 Task: Look for space in Naples, United States from 4th June, 2023 to 8th June, 2023 for 2 adults in price range Rs.8000 to Rs.16000. Place can be private room with 1  bedroom having 1 bed and 1 bathroom. Property type can be house, flat, guest house, hotel. Booking option can be shelf check-in. Required host language is English.
Action: Mouse moved to (539, 119)
Screenshot: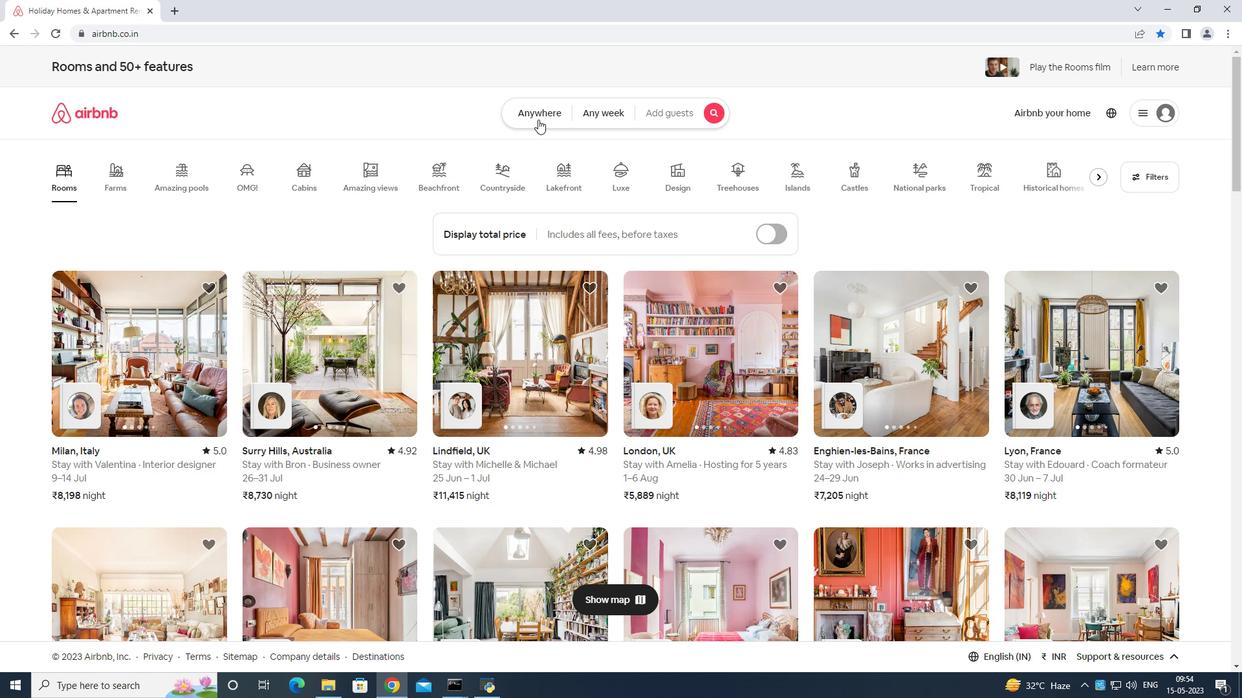 
Action: Mouse pressed left at (539, 119)
Screenshot: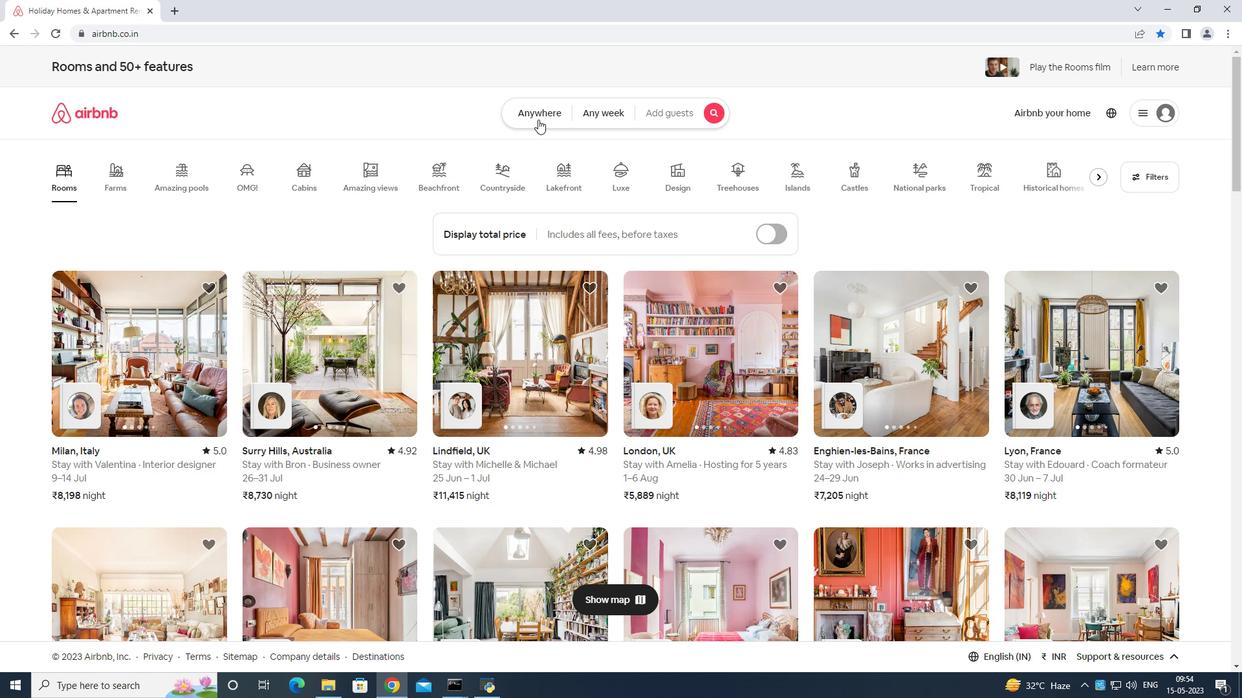 
Action: Mouse moved to (452, 159)
Screenshot: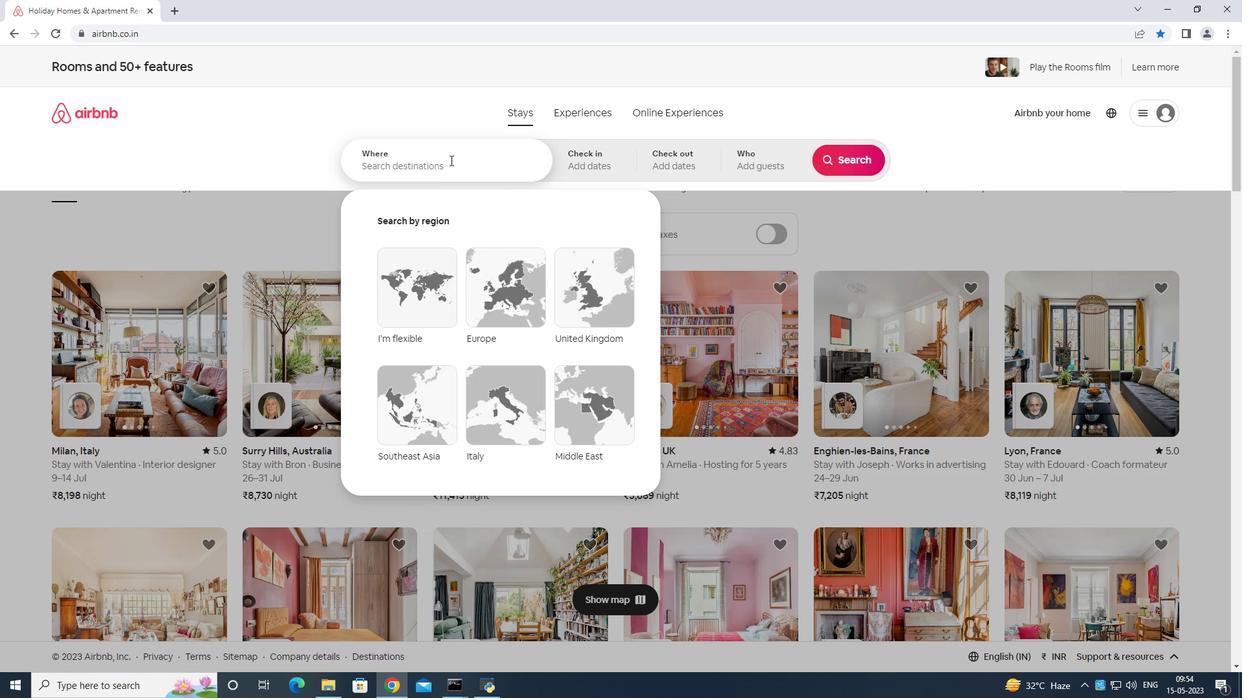 
Action: Mouse pressed left at (452, 159)
Screenshot: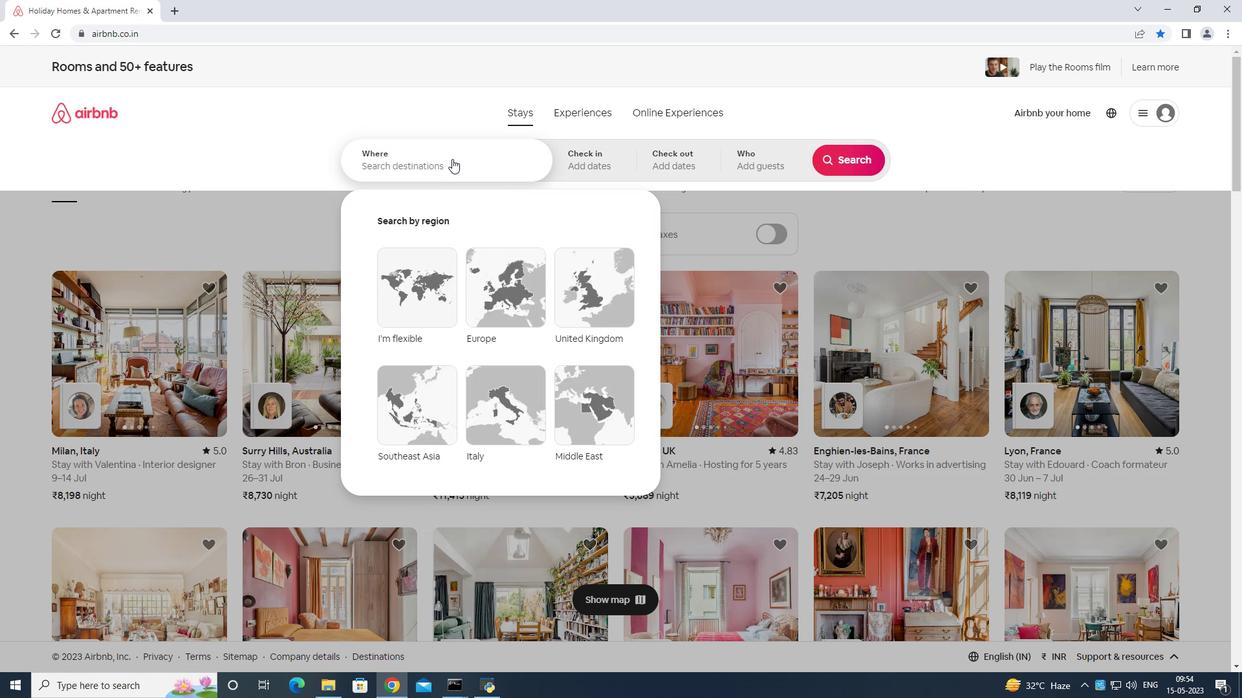 
Action: Key pressed <Key.shift>Nao<Key.backspace>ples<Key.space>unitr<Key.backspace>ed<Key.space>states<Key.enter>
Screenshot: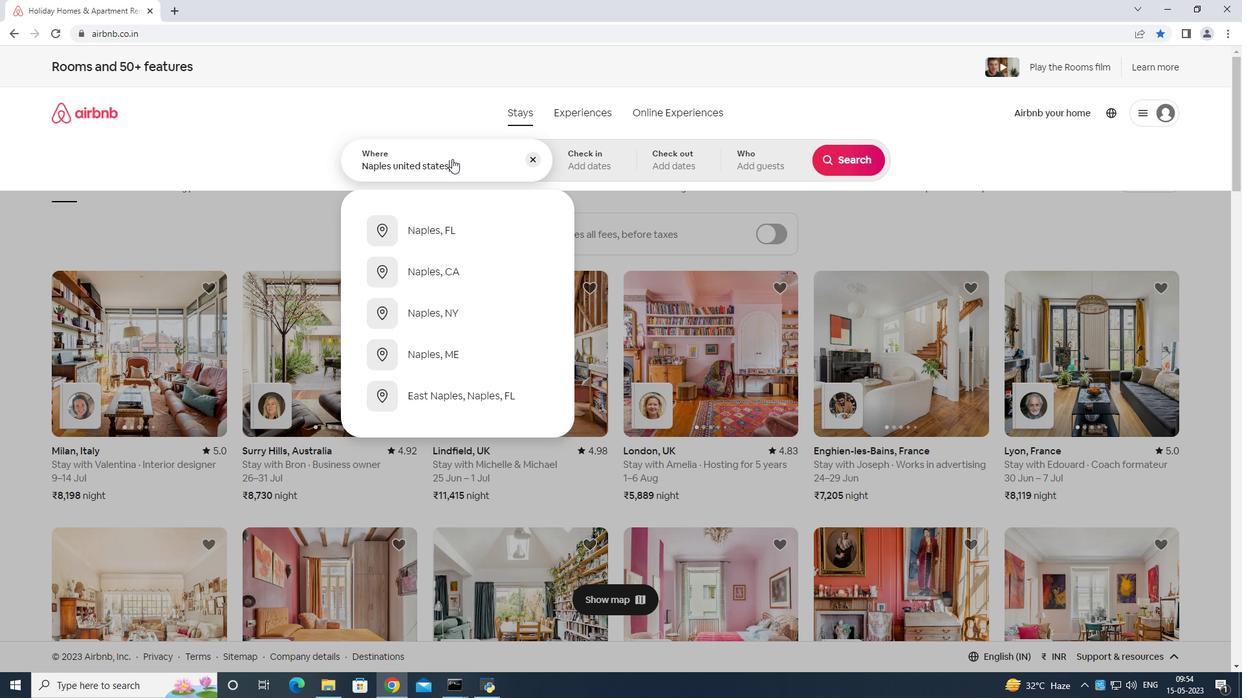 
Action: Mouse moved to (644, 342)
Screenshot: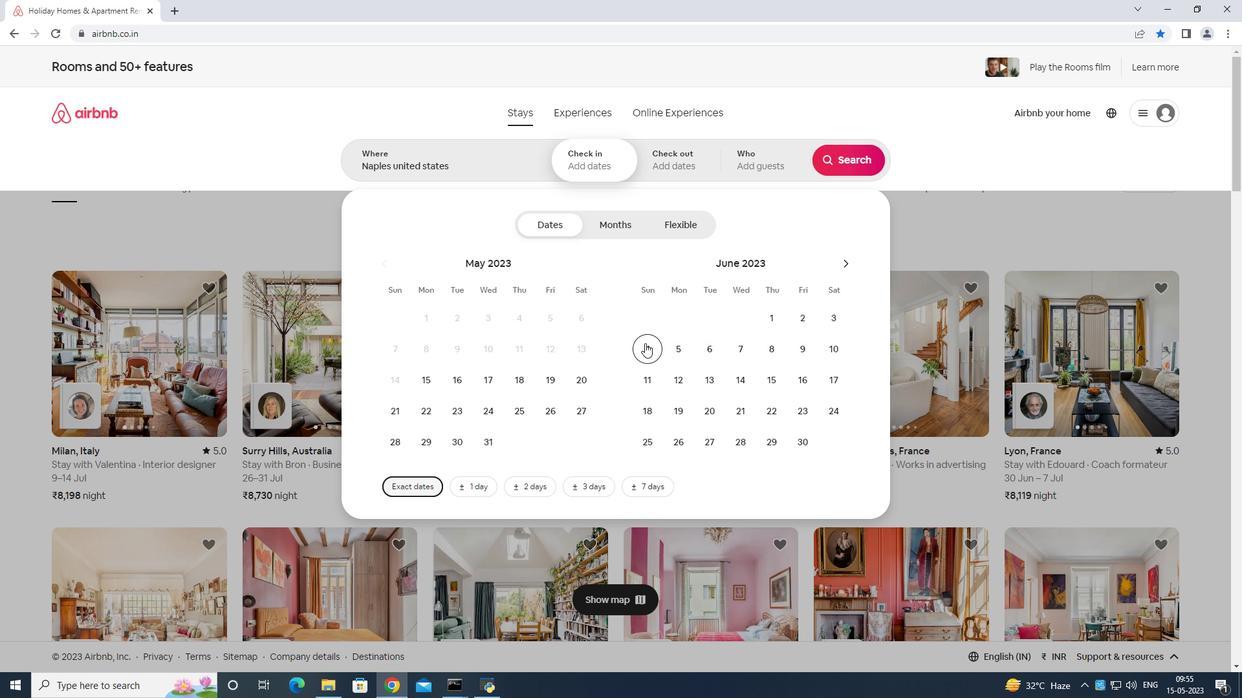 
Action: Mouse pressed left at (644, 342)
Screenshot: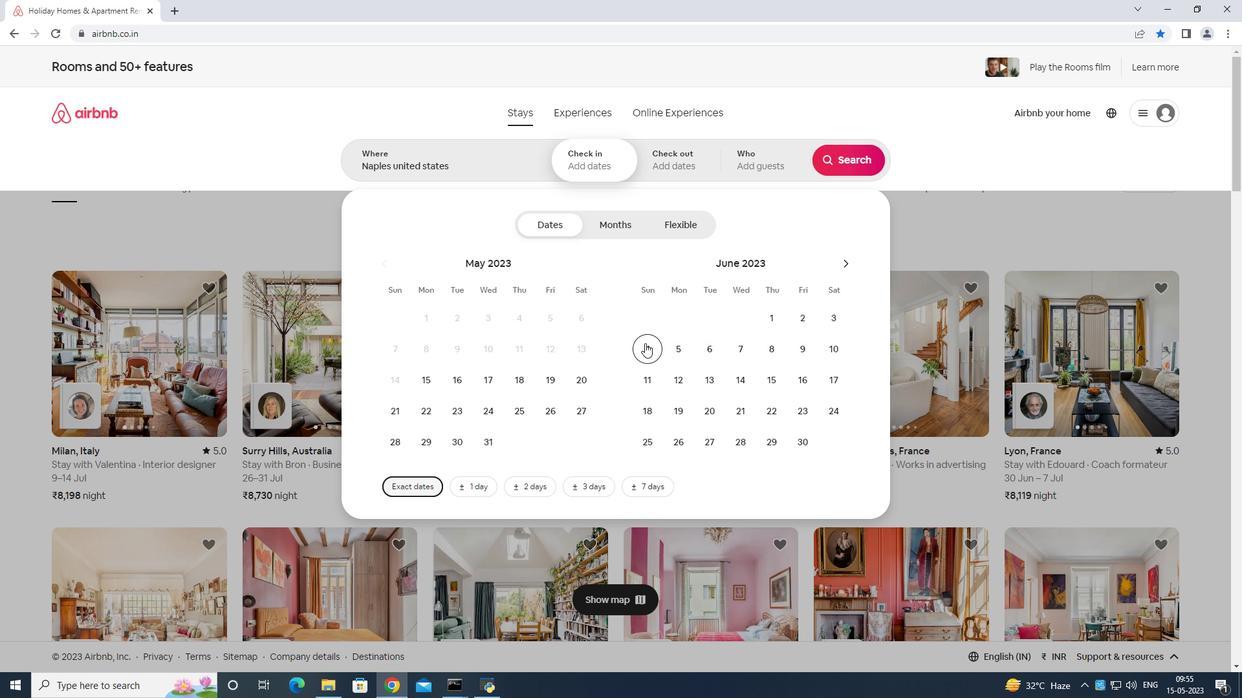 
Action: Mouse moved to (773, 353)
Screenshot: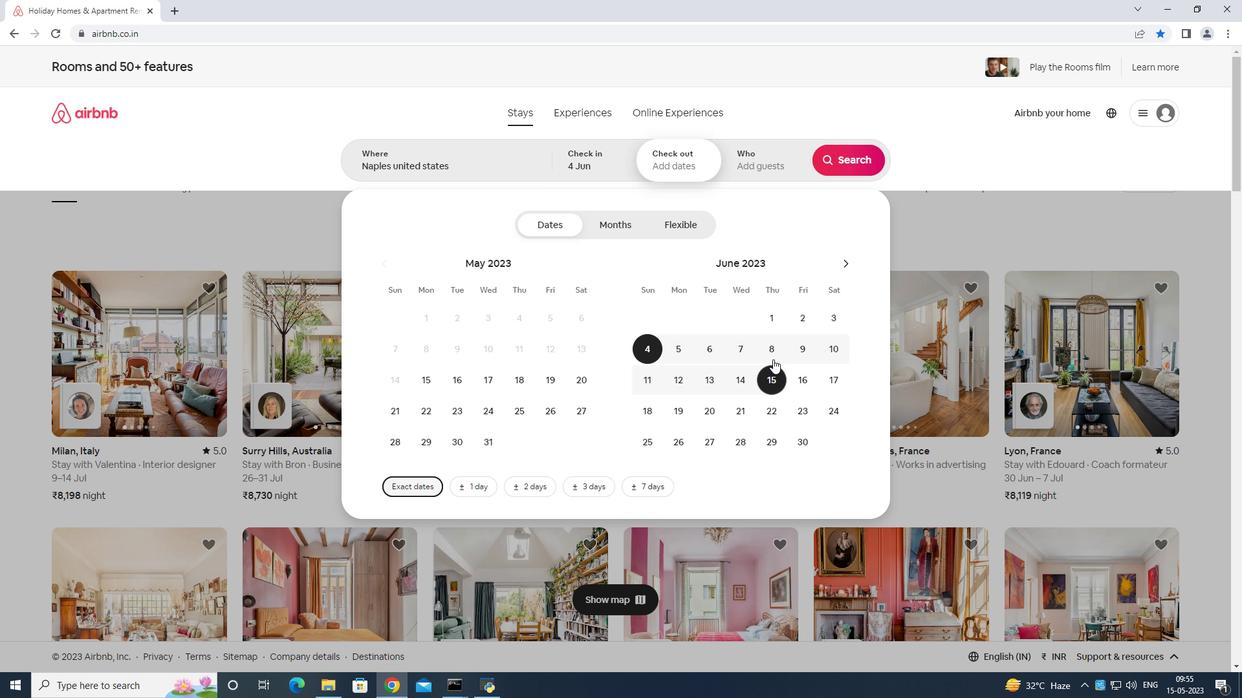 
Action: Mouse pressed left at (773, 353)
Screenshot: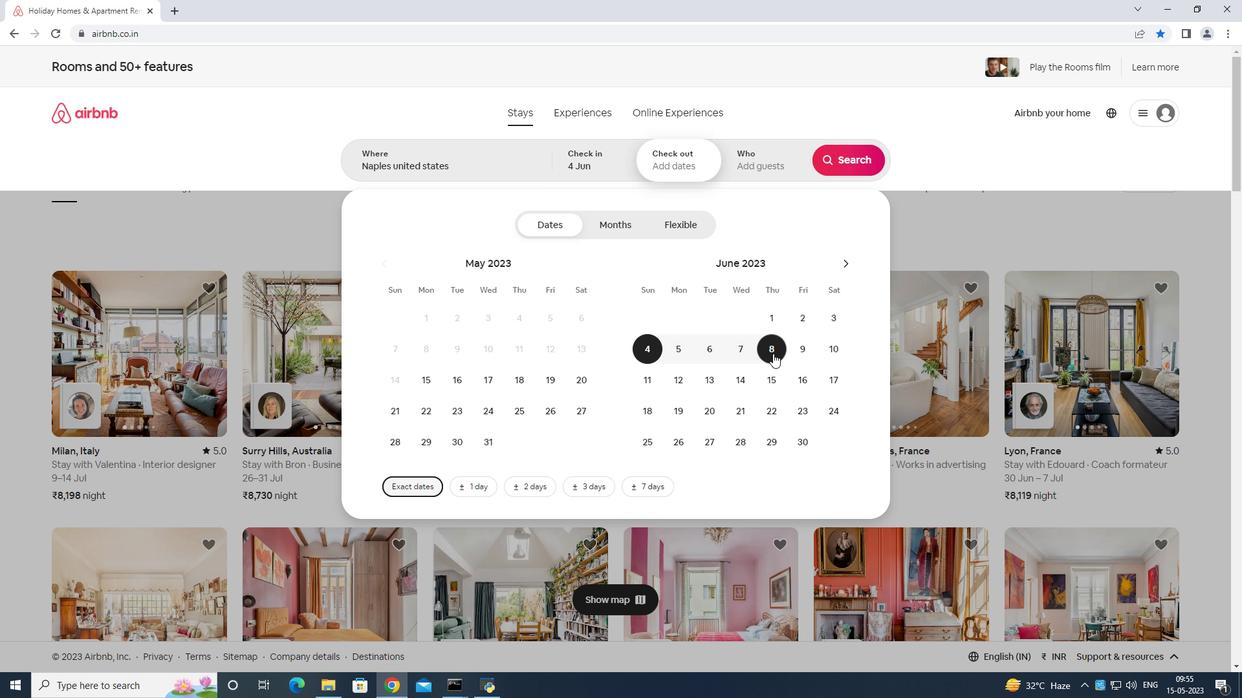 
Action: Mouse moved to (773, 153)
Screenshot: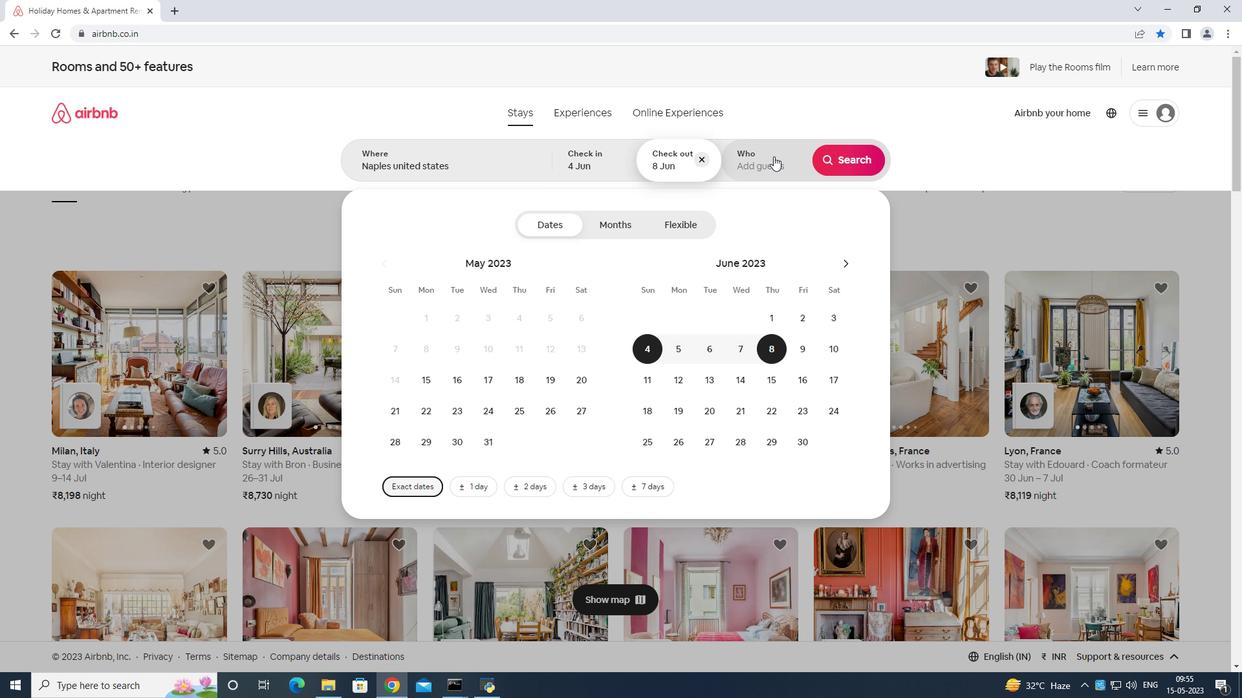 
Action: Mouse pressed left at (773, 153)
Screenshot: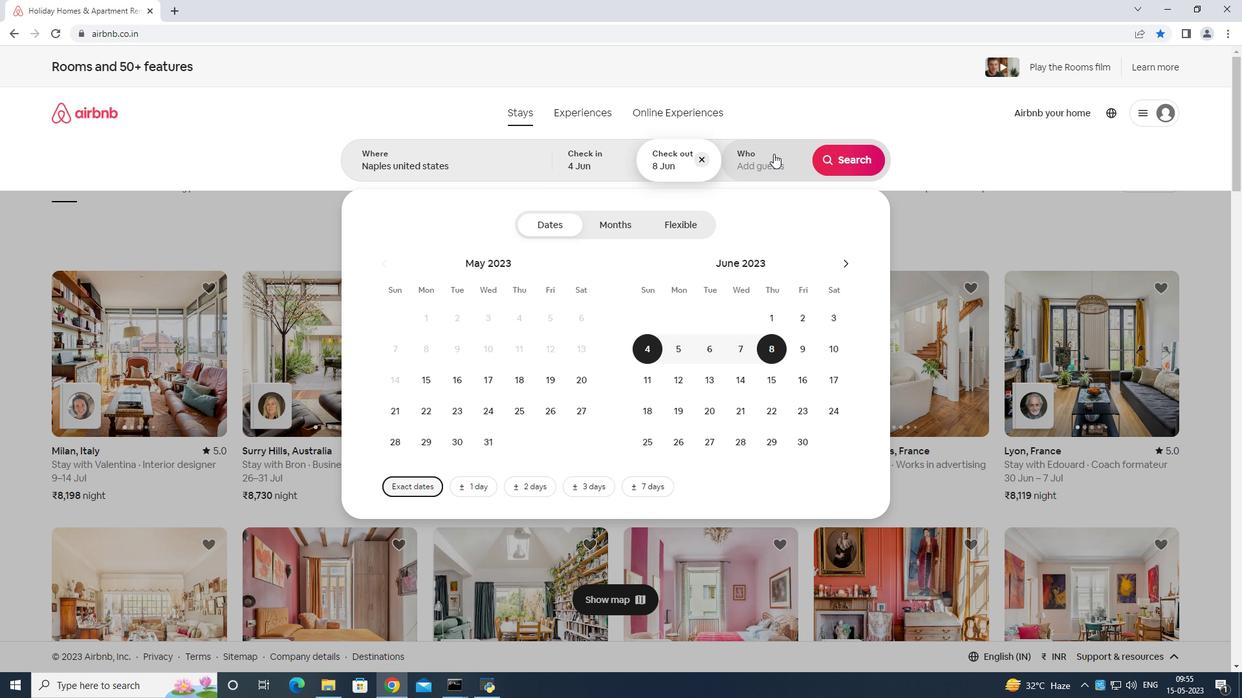 
Action: Mouse moved to (857, 229)
Screenshot: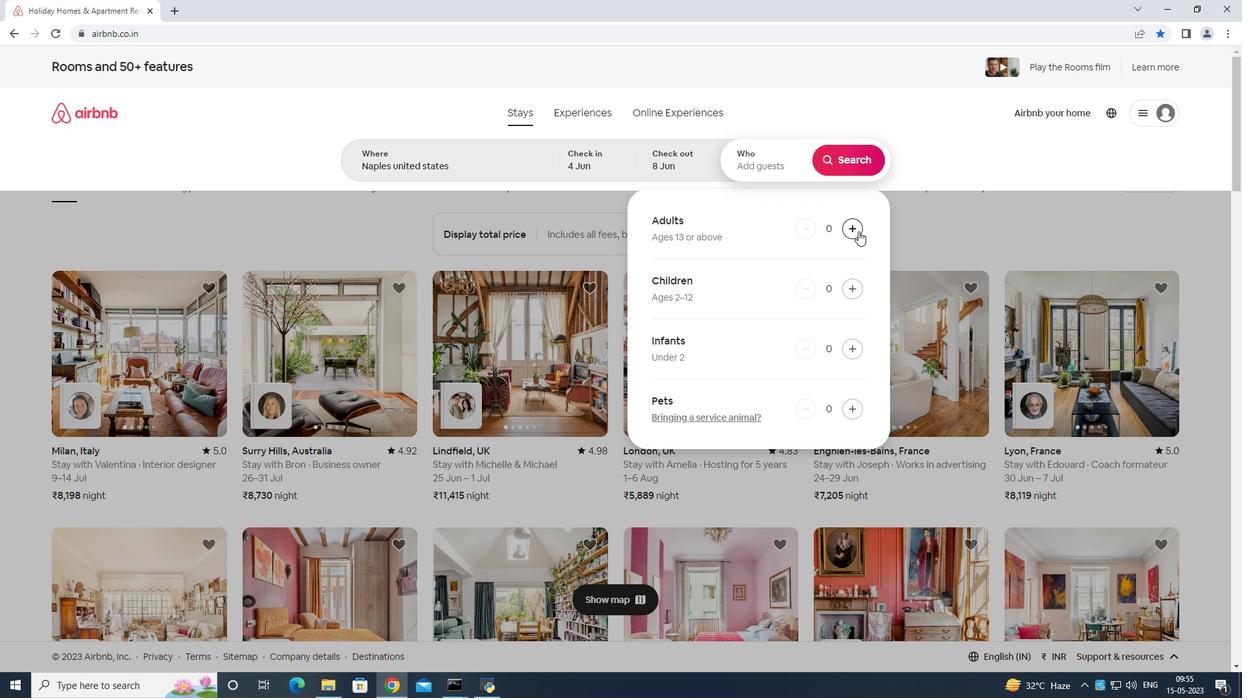 
Action: Mouse pressed left at (857, 229)
Screenshot: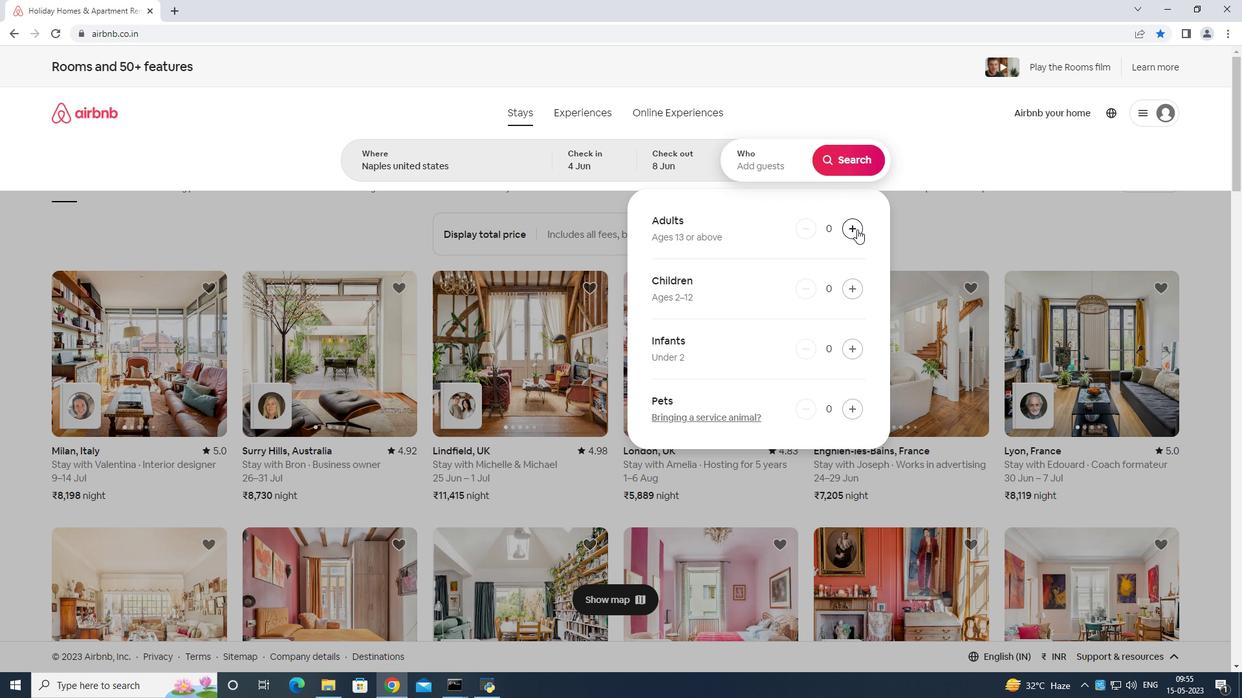 
Action: Mouse pressed left at (857, 229)
Screenshot: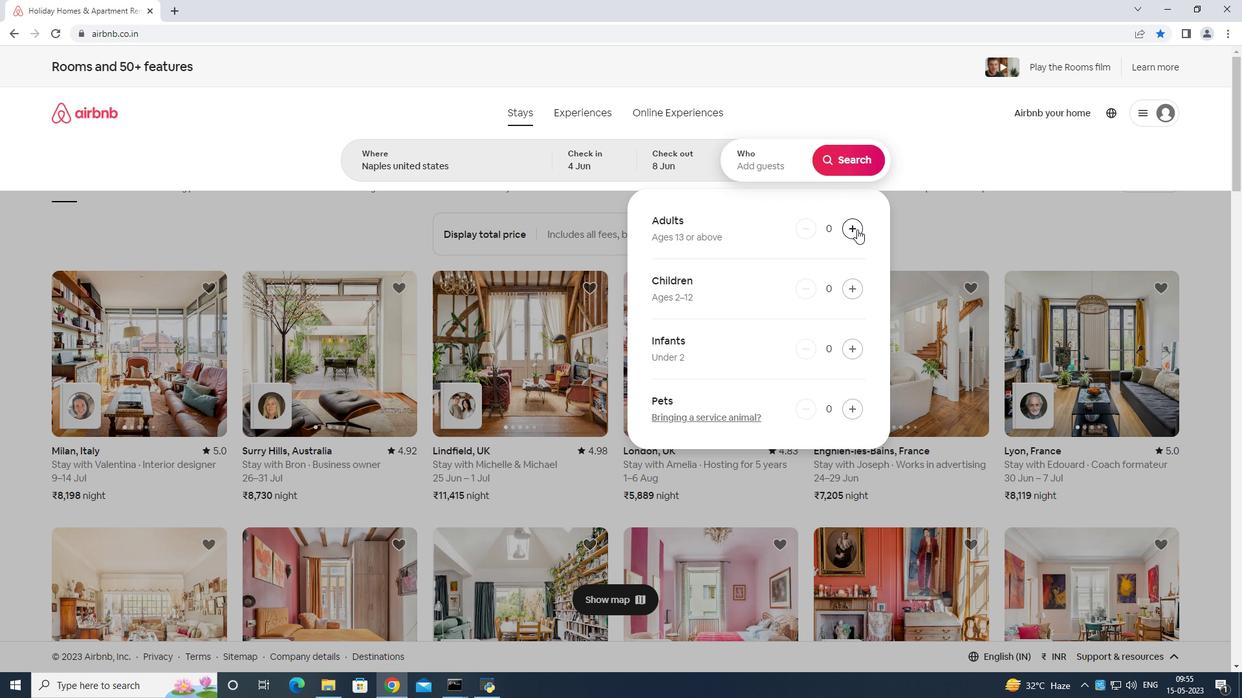 
Action: Mouse moved to (839, 151)
Screenshot: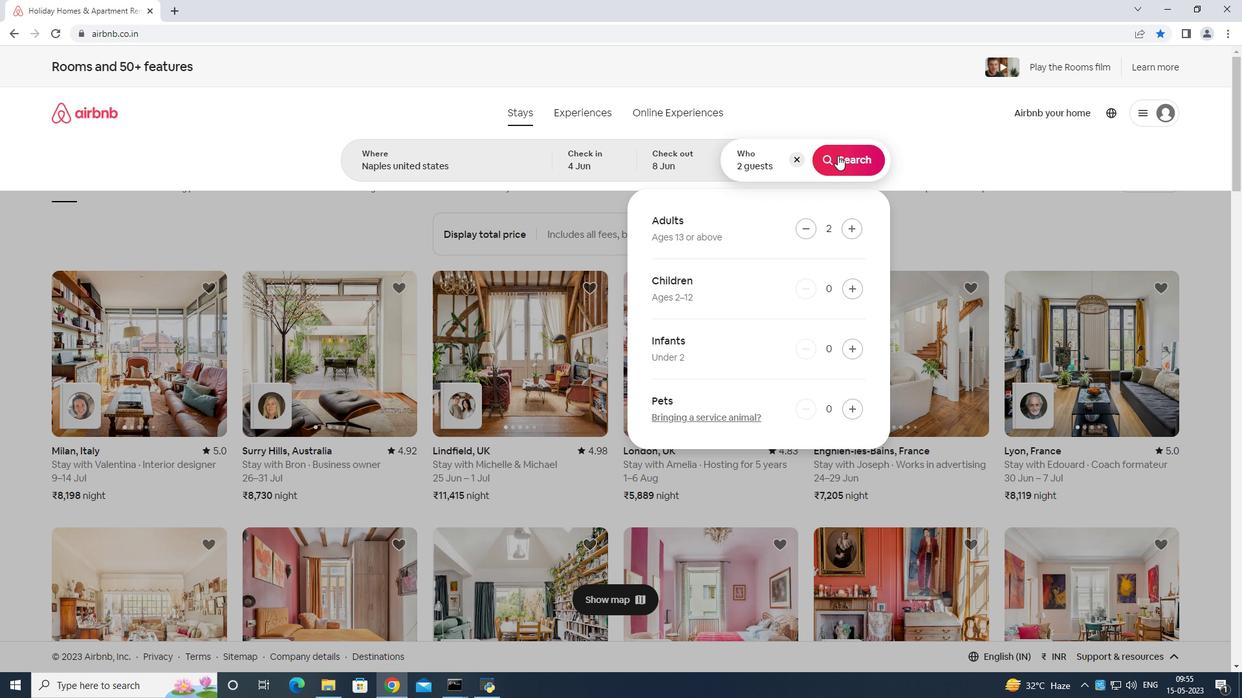 
Action: Mouse pressed left at (839, 151)
Screenshot: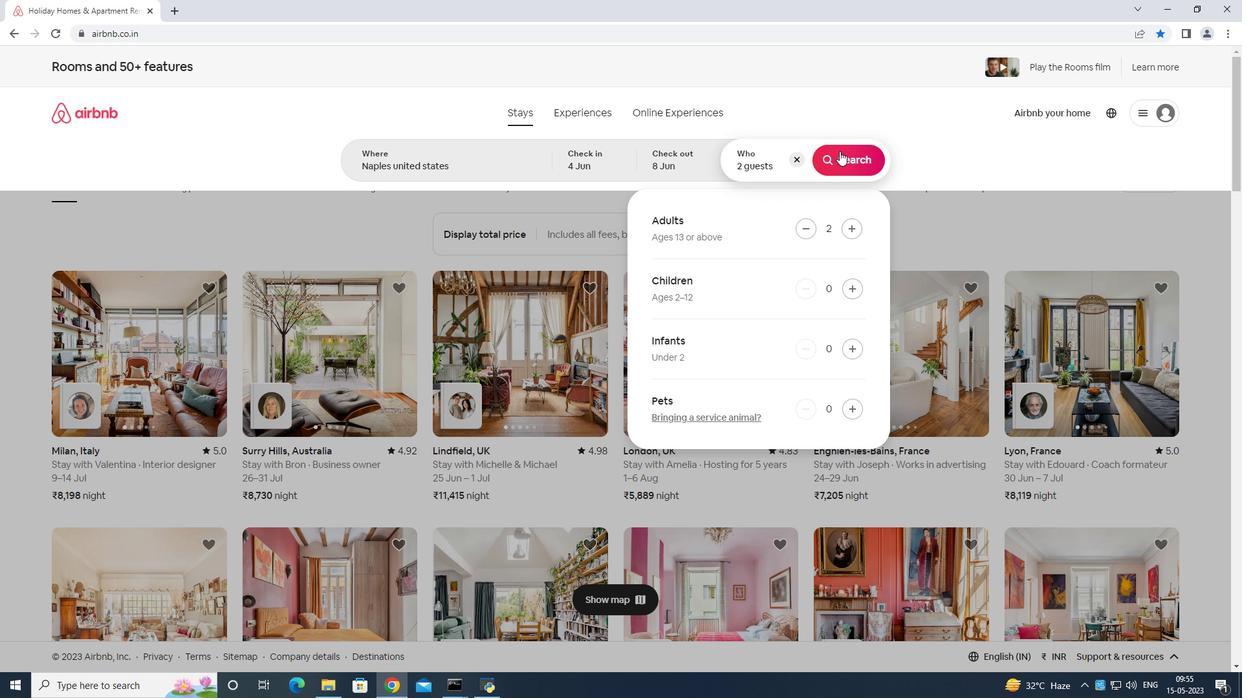 
Action: Mouse moved to (1192, 118)
Screenshot: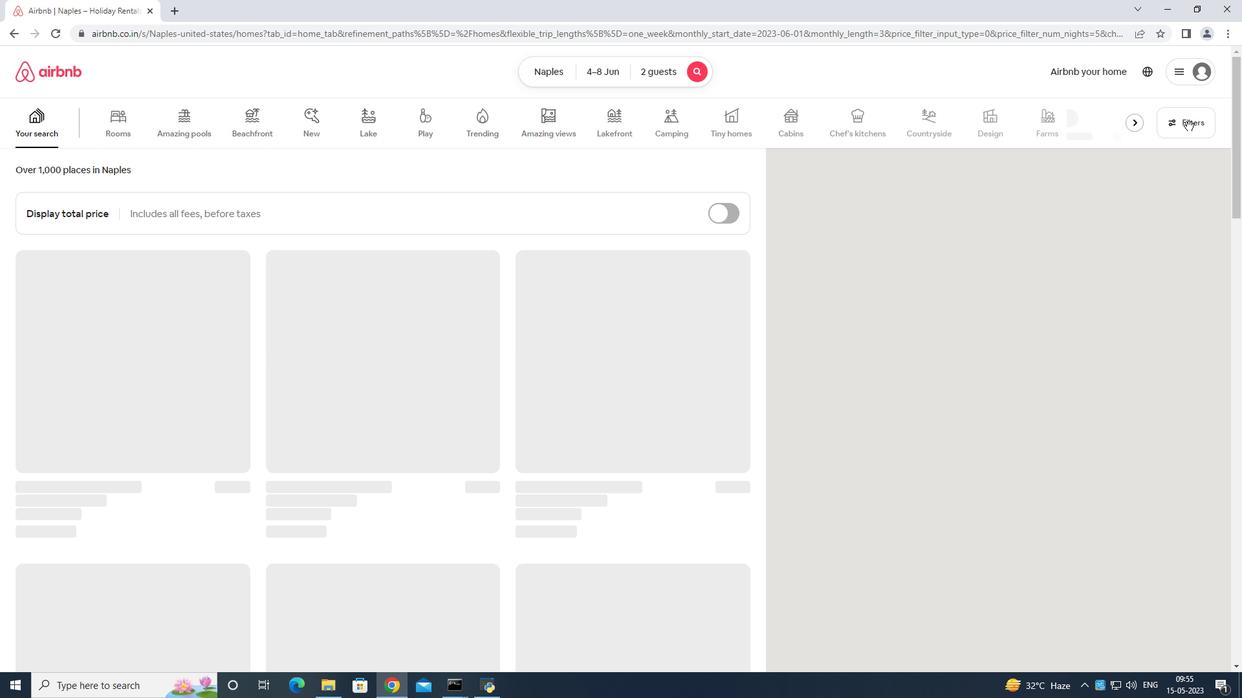 
Action: Mouse pressed left at (1192, 118)
Screenshot: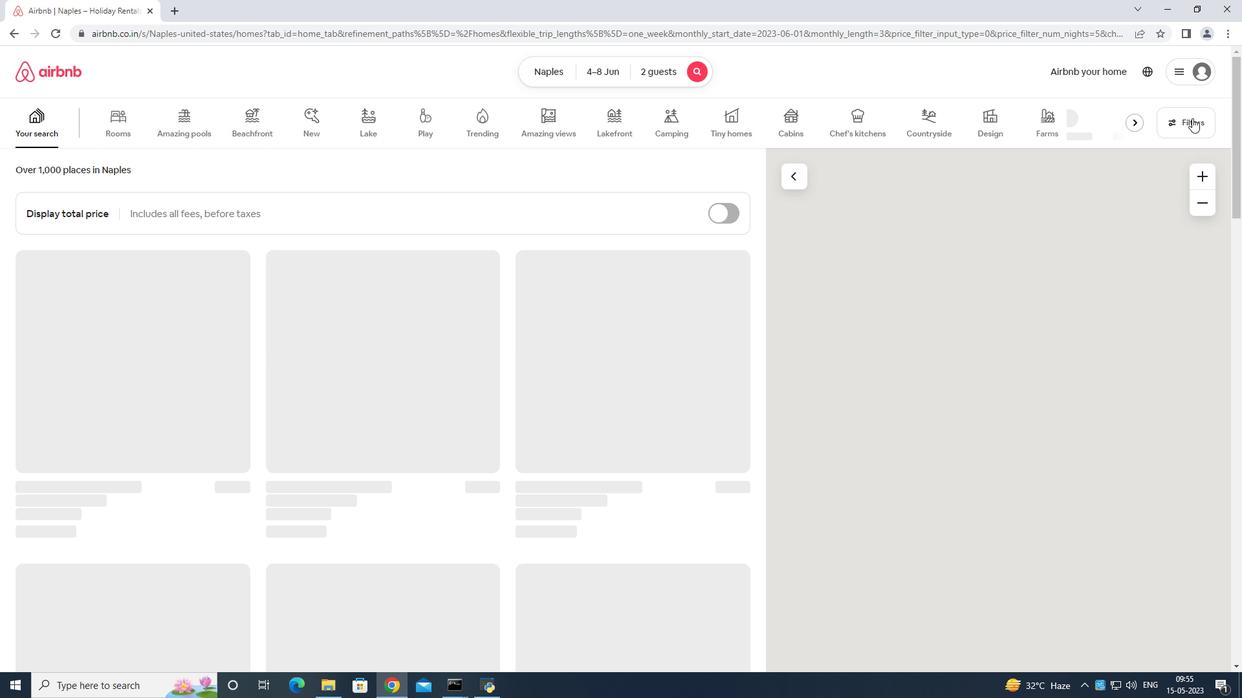 
Action: Mouse moved to (511, 442)
Screenshot: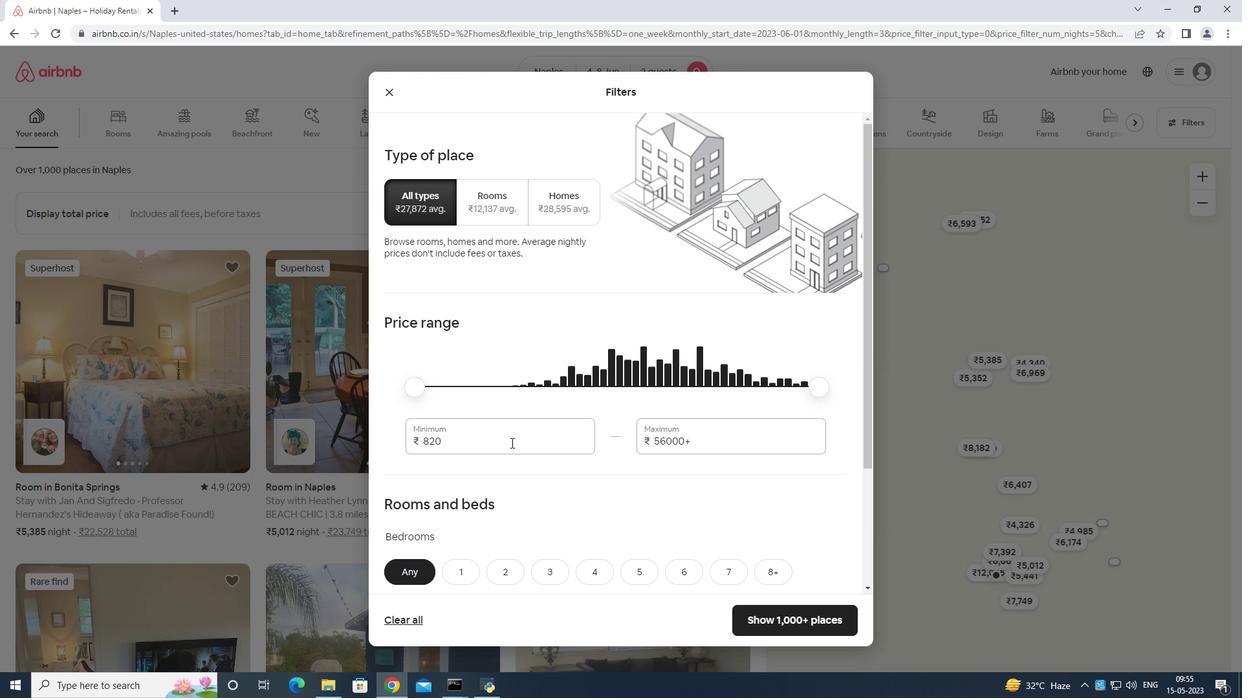 
Action: Mouse pressed left at (511, 442)
Screenshot: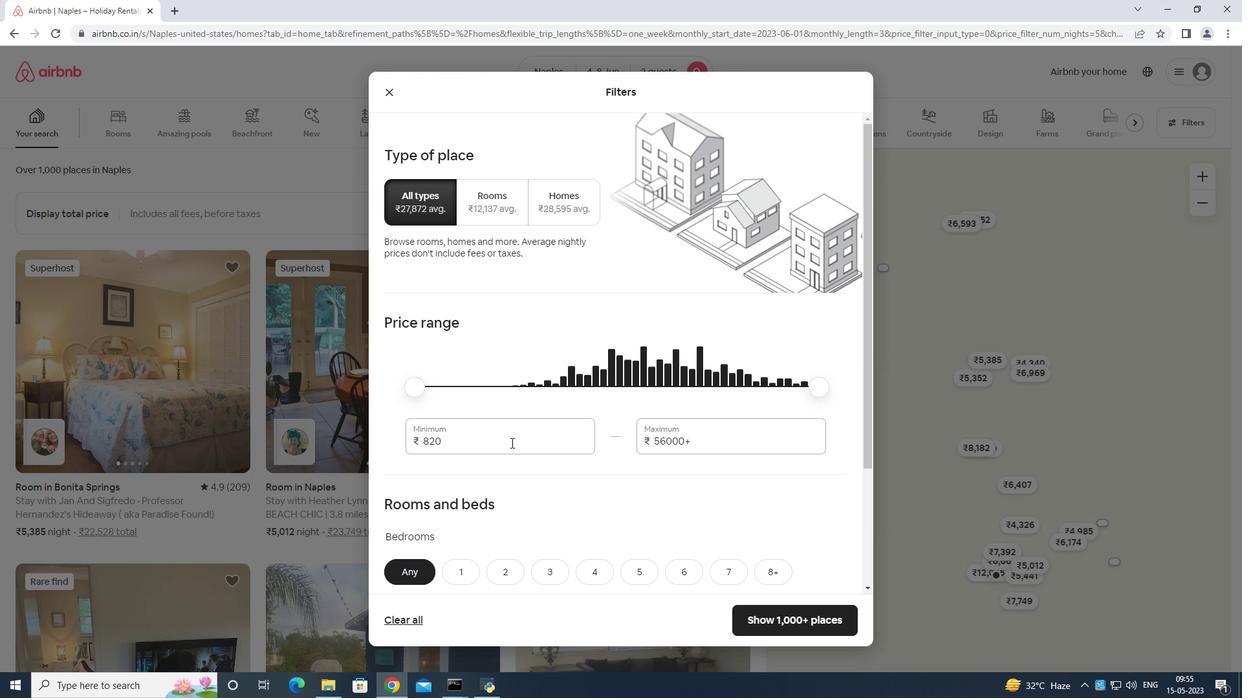 
Action: Mouse moved to (513, 440)
Screenshot: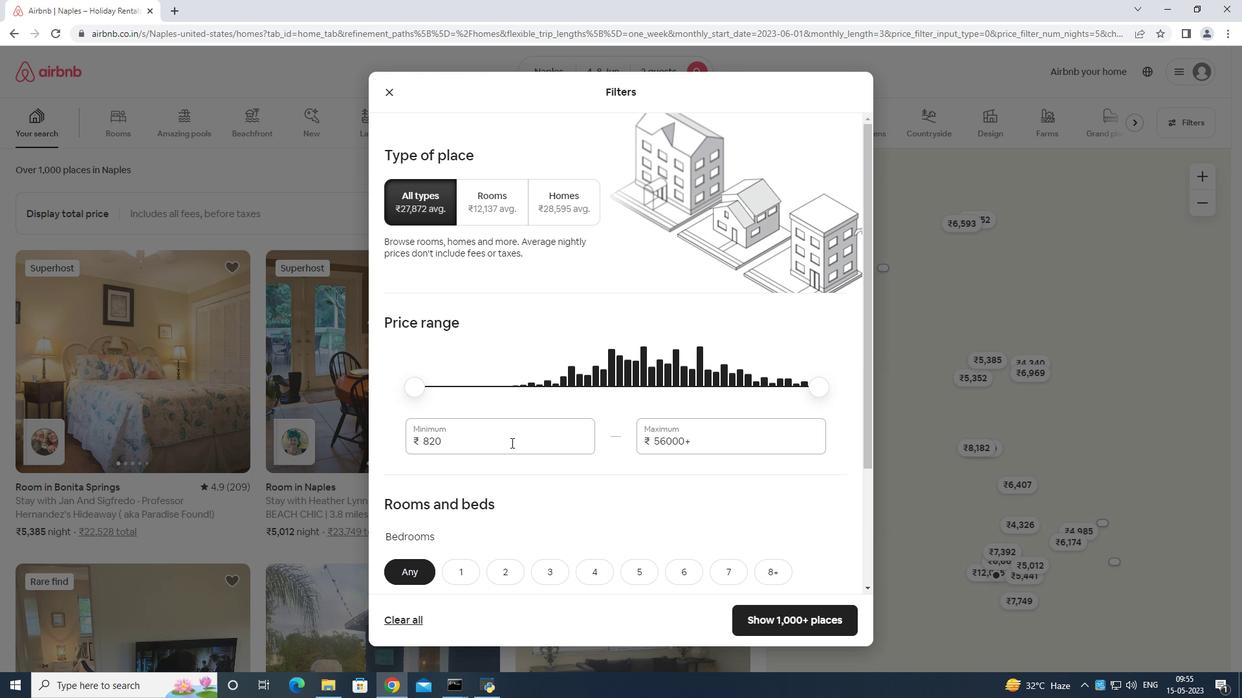 
Action: Key pressed <Key.backspace><Key.backspace><Key.backspace><Key.backspace><Key.backspace><Key.backspace>8000
Screenshot: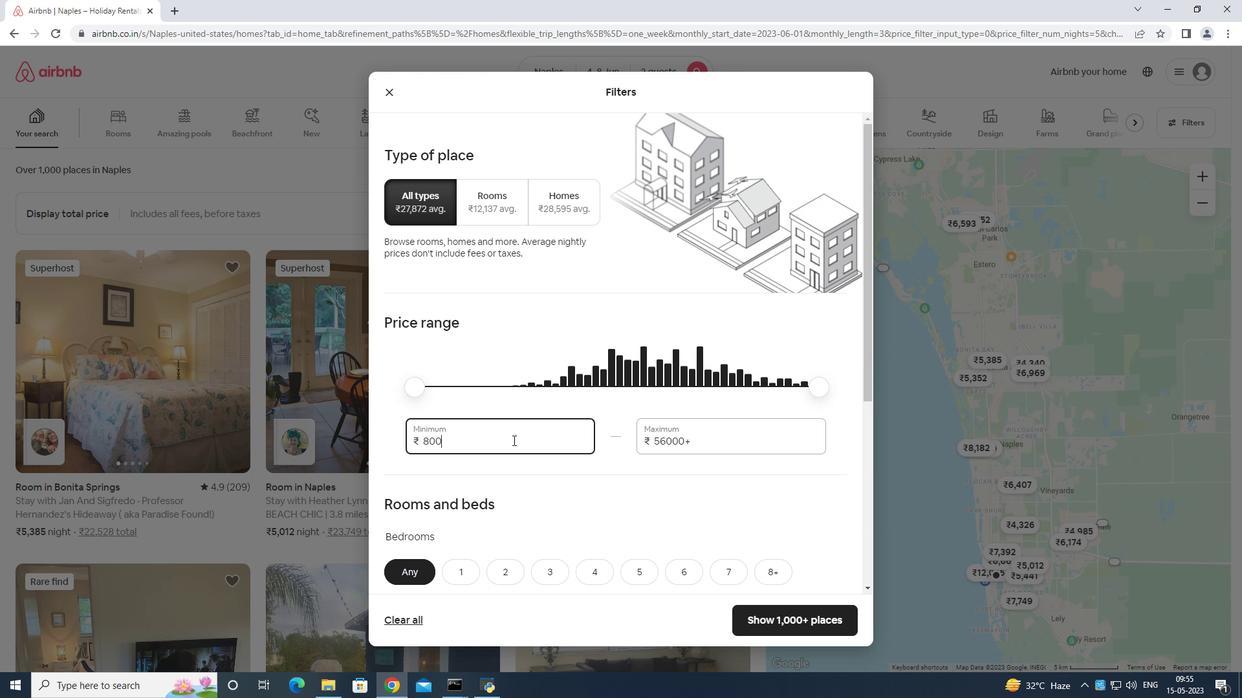 
Action: Mouse moved to (711, 440)
Screenshot: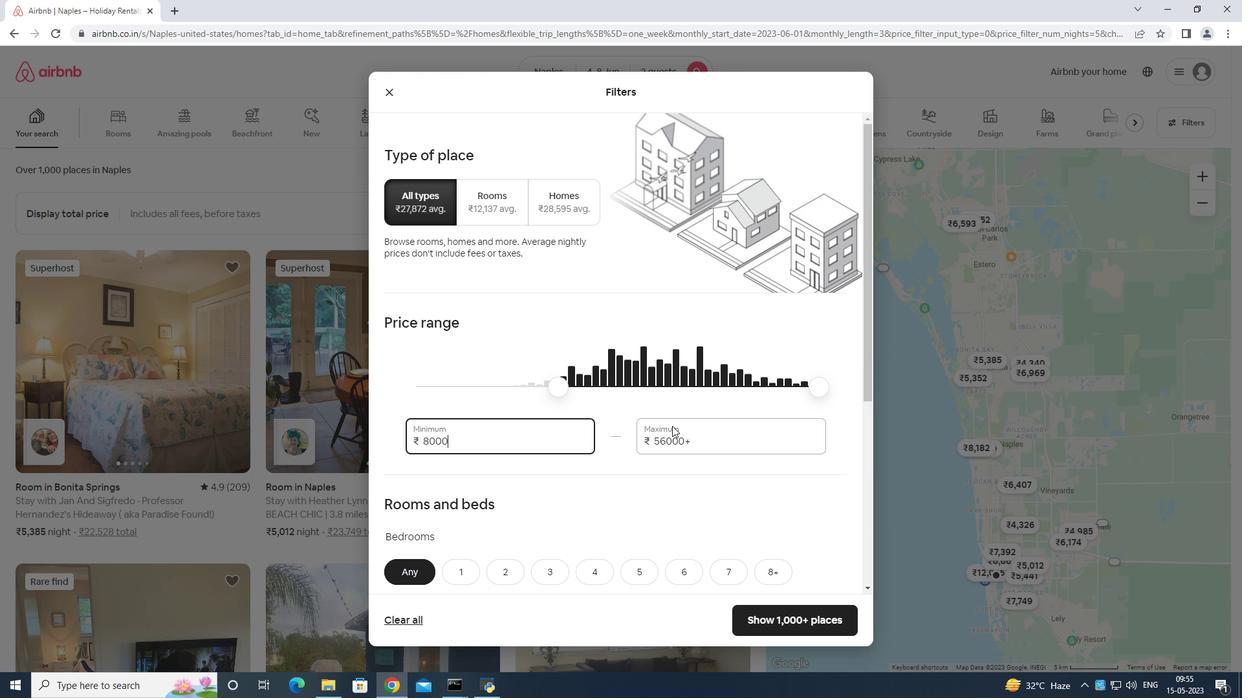 
Action: Mouse pressed left at (711, 440)
Screenshot: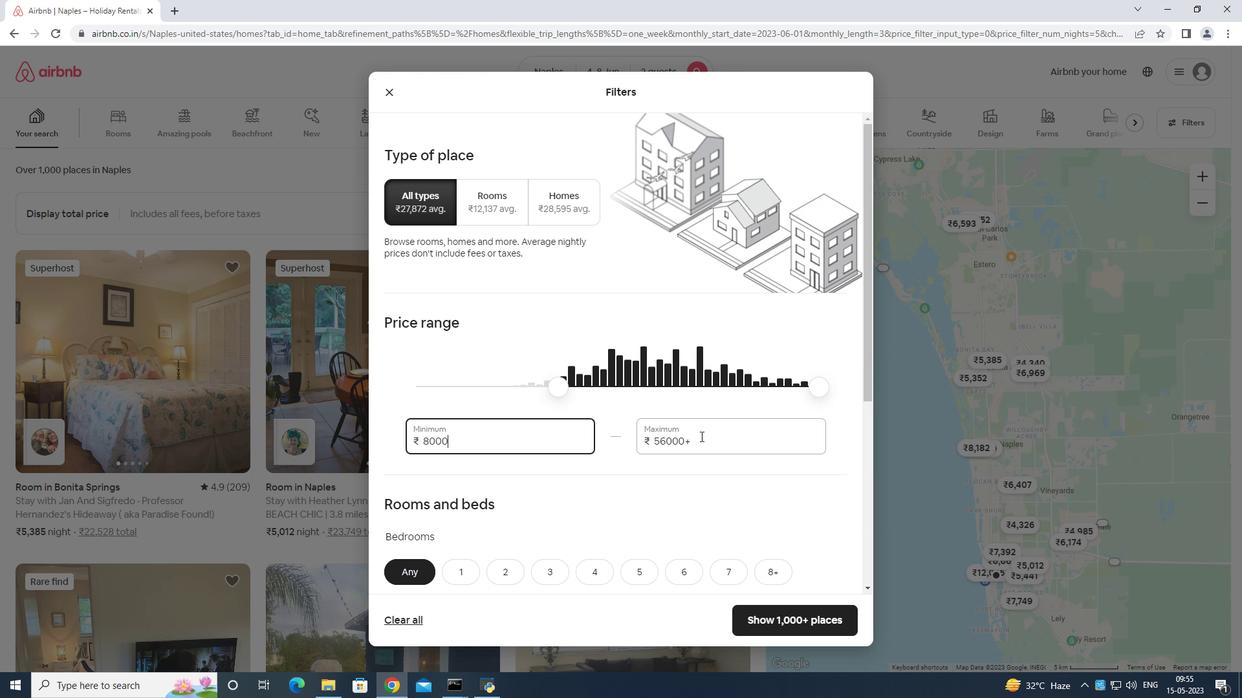 
Action: Key pressed <Key.backspace><Key.backspace><Key.backspace><Key.backspace><Key.backspace><Key.backspace><Key.backspace><Key.backspace><Key.backspace><Key.backspace><Key.backspace><Key.backspace><Key.backspace><Key.backspace><Key.backspace><Key.backspace><Key.backspace><Key.backspace><Key.backspace><Key.backspace><Key.backspace>16000
Screenshot: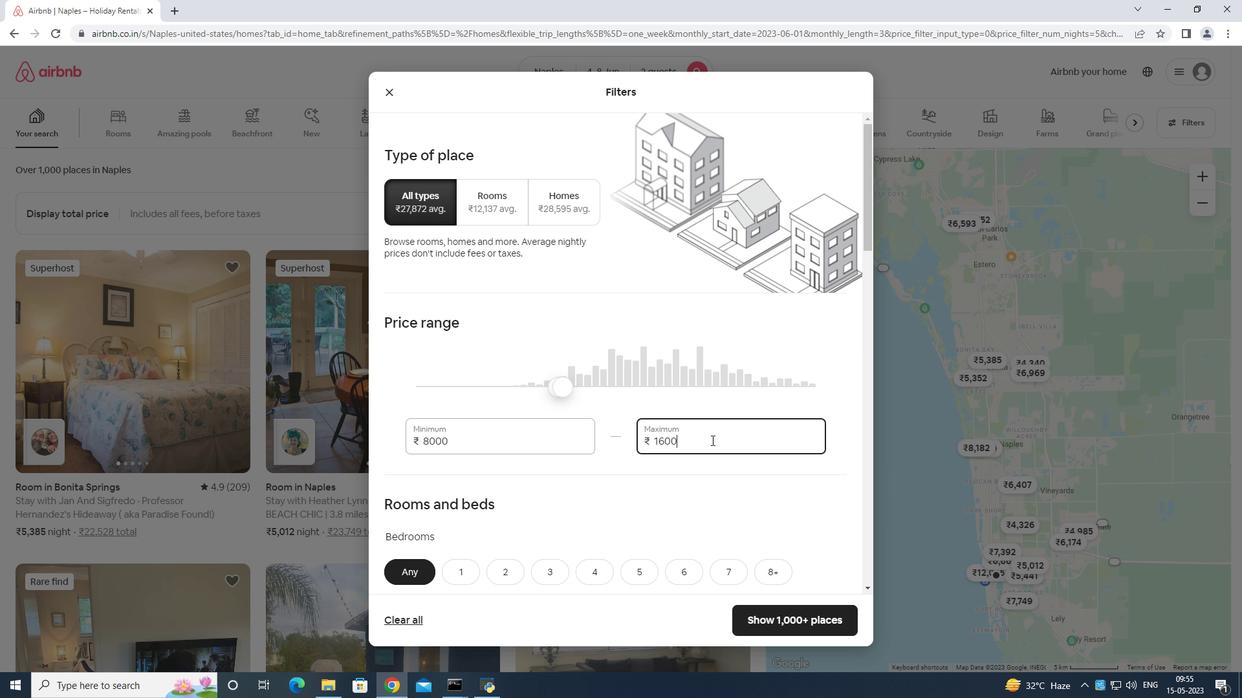 
Action: Mouse scrolled (711, 439) with delta (0, 0)
Screenshot: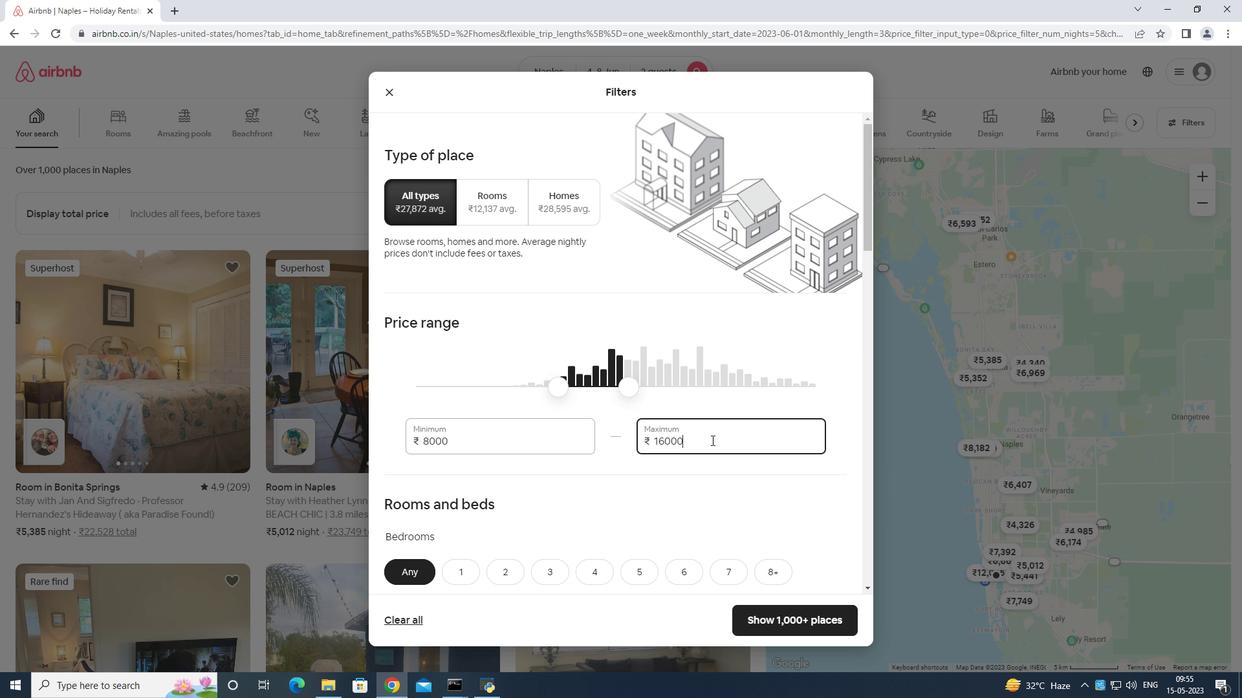 
Action: Mouse scrolled (711, 439) with delta (0, 0)
Screenshot: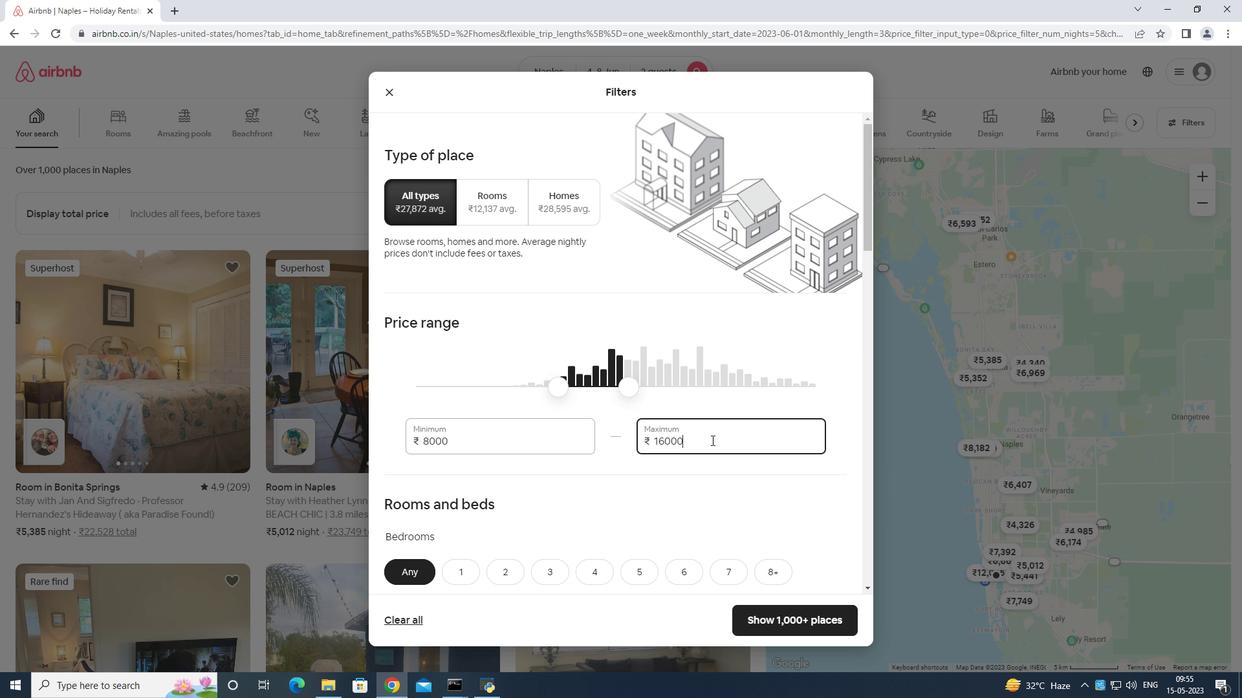 
Action: Mouse scrolled (711, 439) with delta (0, 0)
Screenshot: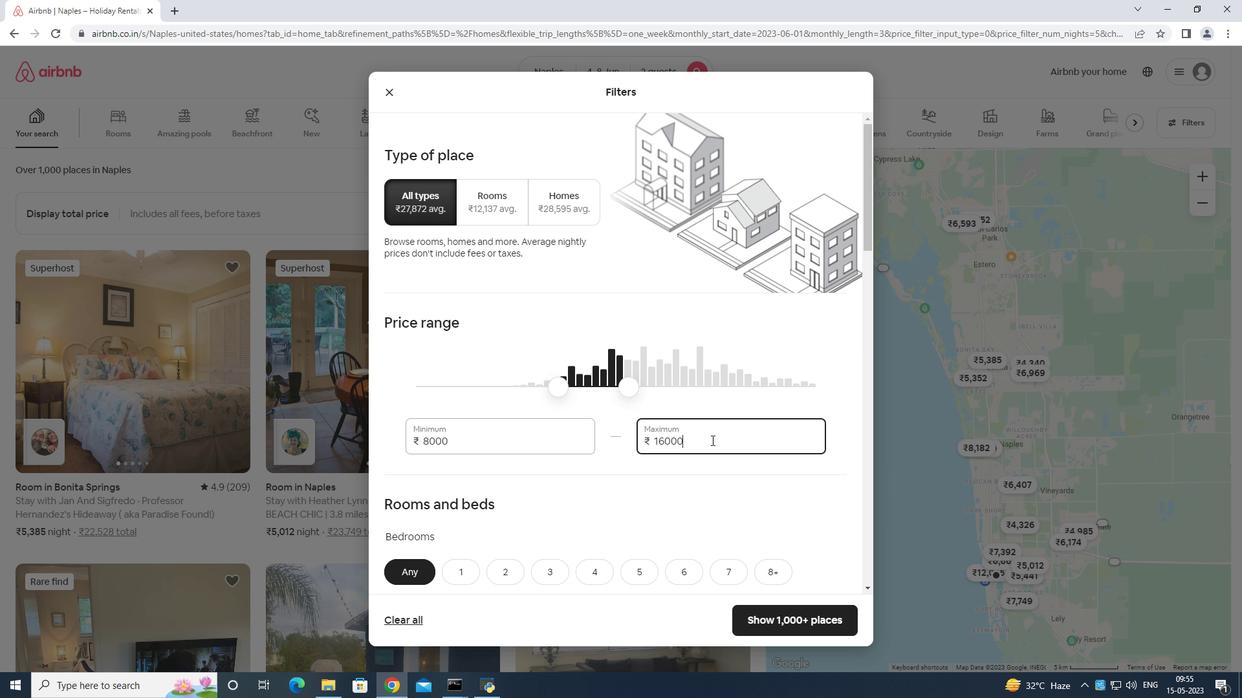 
Action: Mouse scrolled (711, 439) with delta (0, 0)
Screenshot: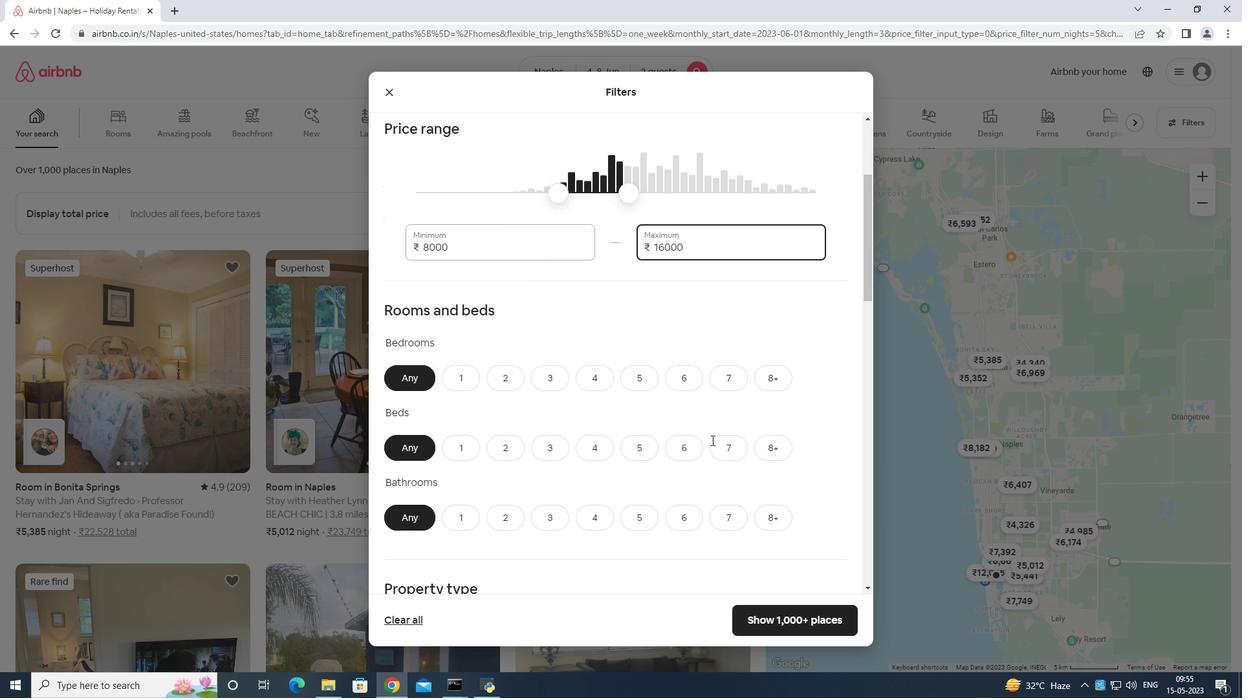 
Action: Mouse moved to (469, 311)
Screenshot: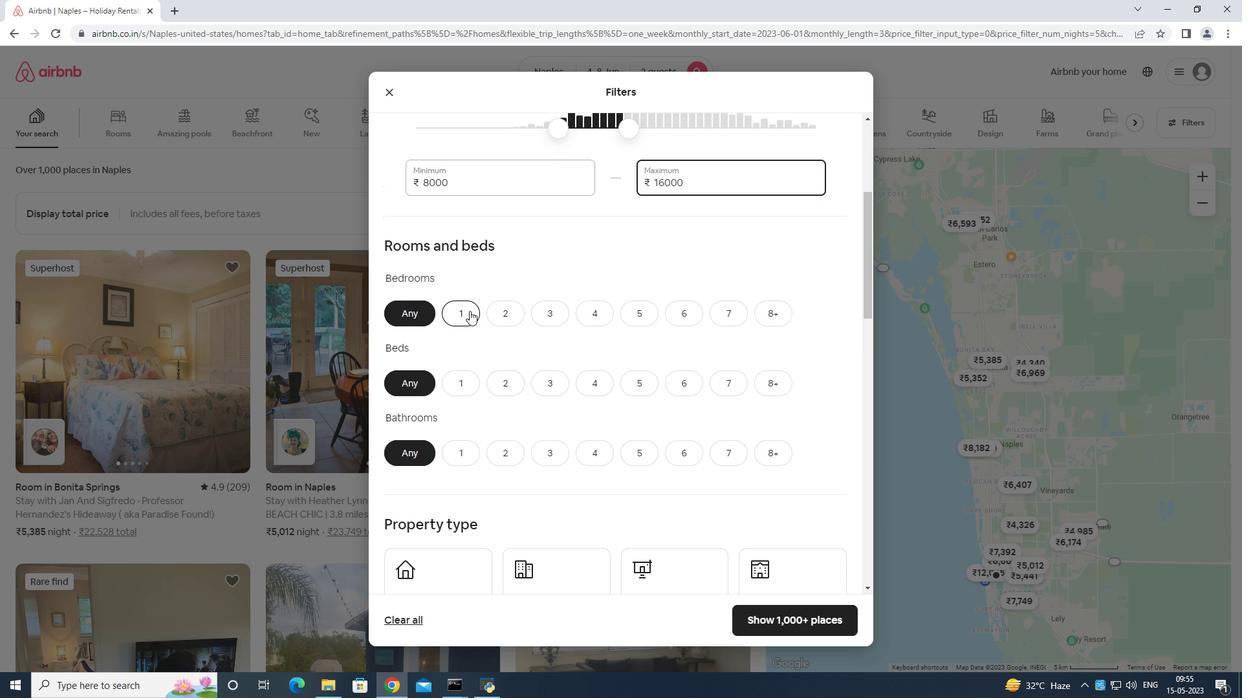 
Action: Mouse pressed left at (469, 311)
Screenshot: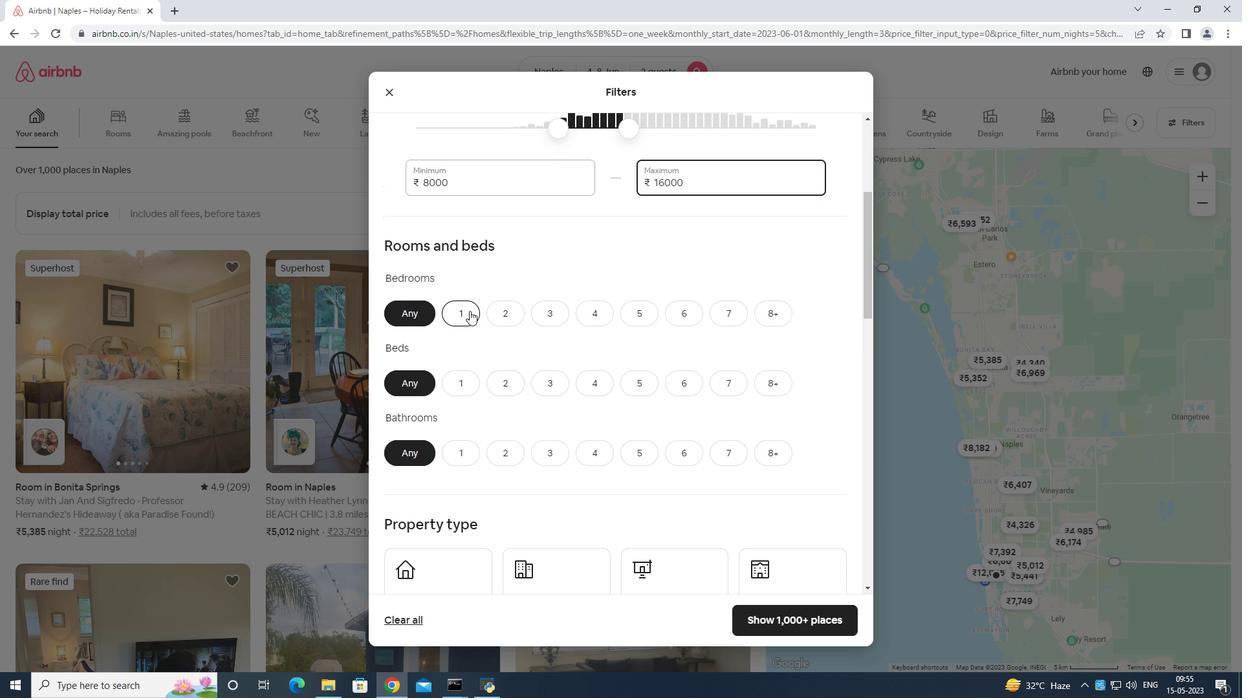 
Action: Mouse moved to (464, 371)
Screenshot: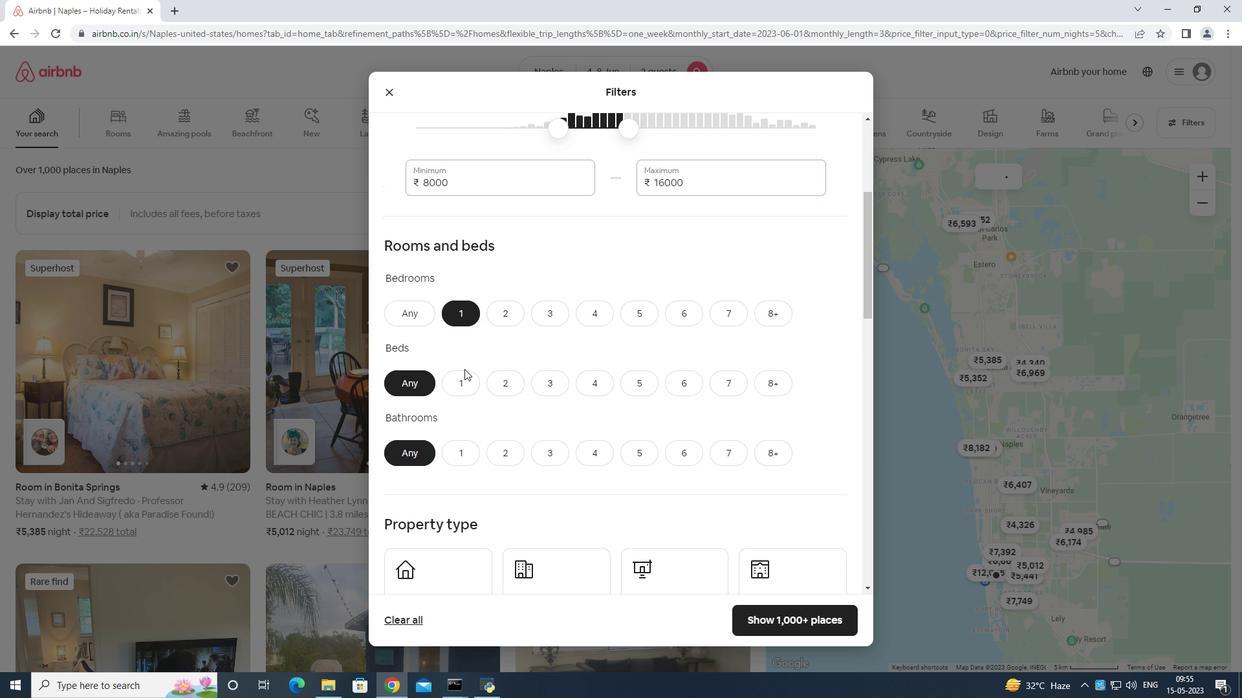 
Action: Mouse pressed left at (464, 371)
Screenshot: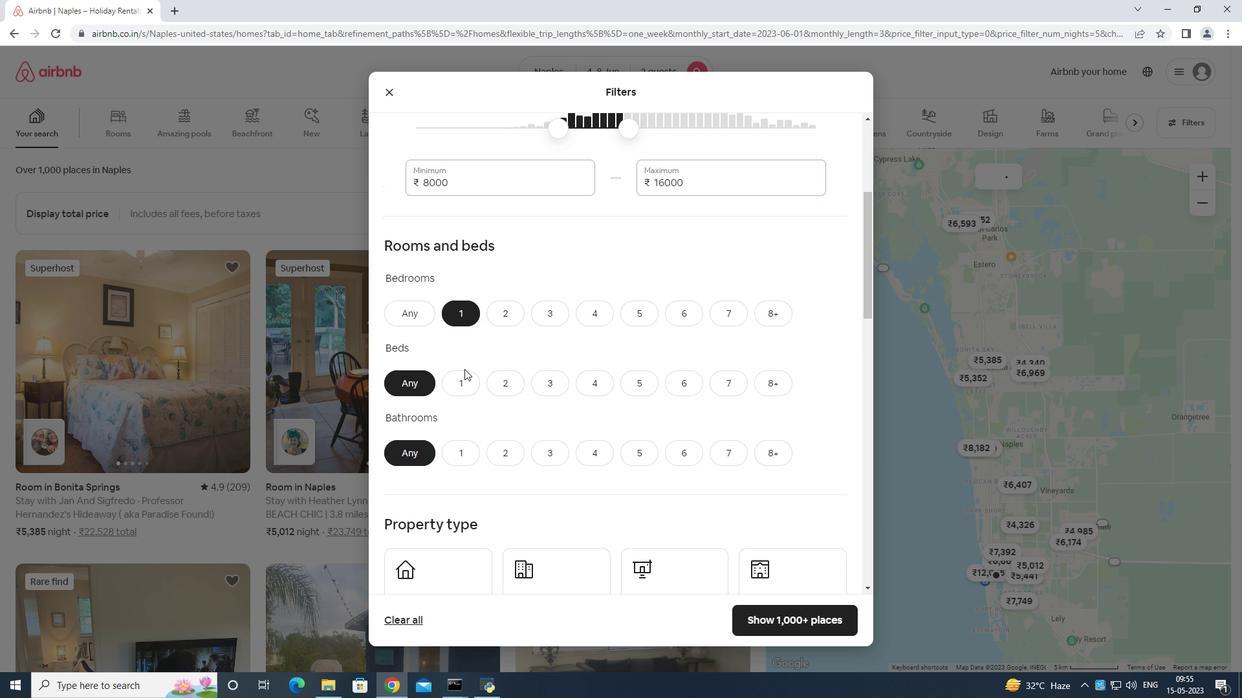 
Action: Mouse moved to (463, 445)
Screenshot: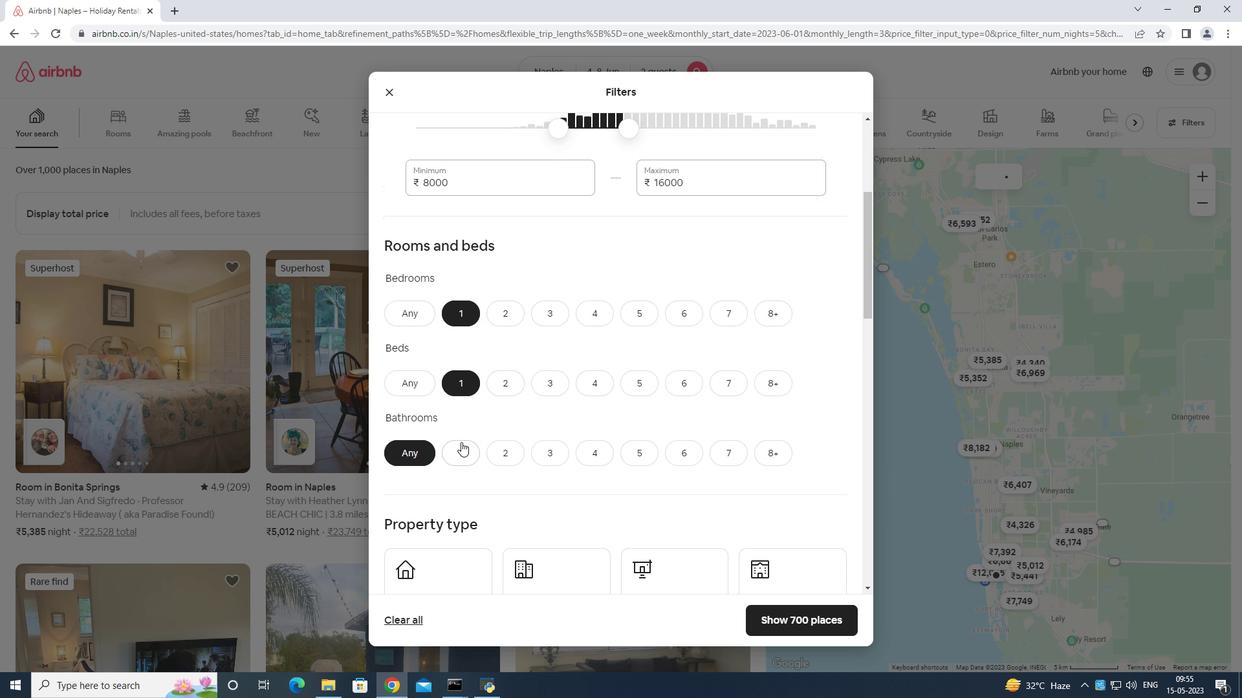 
Action: Mouse pressed left at (463, 445)
Screenshot: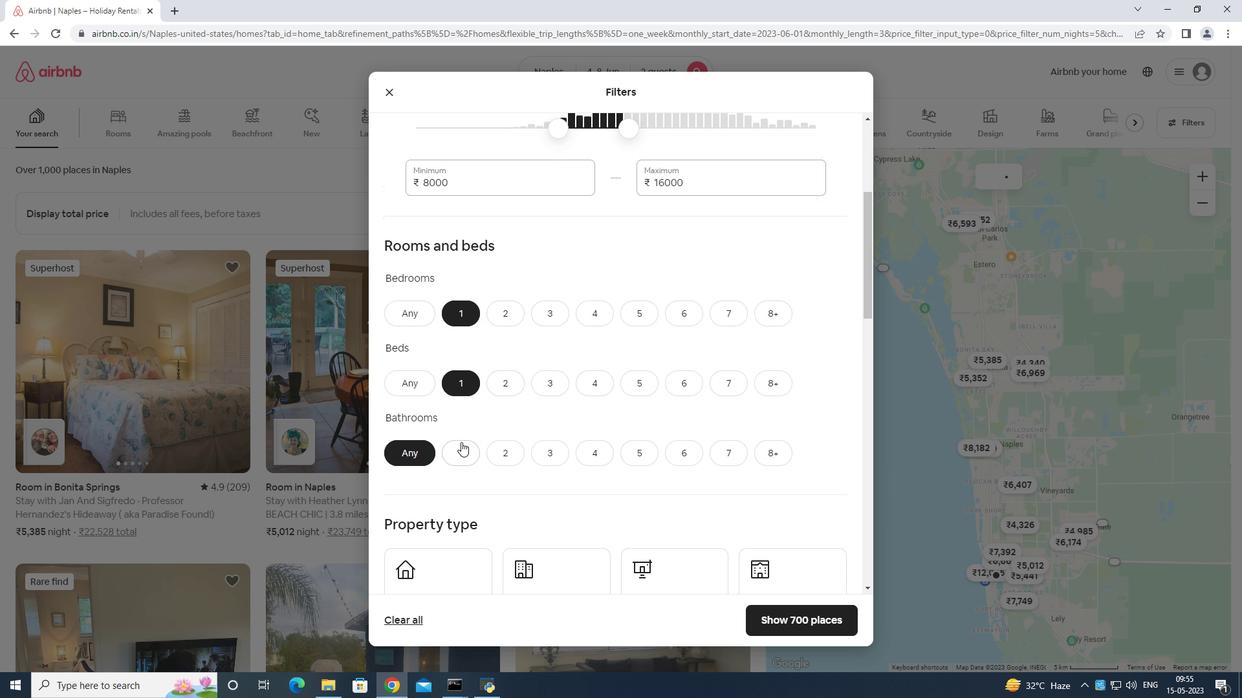 
Action: Mouse moved to (470, 437)
Screenshot: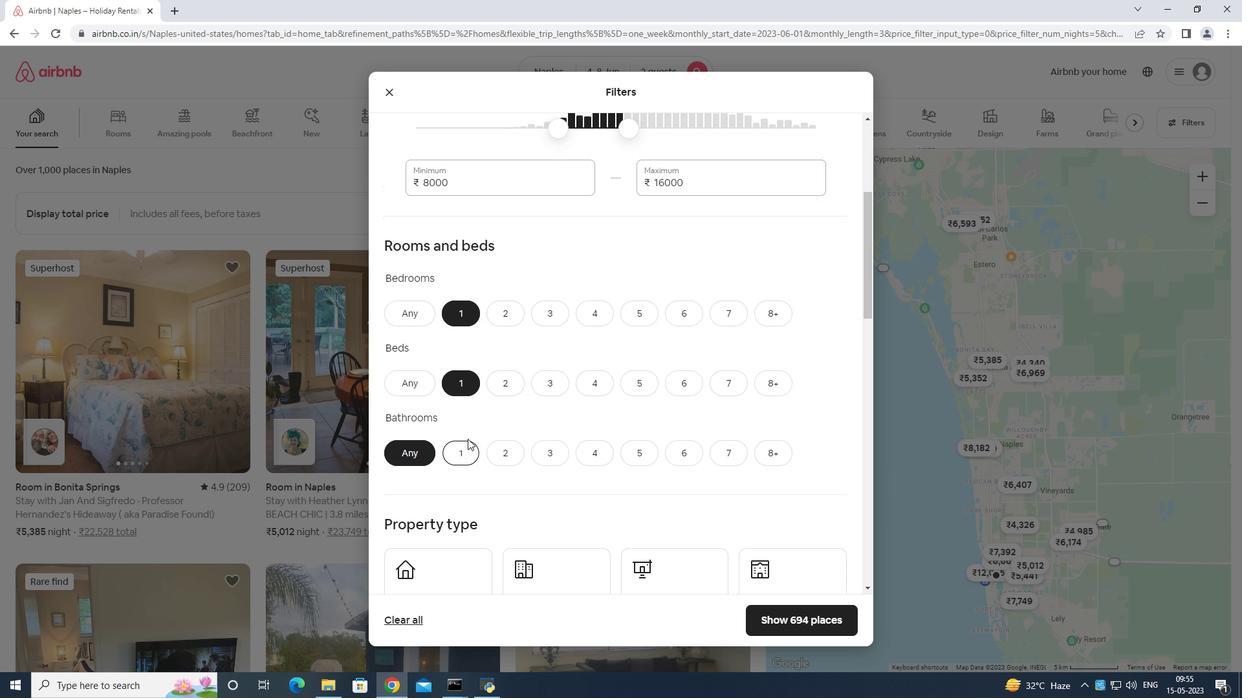 
Action: Mouse scrolled (470, 437) with delta (0, 0)
Screenshot: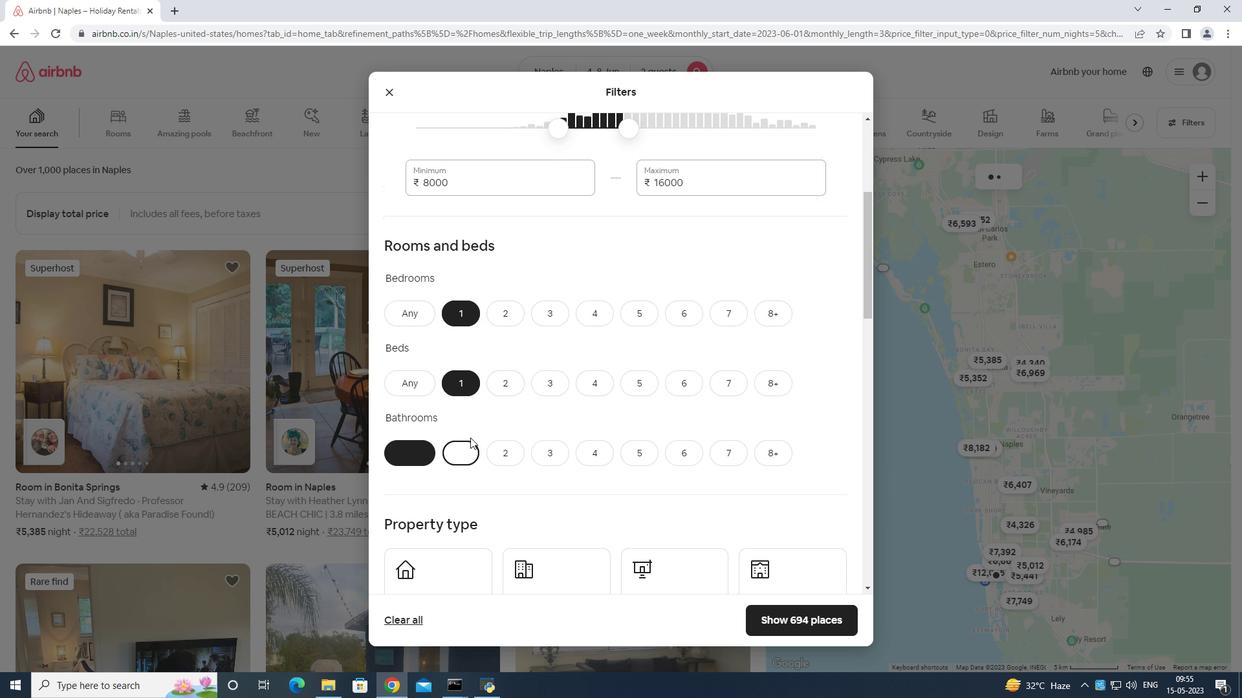 
Action: Mouse scrolled (470, 437) with delta (0, 0)
Screenshot: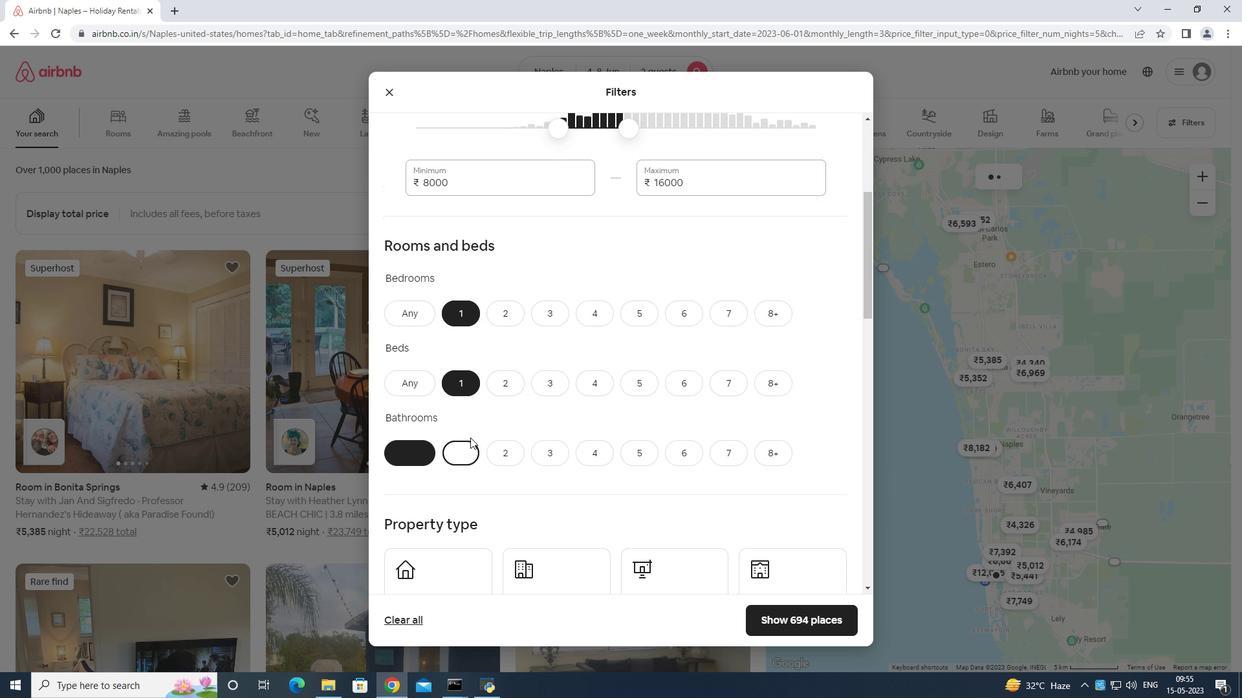 
Action: Mouse scrolled (470, 437) with delta (0, 0)
Screenshot: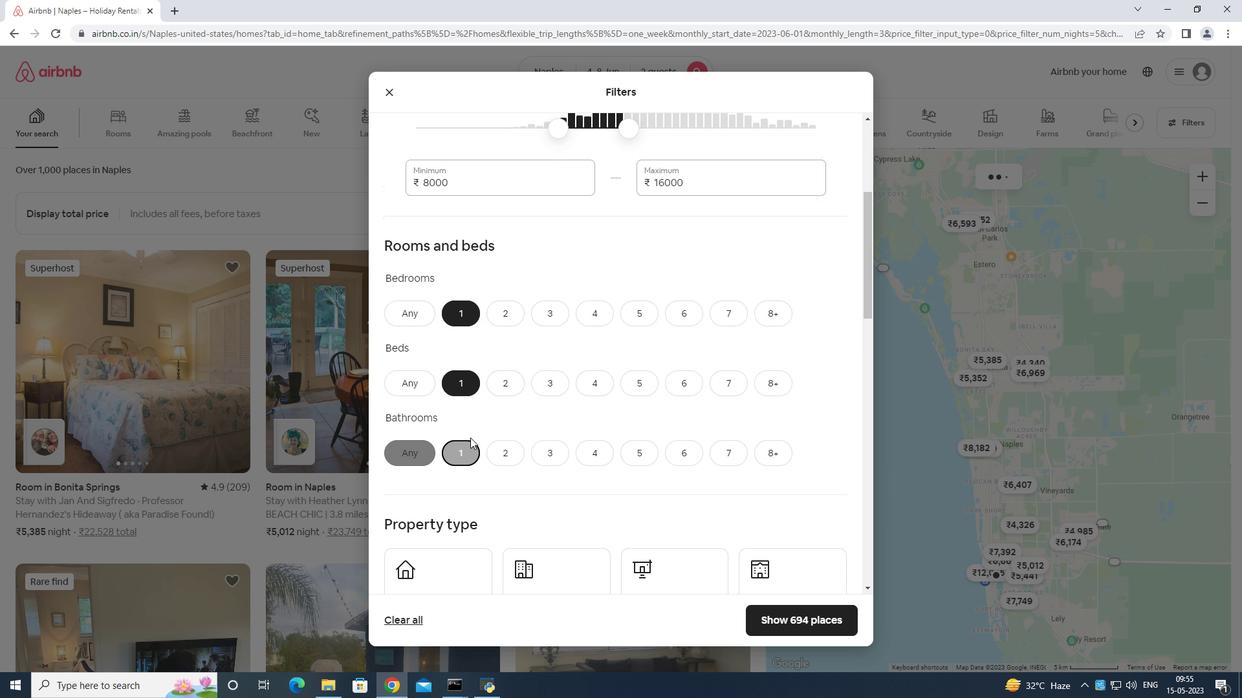 
Action: Mouse moved to (470, 437)
Screenshot: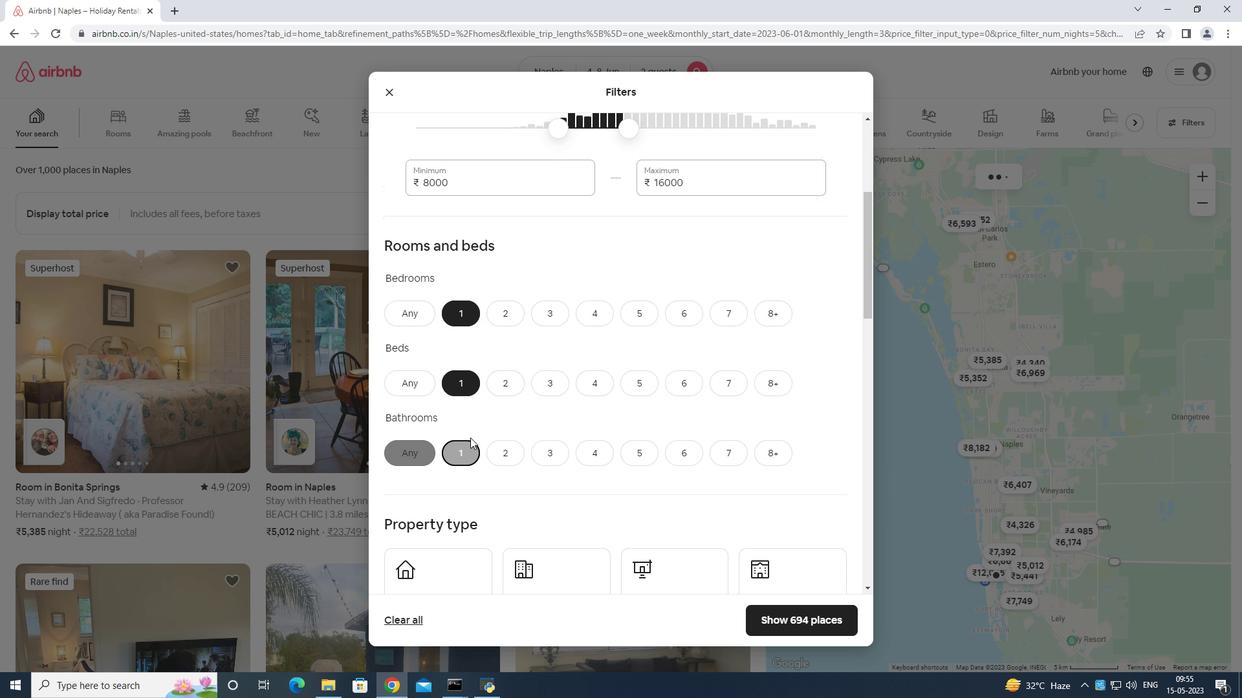 
Action: Mouse scrolled (470, 437) with delta (0, 0)
Screenshot: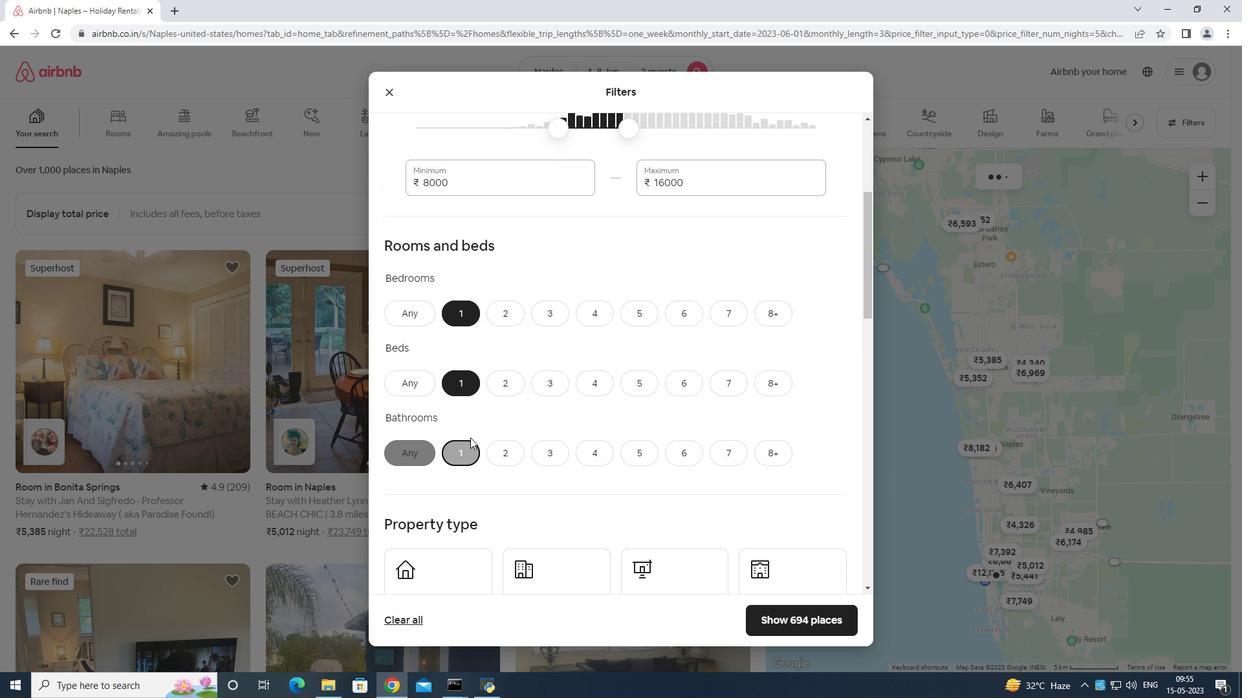 
Action: Mouse moved to (448, 344)
Screenshot: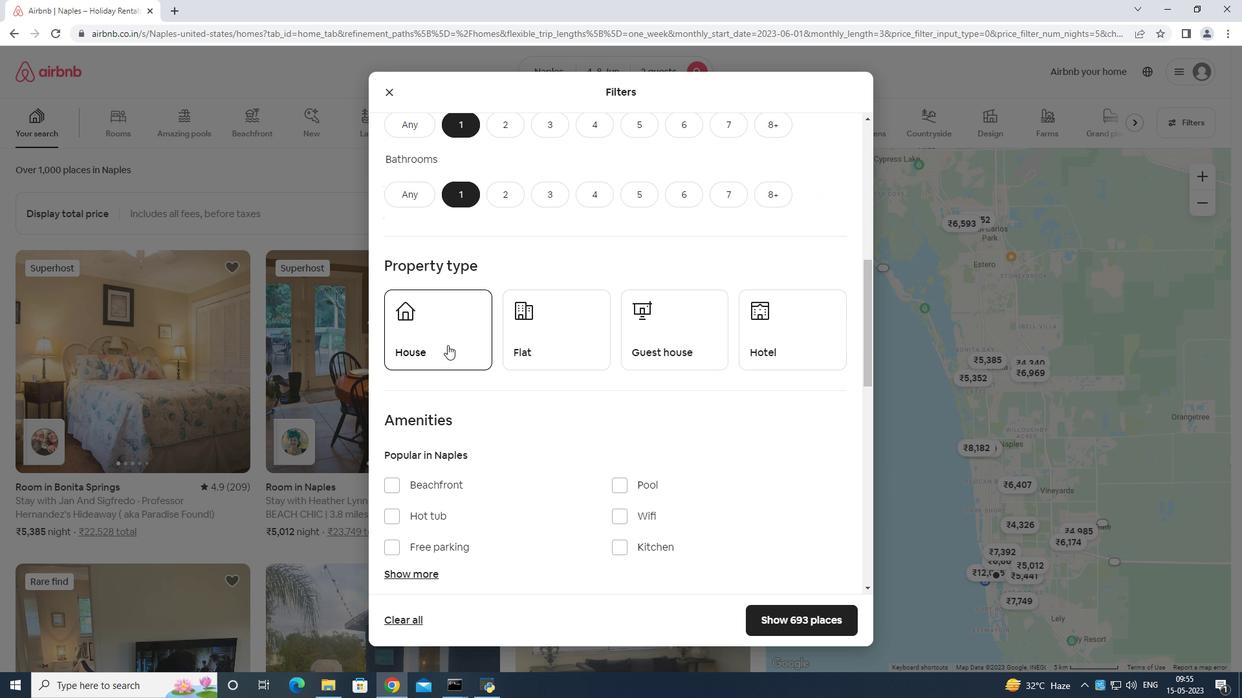 
Action: Mouse pressed left at (448, 344)
Screenshot: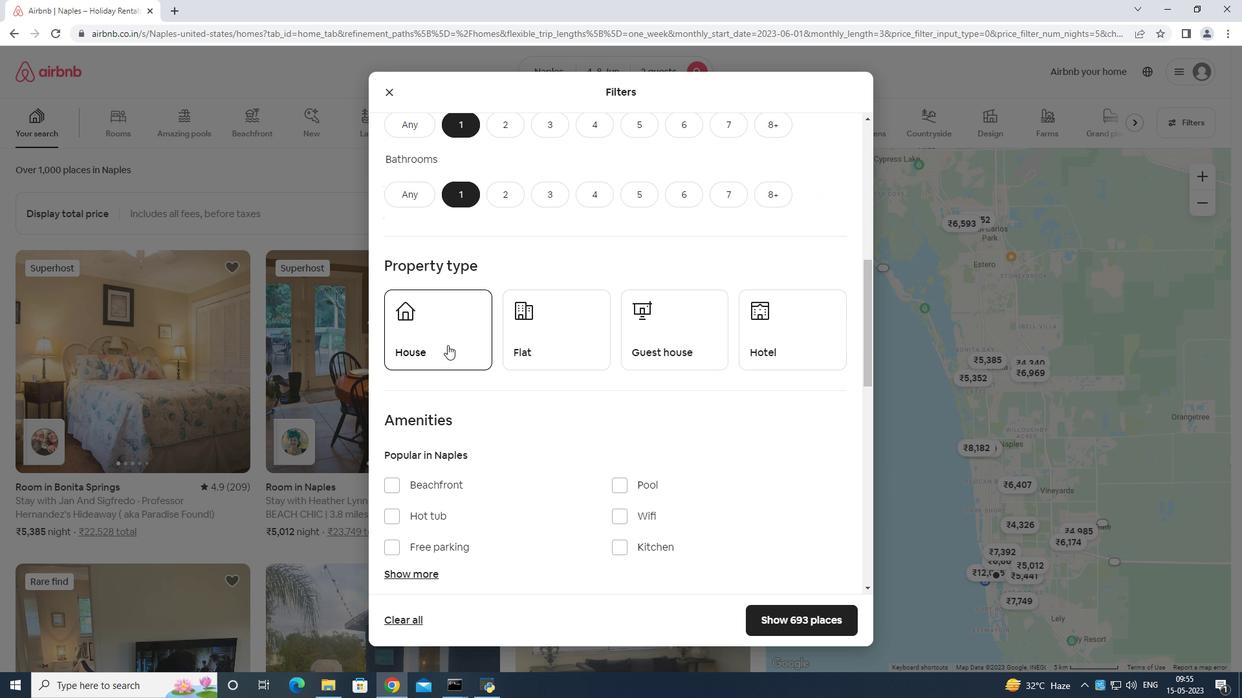 
Action: Mouse moved to (538, 340)
Screenshot: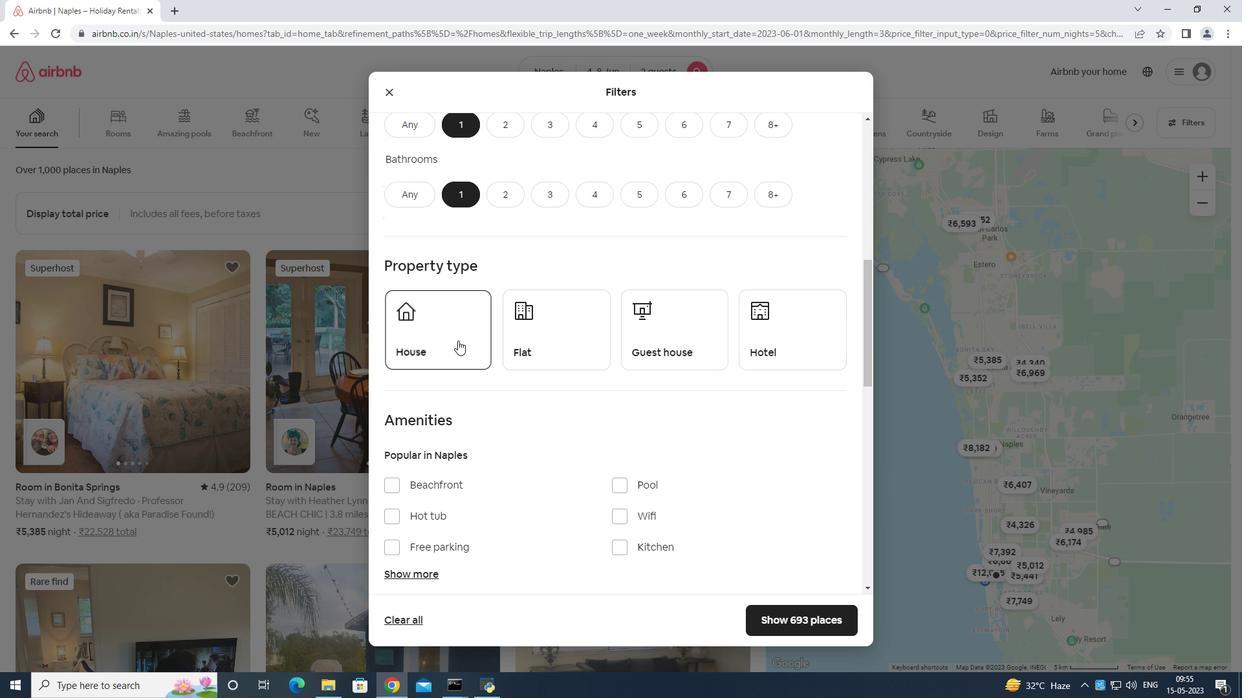 
Action: Mouse pressed left at (538, 340)
Screenshot: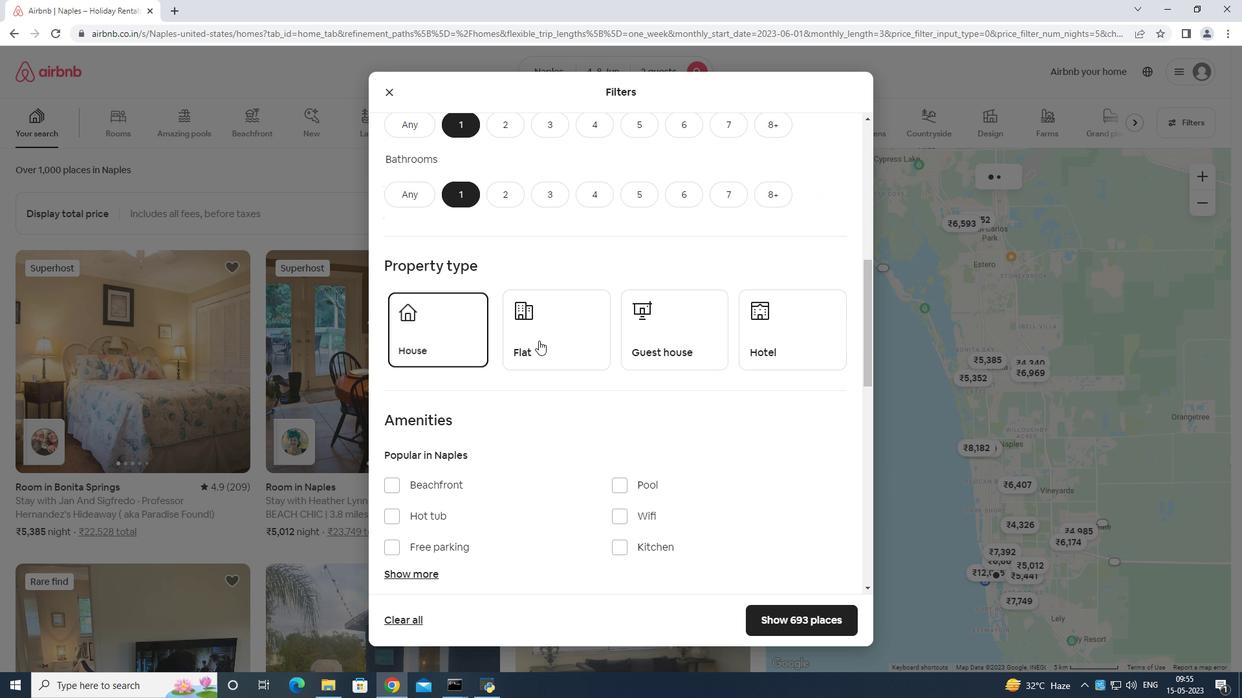 
Action: Mouse moved to (624, 356)
Screenshot: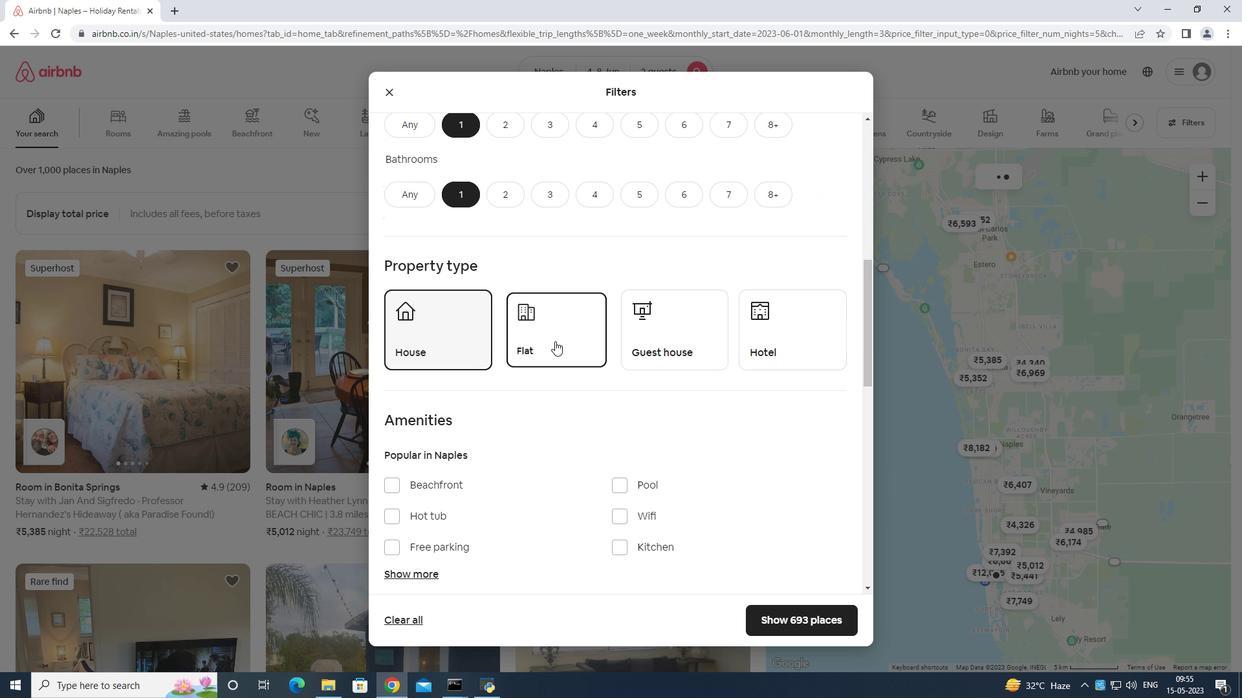 
Action: Mouse pressed left at (624, 356)
Screenshot: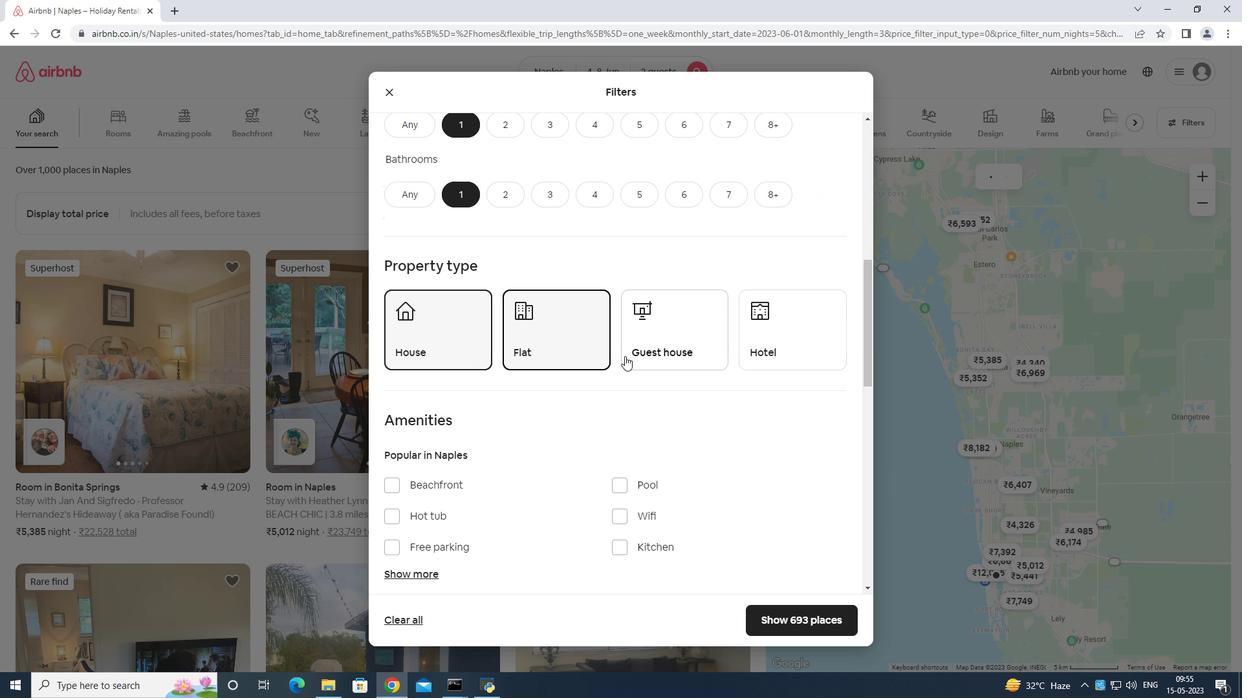 
Action: Mouse moved to (775, 340)
Screenshot: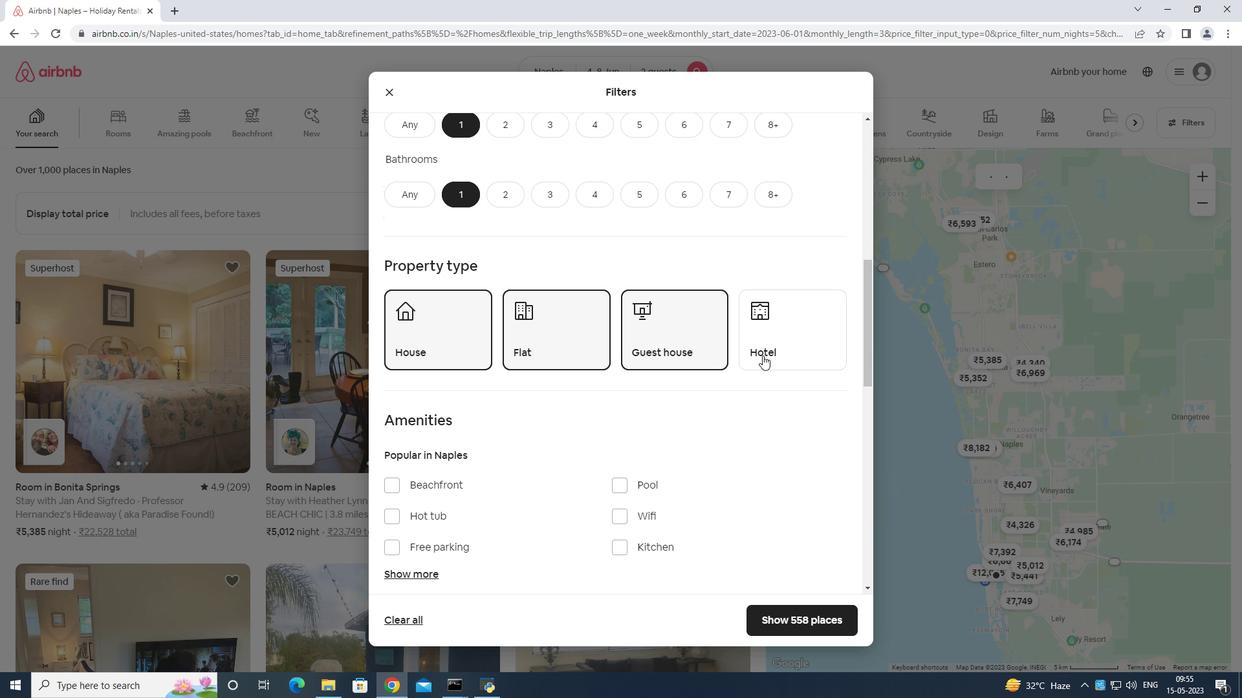 
Action: Mouse pressed left at (775, 340)
Screenshot: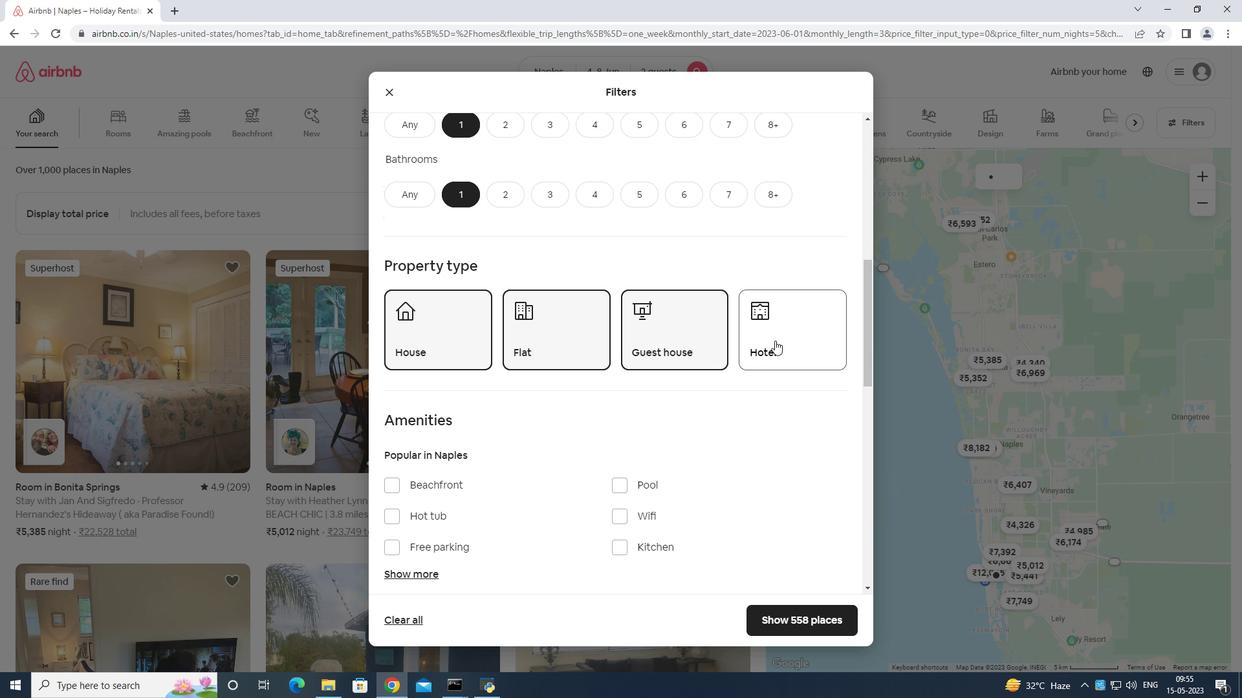 
Action: Mouse moved to (693, 390)
Screenshot: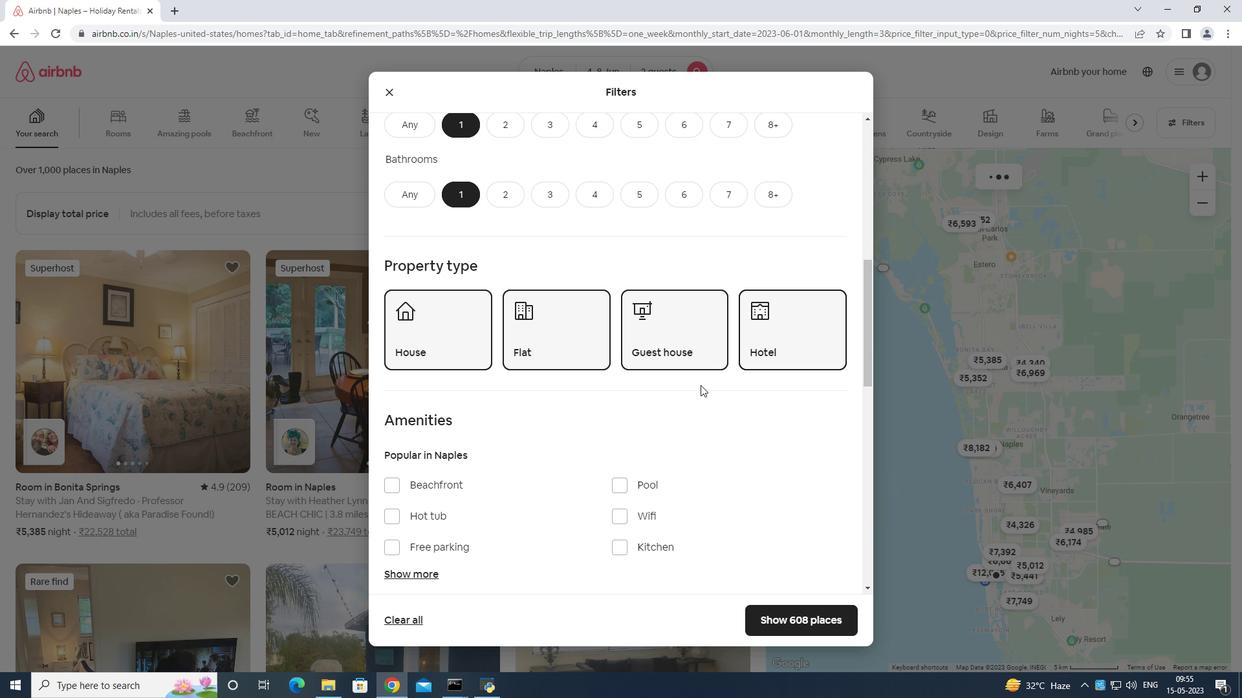 
Action: Mouse scrolled (693, 390) with delta (0, 0)
Screenshot: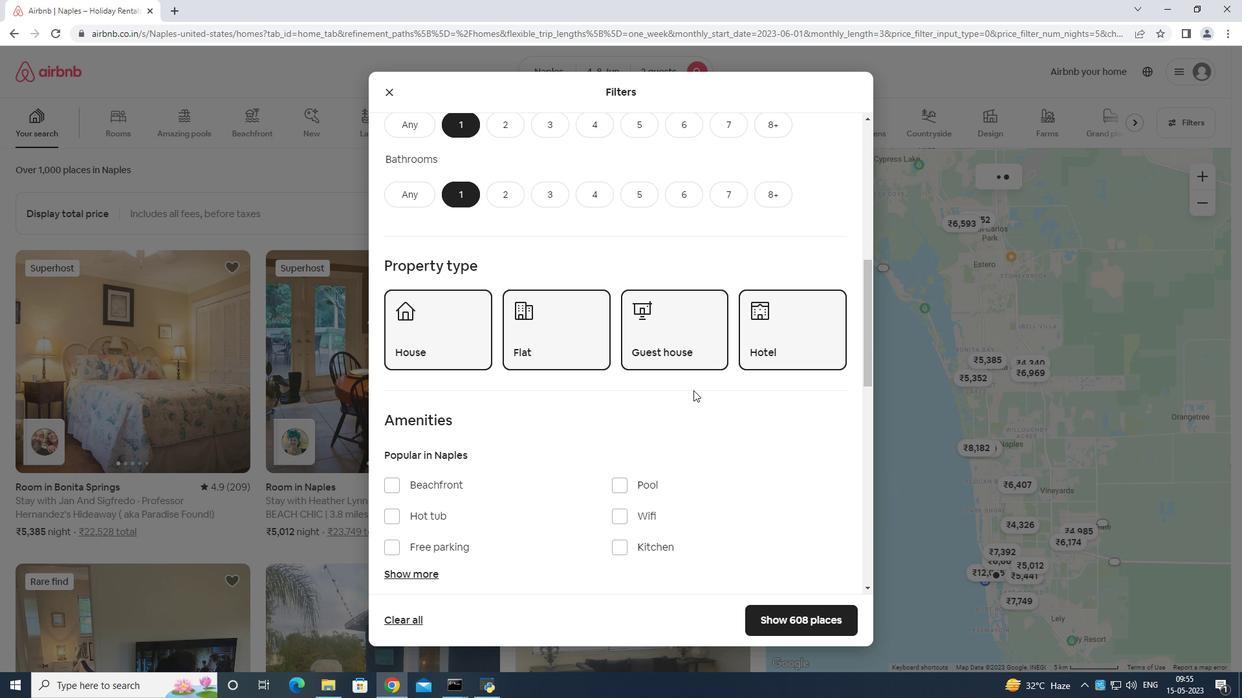 
Action: Mouse moved to (699, 390)
Screenshot: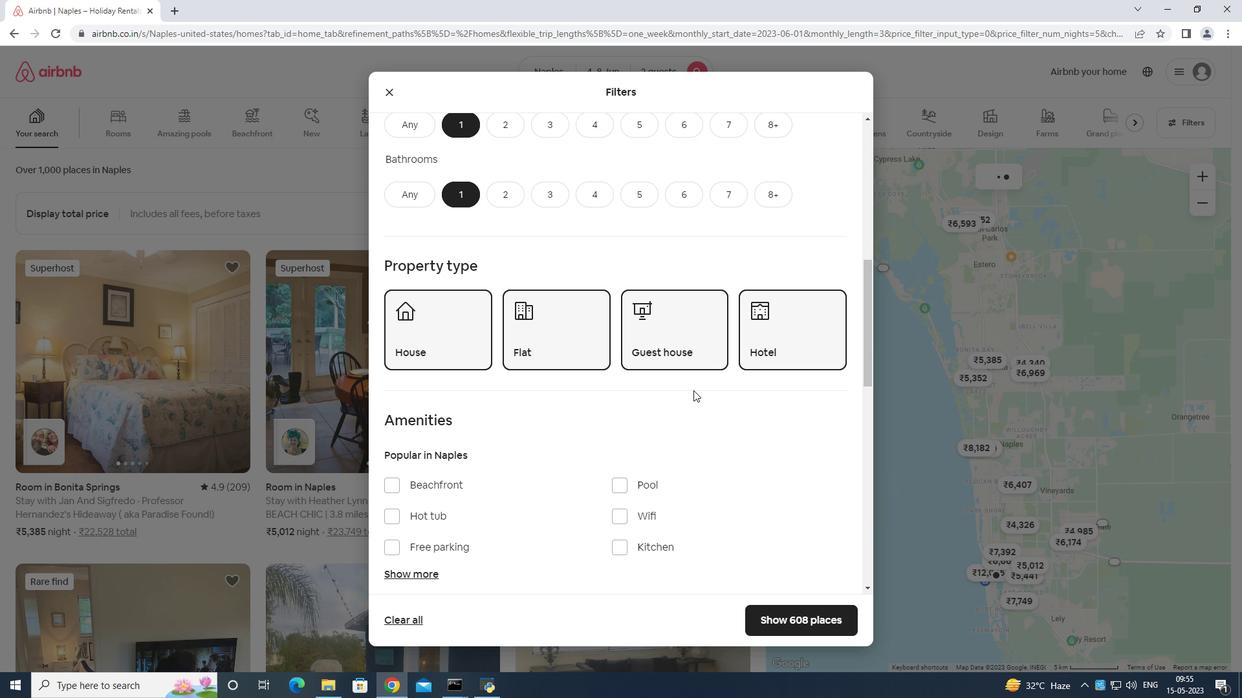 
Action: Mouse scrolled (699, 390) with delta (0, 0)
Screenshot: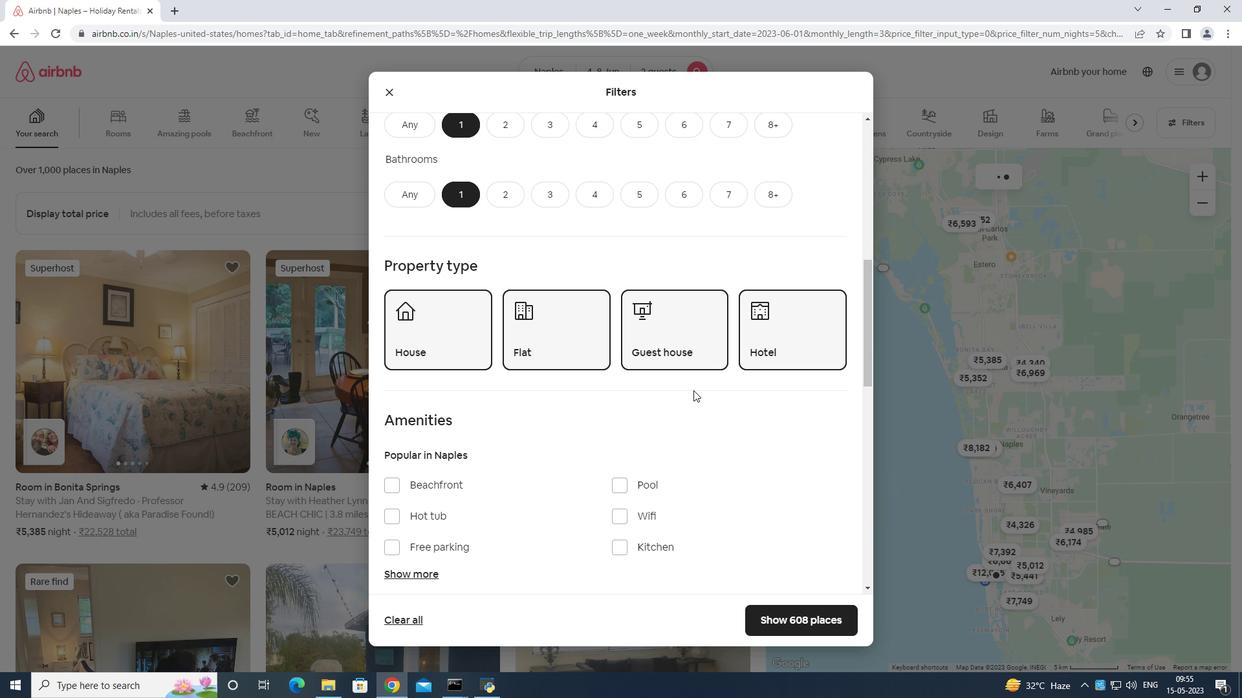 
Action: Mouse moved to (700, 391)
Screenshot: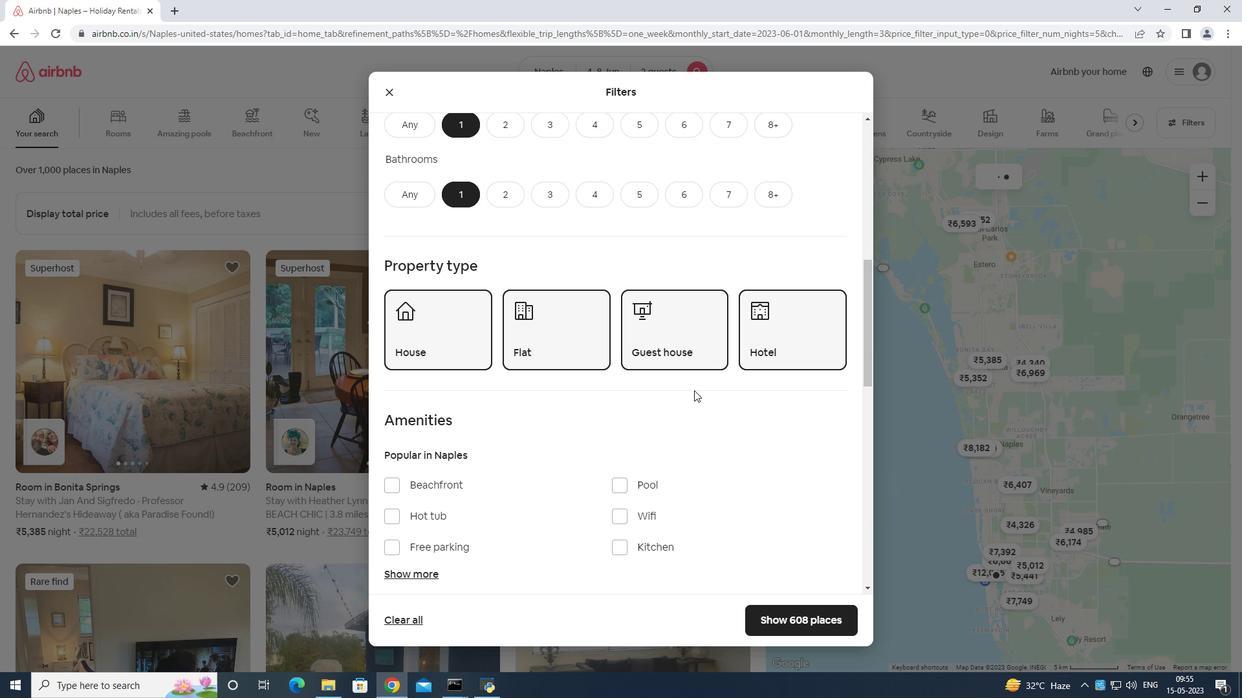 
Action: Mouse scrolled (700, 390) with delta (0, 0)
Screenshot: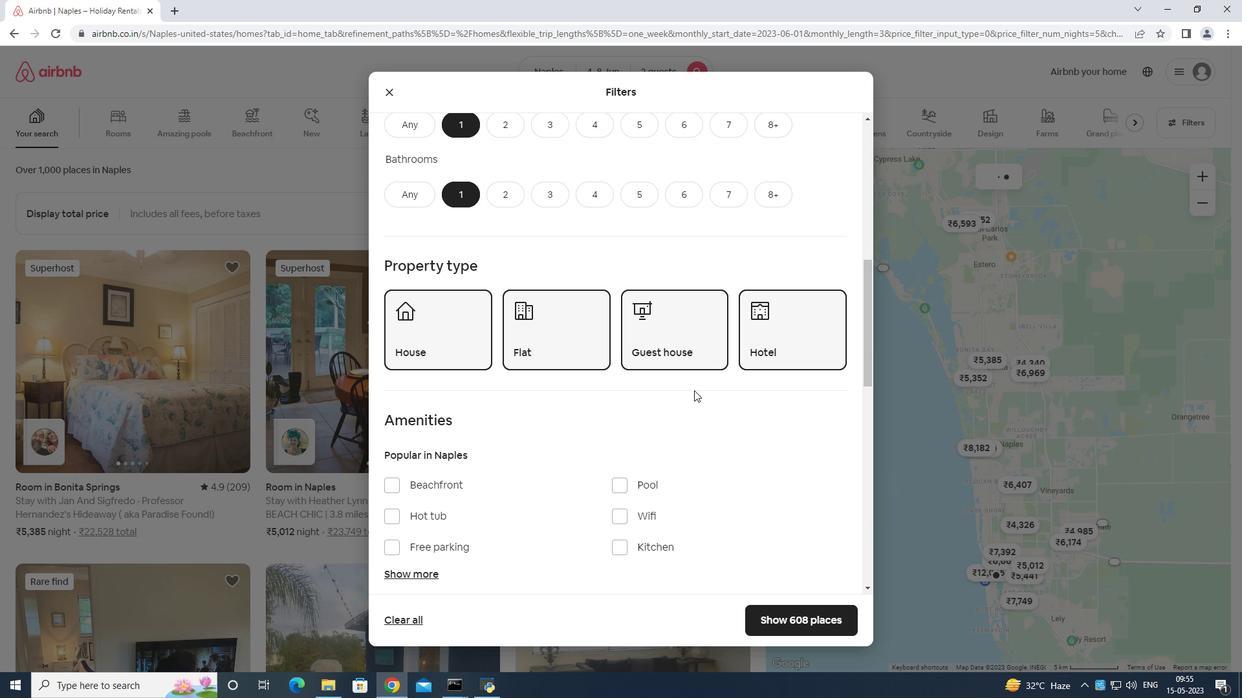 
Action: Mouse scrolled (700, 390) with delta (0, 0)
Screenshot: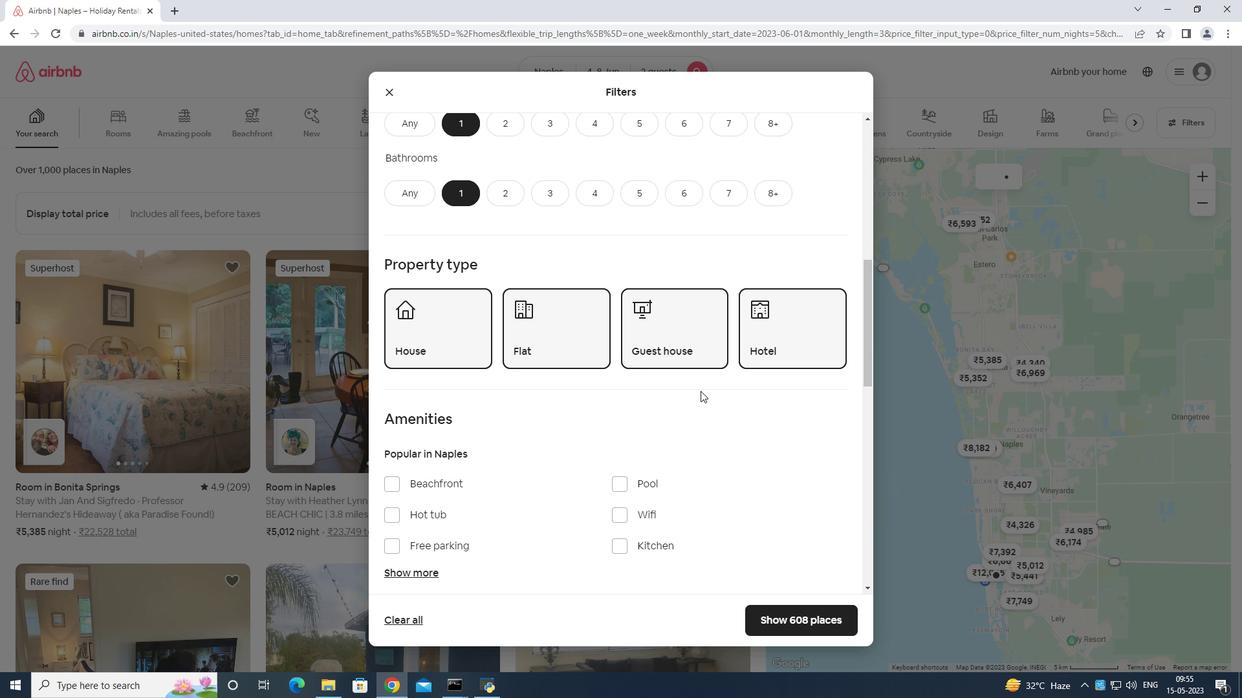 
Action: Mouse scrolled (700, 390) with delta (0, 0)
Screenshot: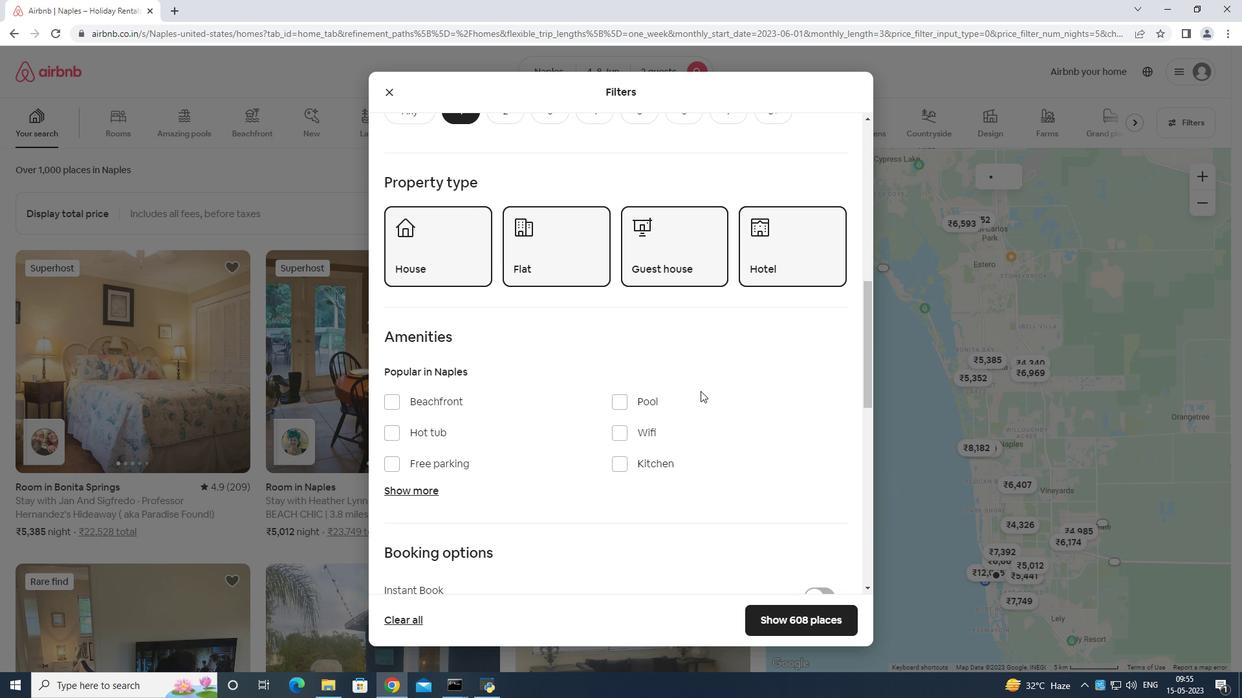 
Action: Mouse moved to (827, 399)
Screenshot: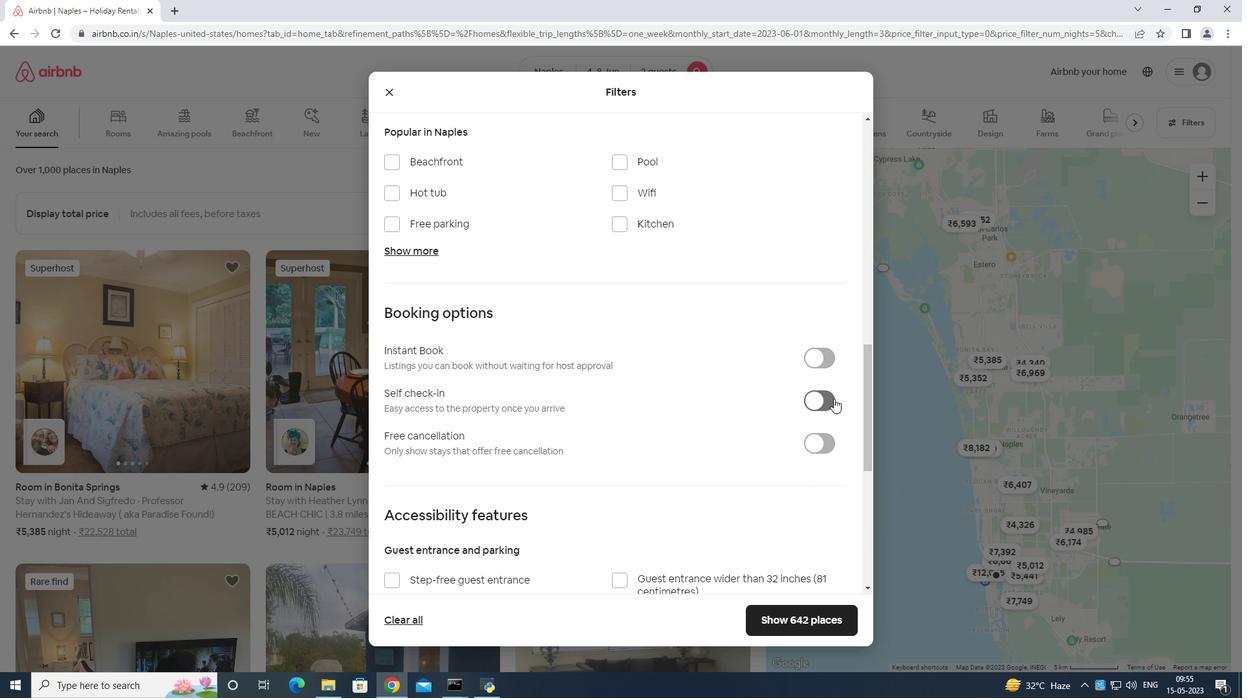 
Action: Mouse pressed left at (827, 399)
Screenshot: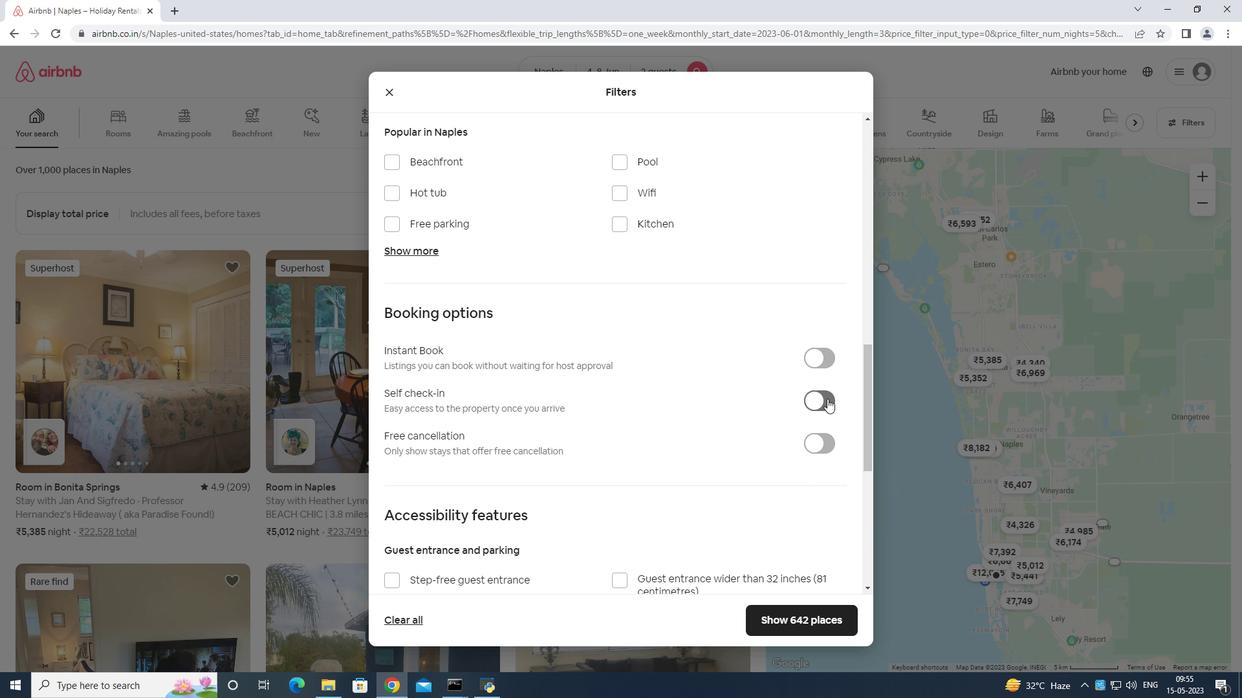 
Action: Mouse moved to (789, 428)
Screenshot: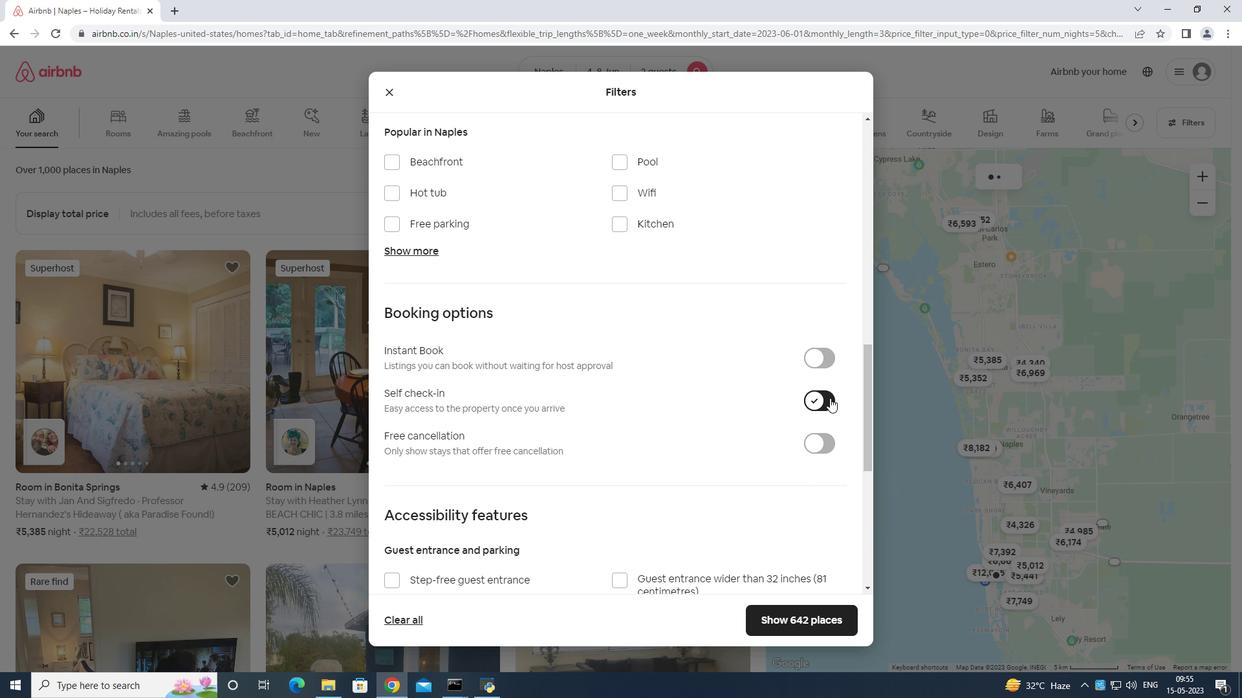 
Action: Mouse scrolled (789, 428) with delta (0, 0)
Screenshot: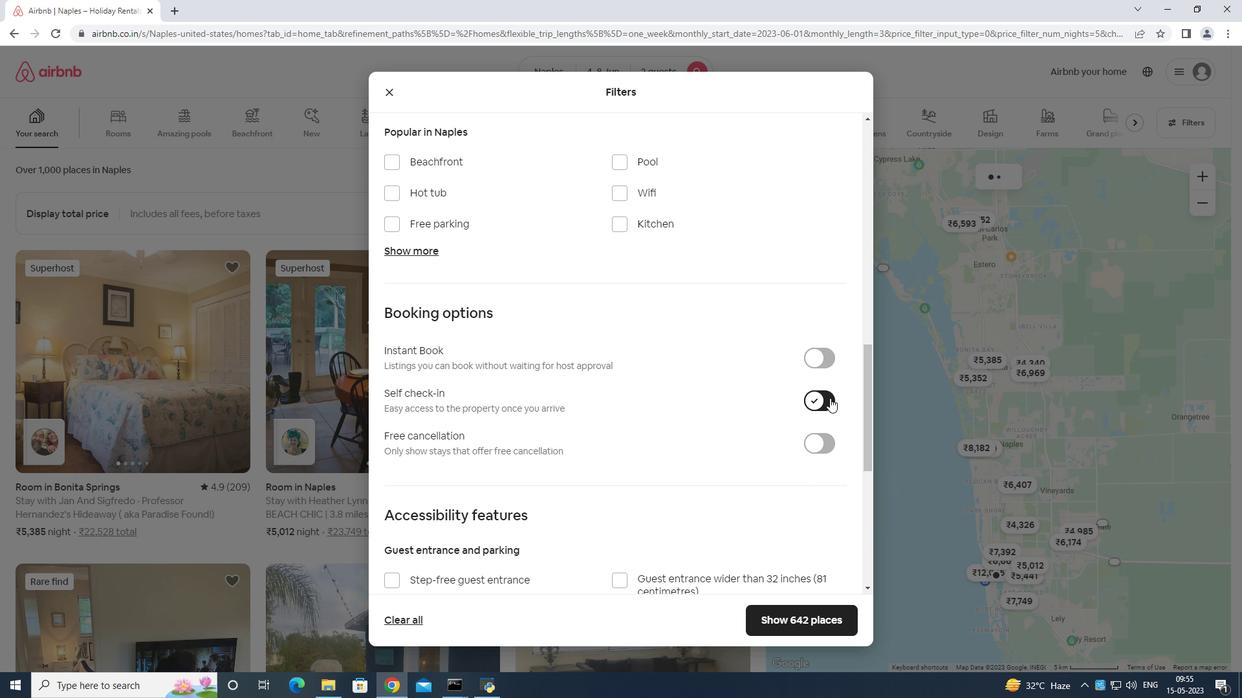 
Action: Mouse moved to (787, 432)
Screenshot: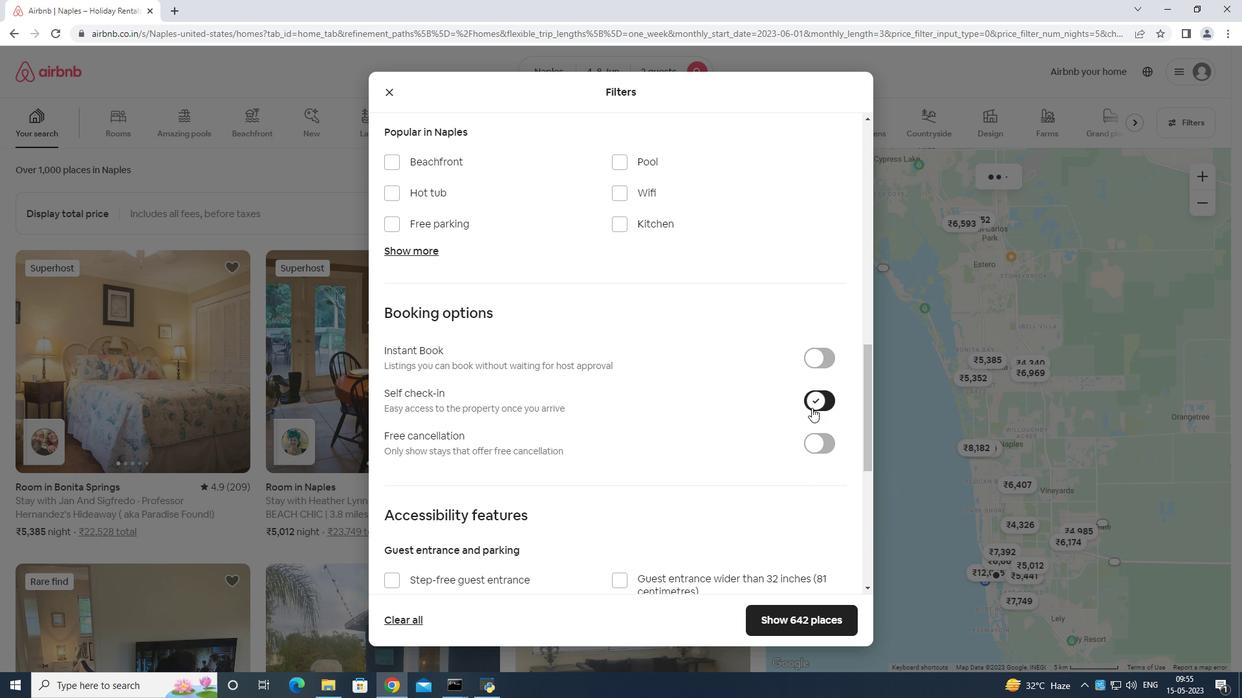 
Action: Mouse scrolled (787, 431) with delta (0, 0)
Screenshot: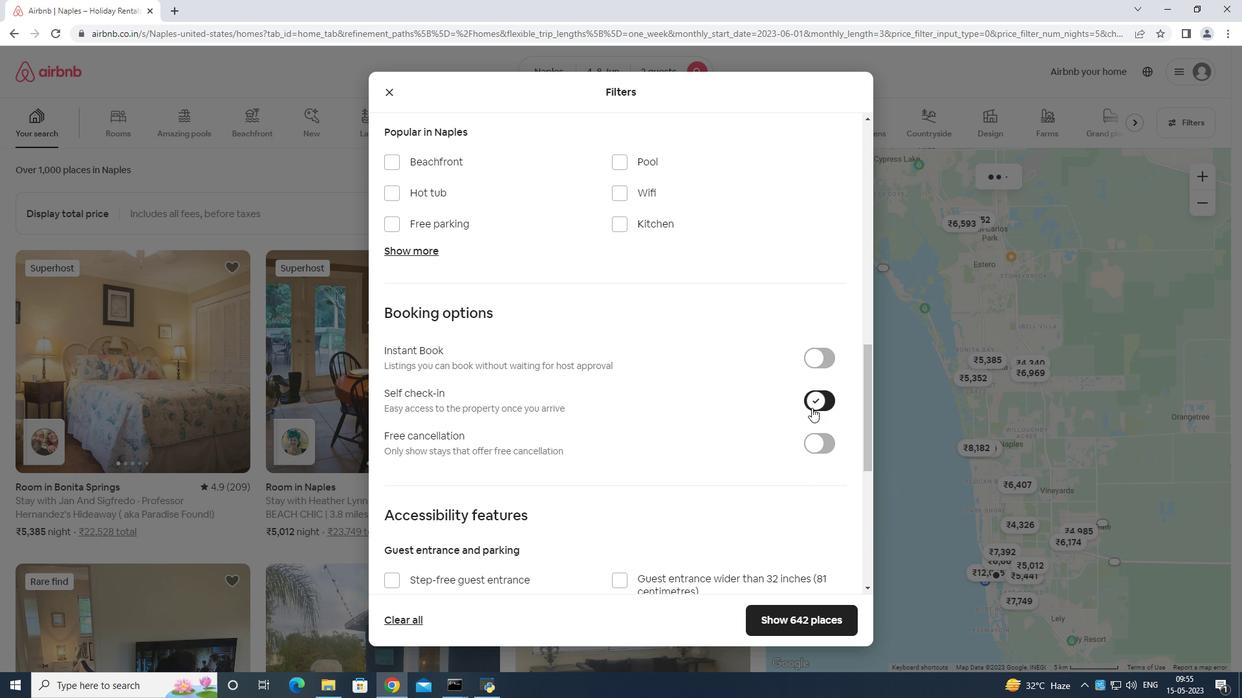 
Action: Mouse moved to (787, 432)
Screenshot: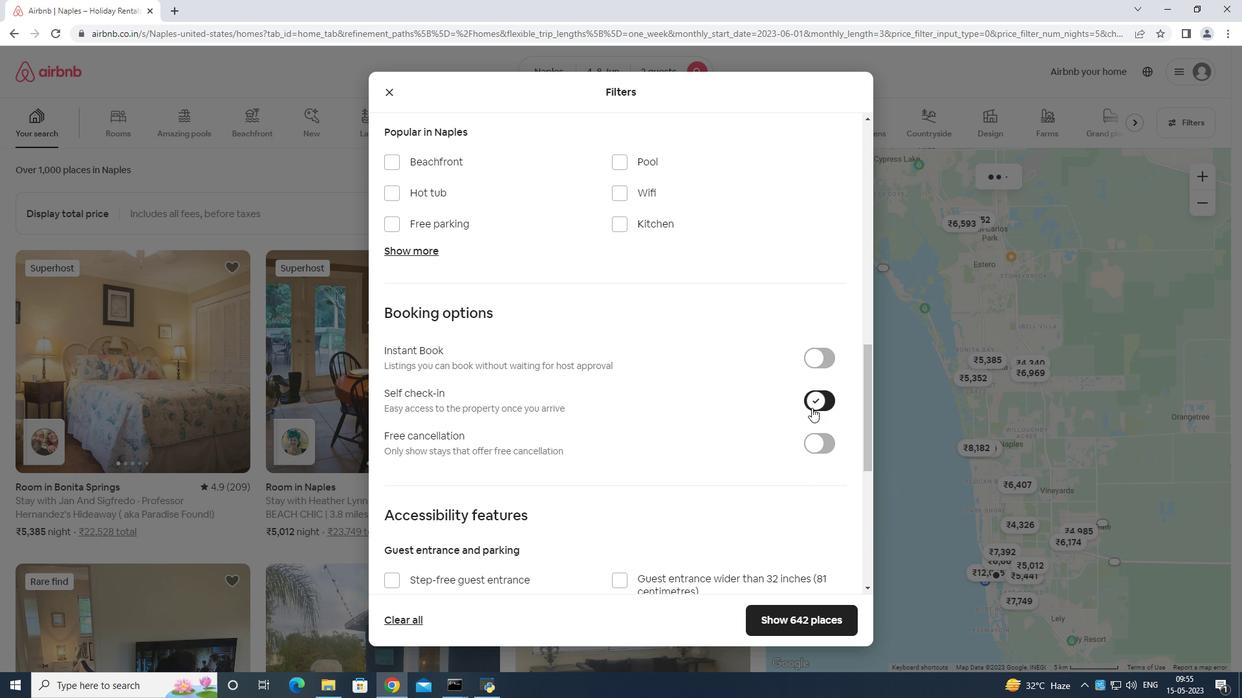 
Action: Mouse scrolled (787, 432) with delta (0, 0)
Screenshot: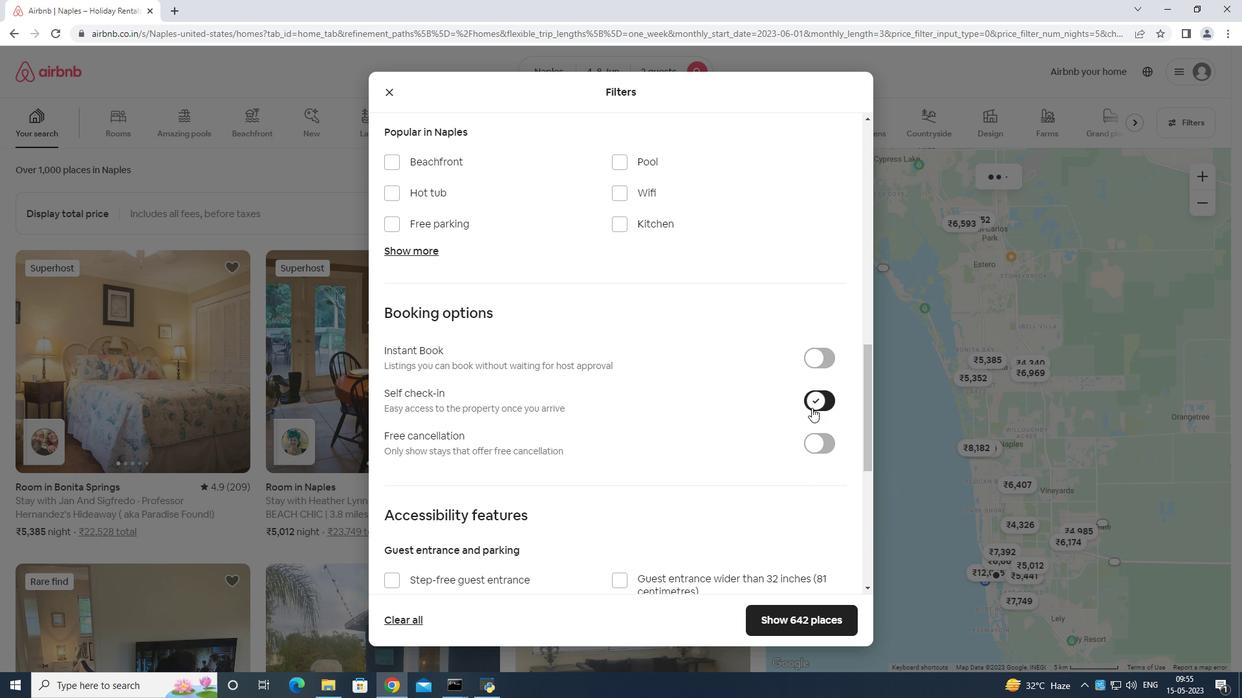 
Action: Mouse moved to (773, 432)
Screenshot: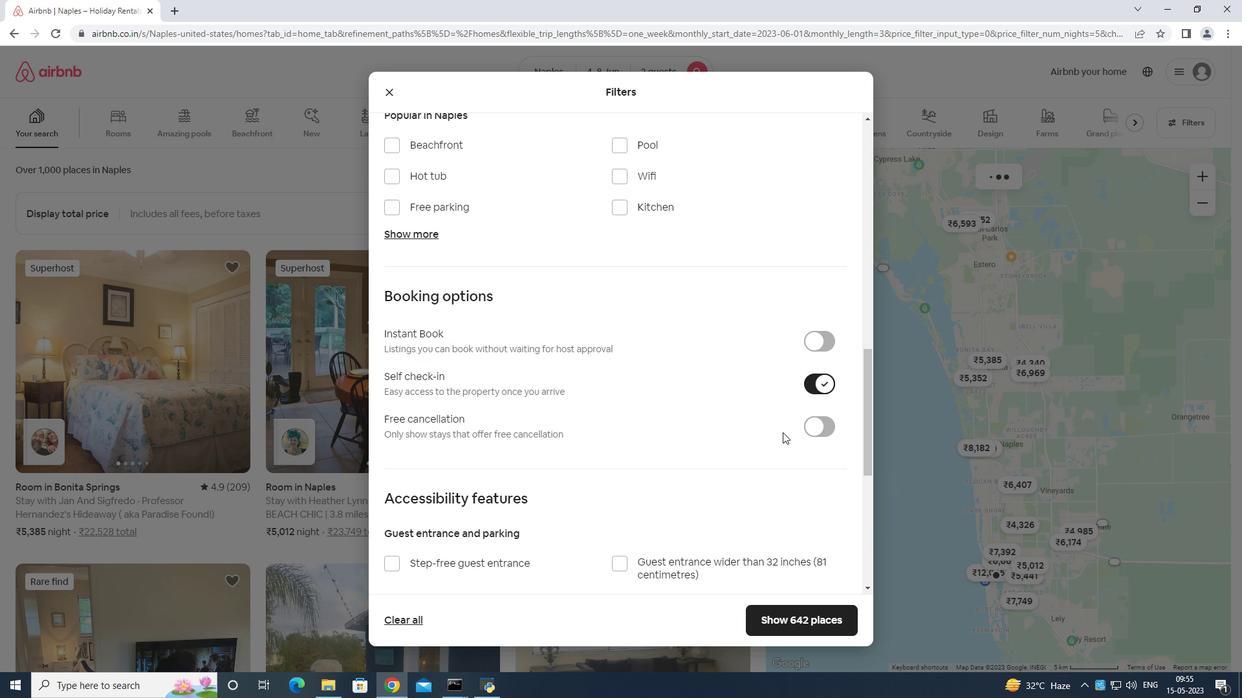 
Action: Mouse scrolled (773, 432) with delta (0, 0)
Screenshot: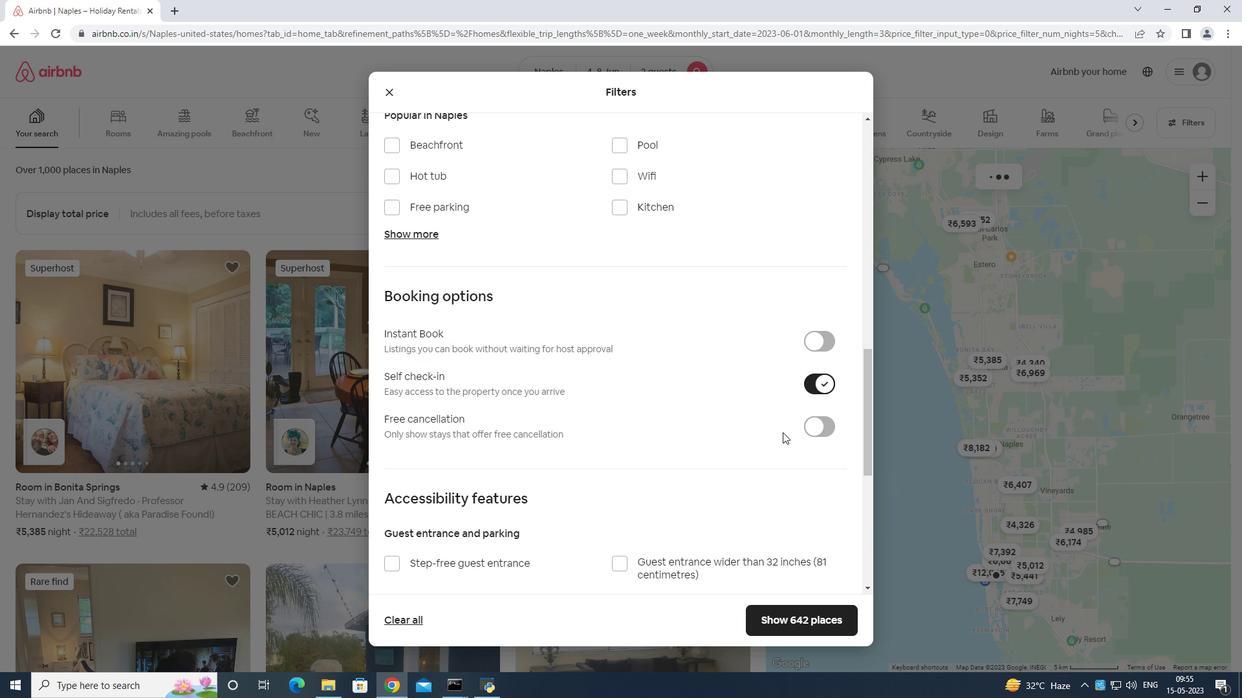 
Action: Mouse moved to (769, 435)
Screenshot: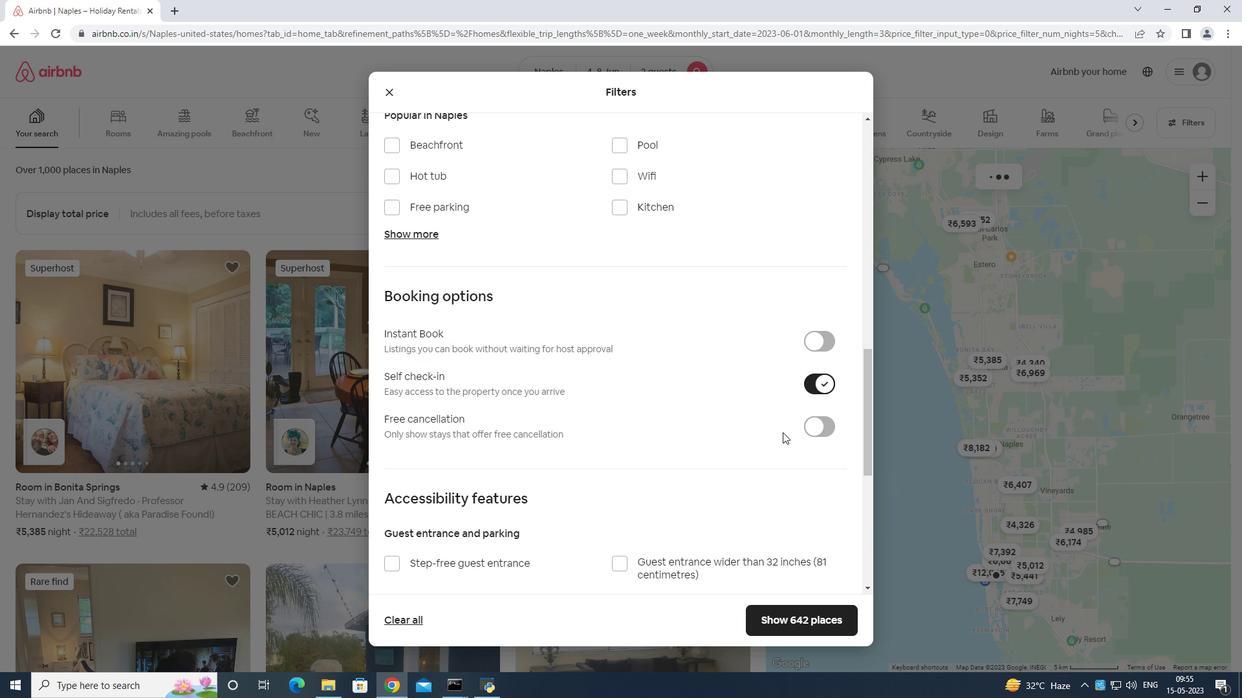 
Action: Mouse scrolled (769, 434) with delta (0, 0)
Screenshot: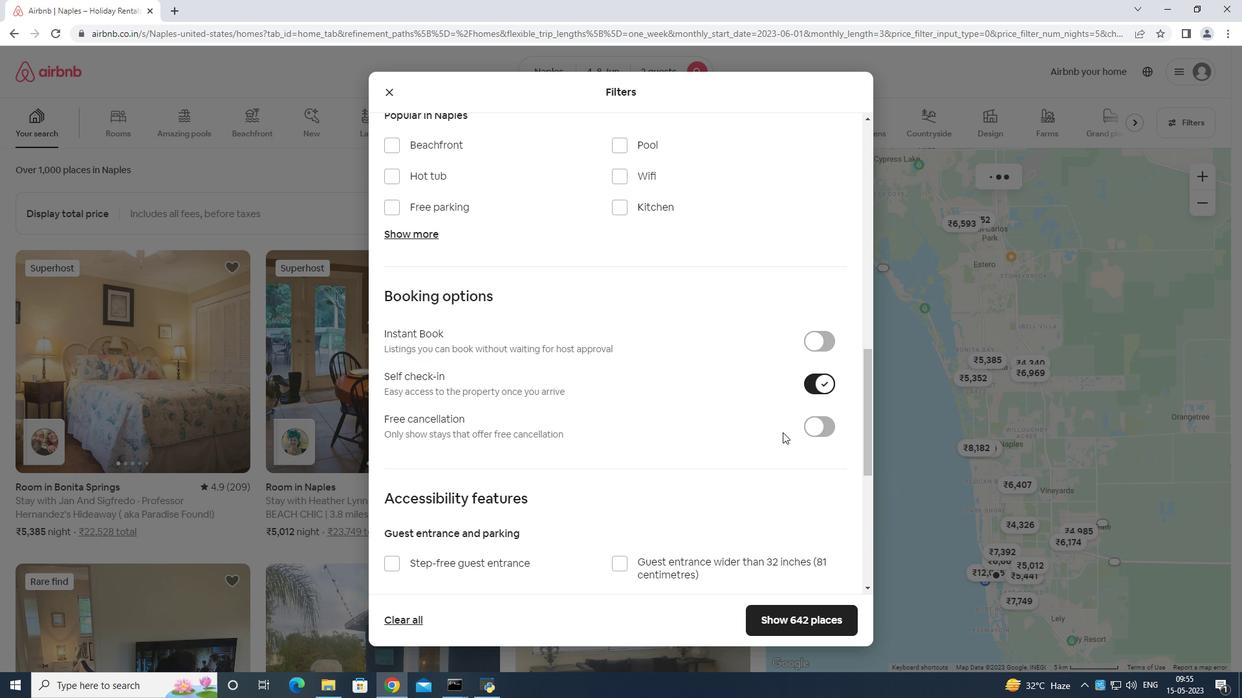 
Action: Mouse moved to (768, 436)
Screenshot: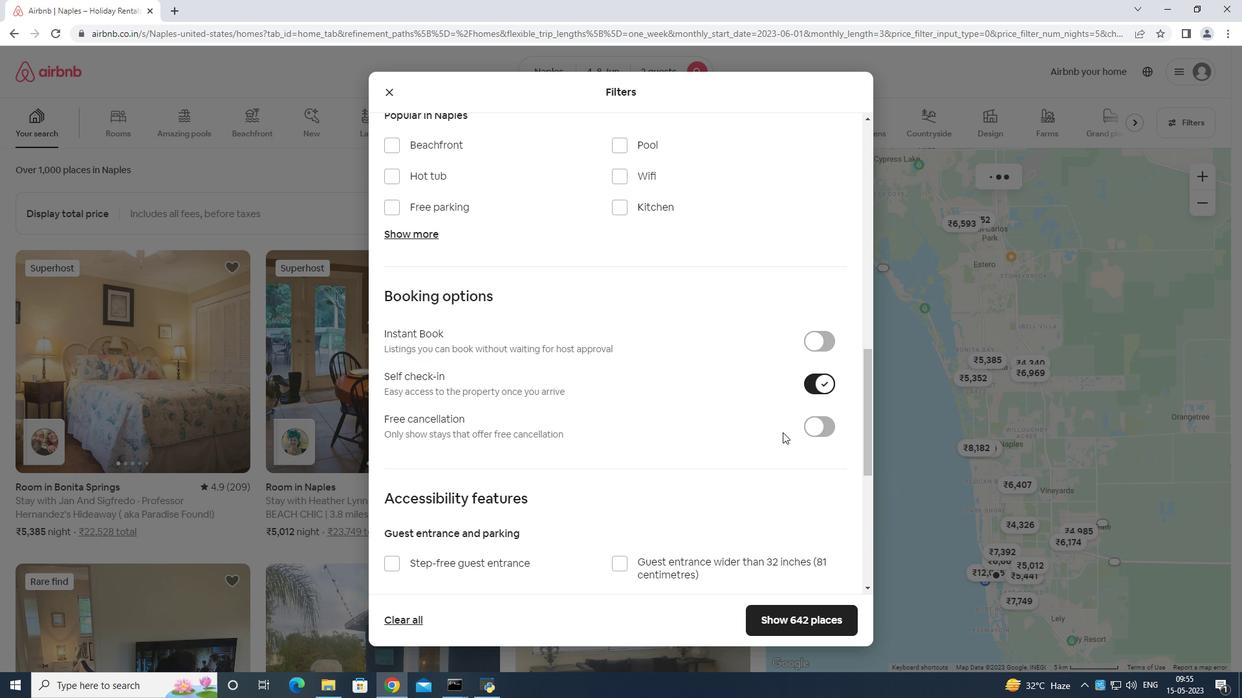 
Action: Mouse scrolled (768, 436) with delta (0, 0)
Screenshot: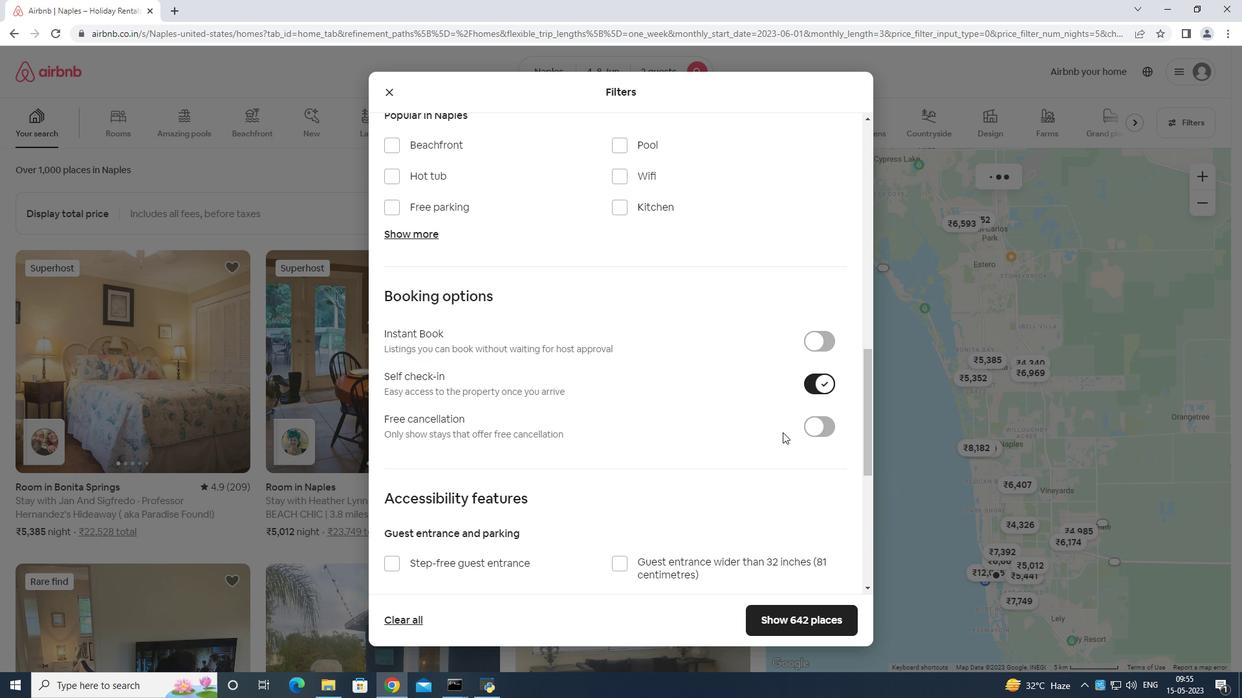 
Action: Mouse moved to (768, 437)
Screenshot: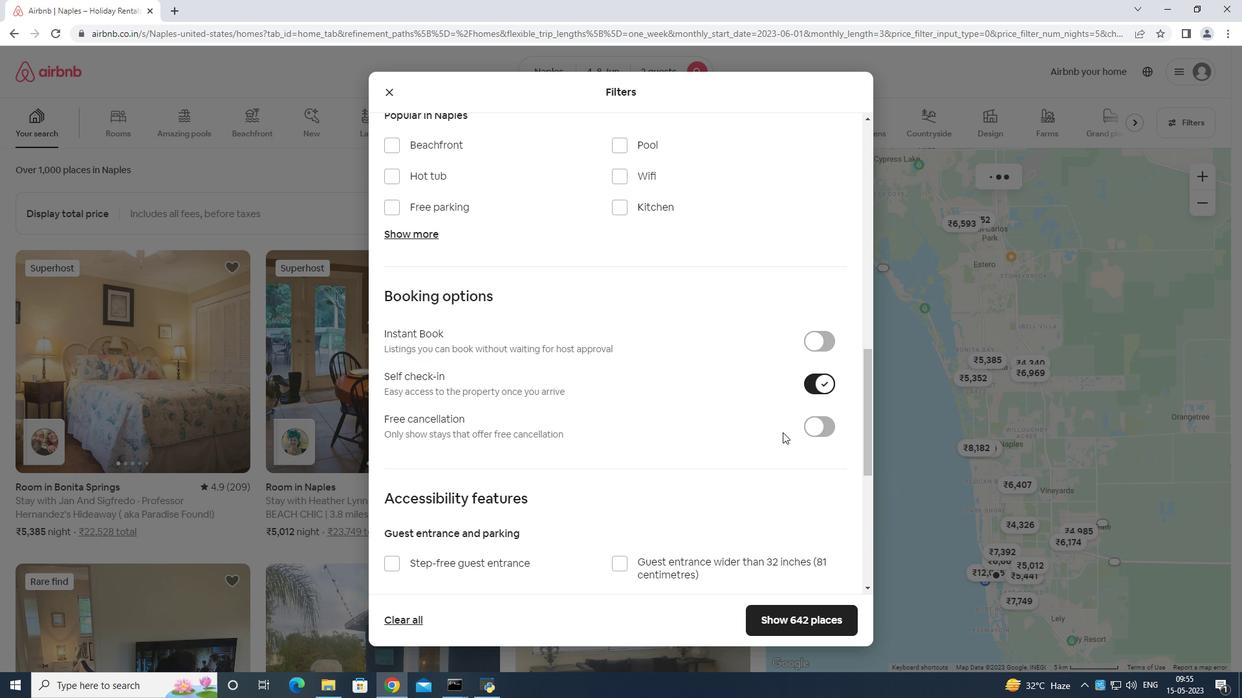 
Action: Mouse scrolled (768, 436) with delta (0, 0)
Screenshot: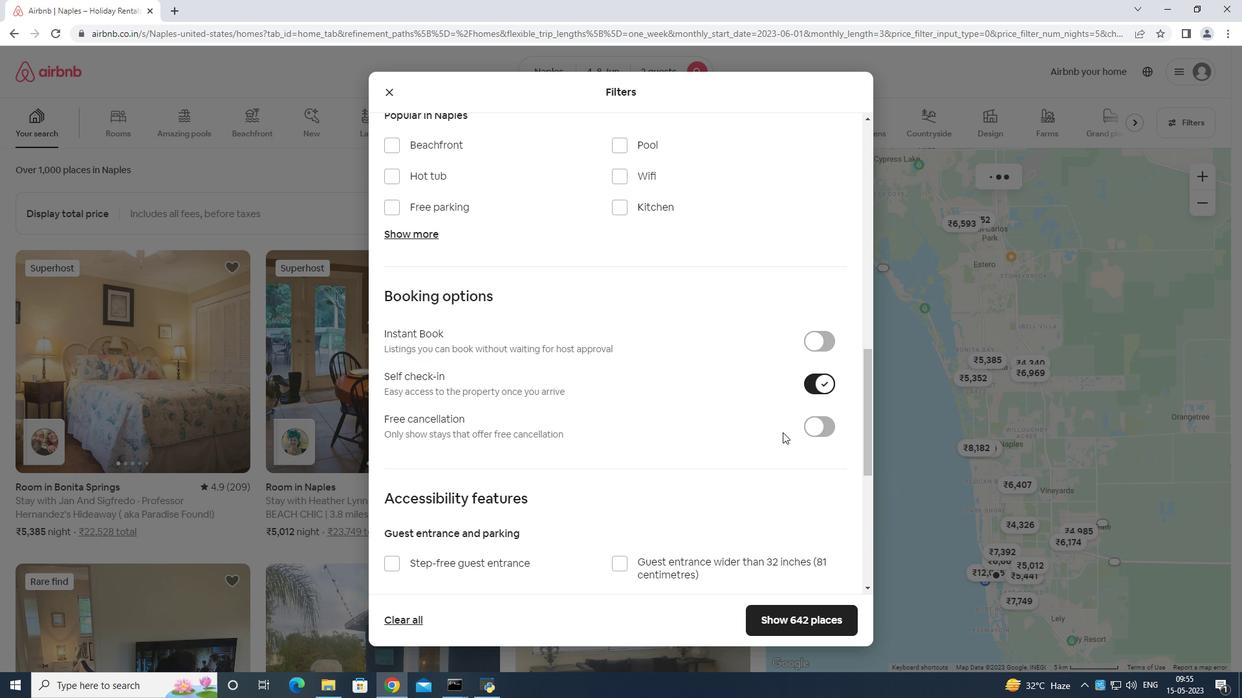 
Action: Mouse moved to (756, 437)
Screenshot: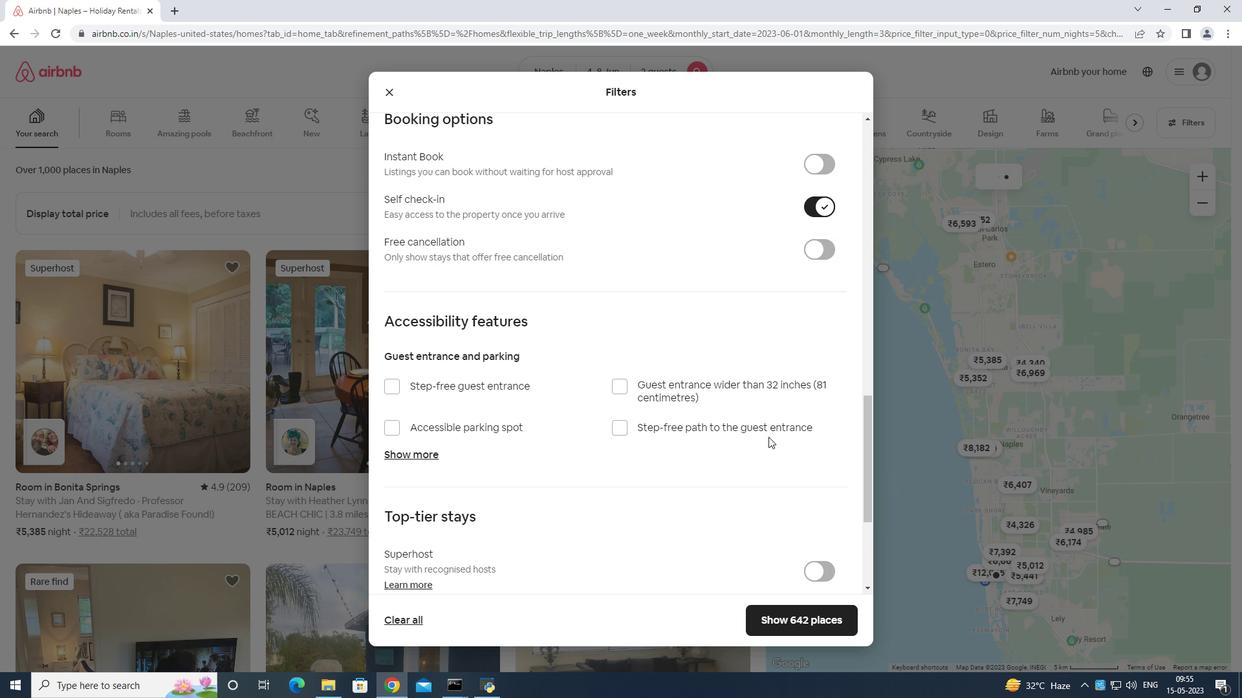 
Action: Mouse scrolled (756, 436) with delta (0, 0)
Screenshot: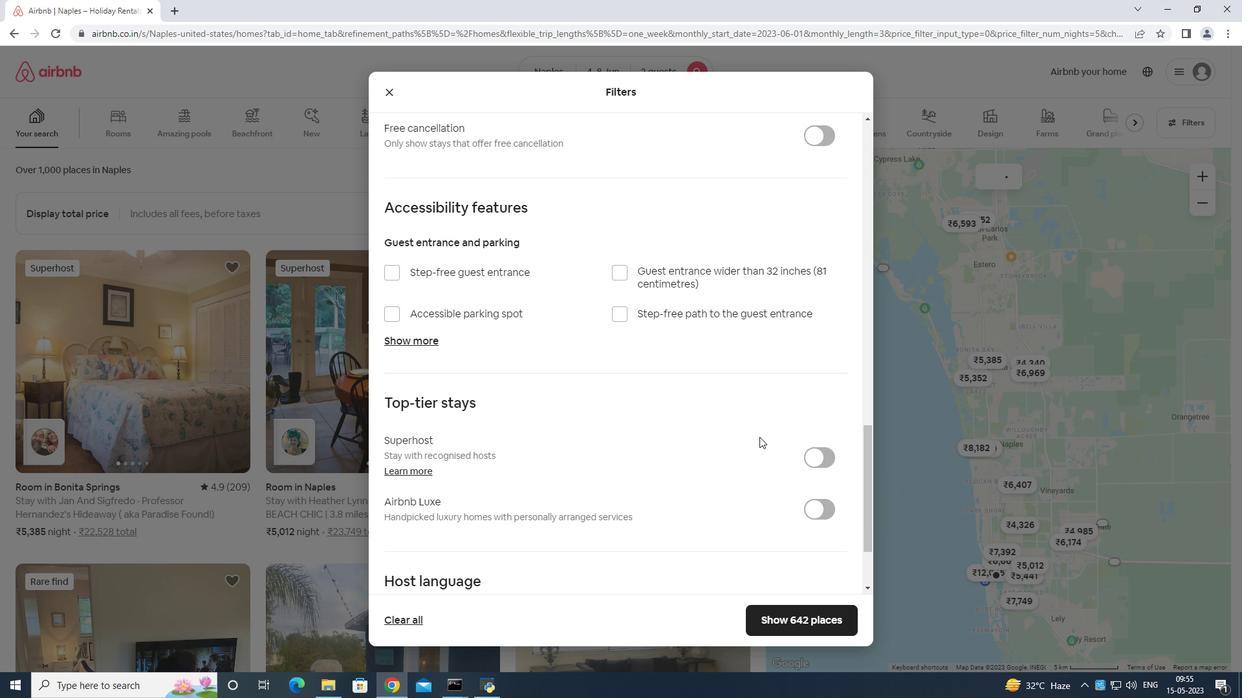 
Action: Mouse moved to (754, 438)
Screenshot: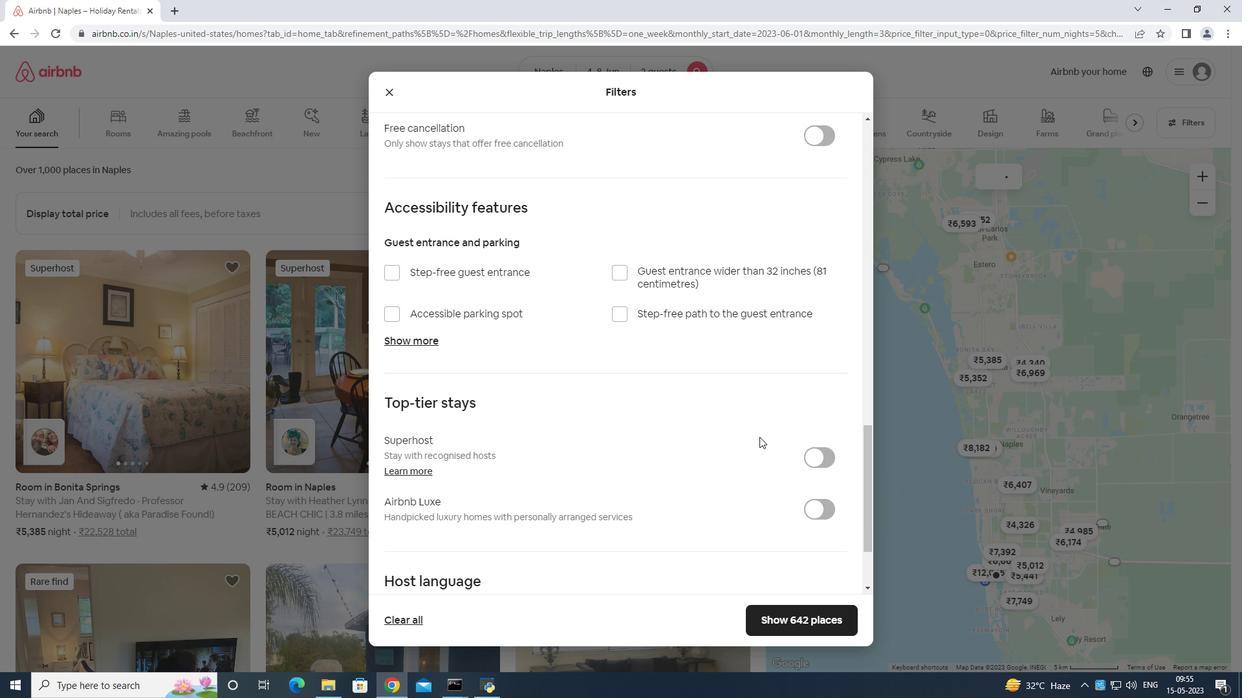 
Action: Mouse scrolled (754, 437) with delta (0, 0)
Screenshot: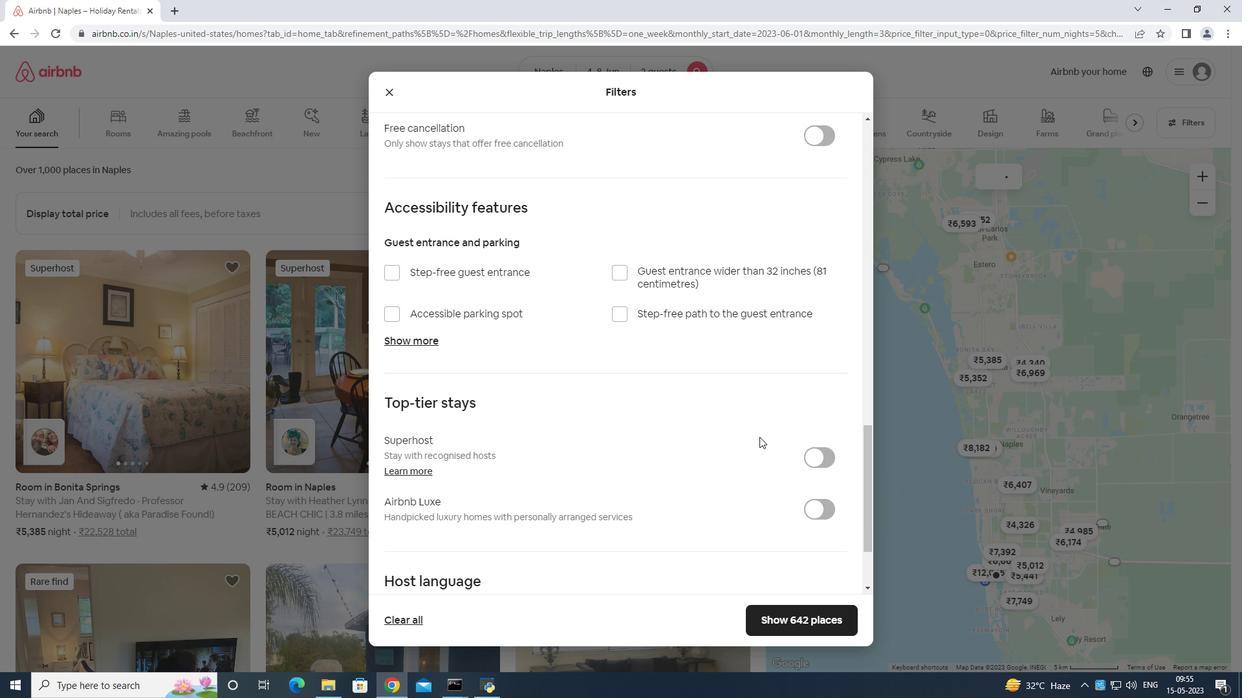 
Action: Mouse moved to (744, 443)
Screenshot: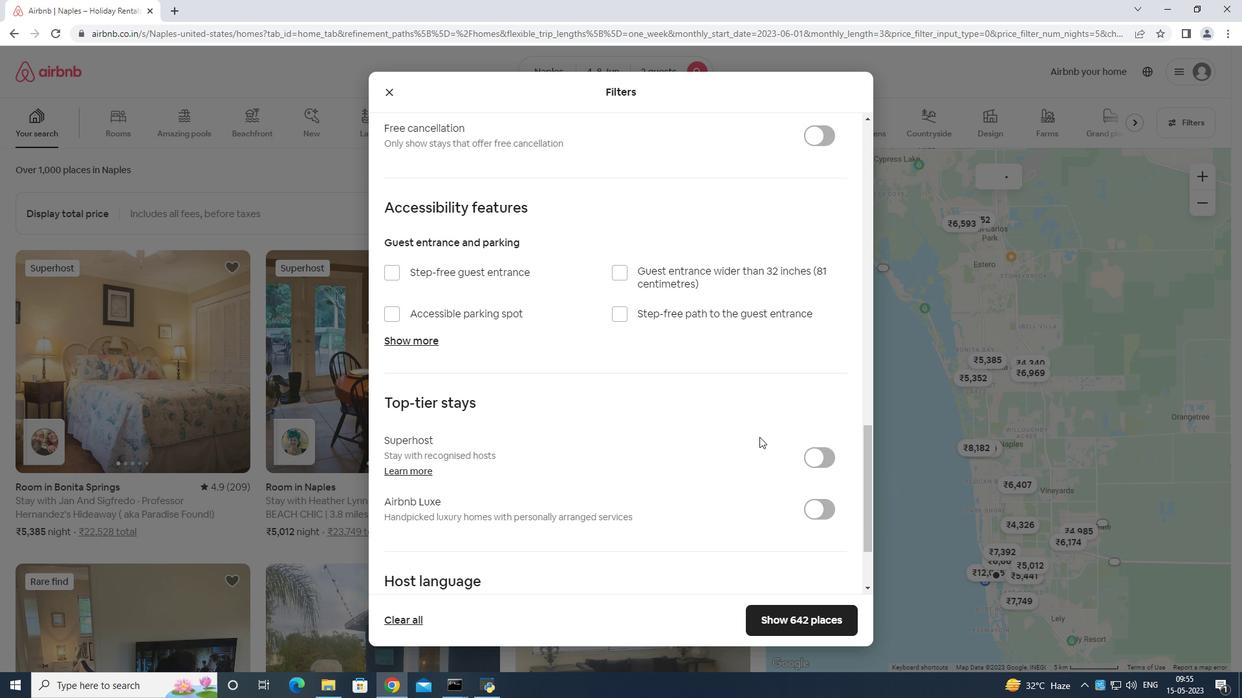 
Action: Mouse scrolled (744, 443) with delta (0, 0)
Screenshot: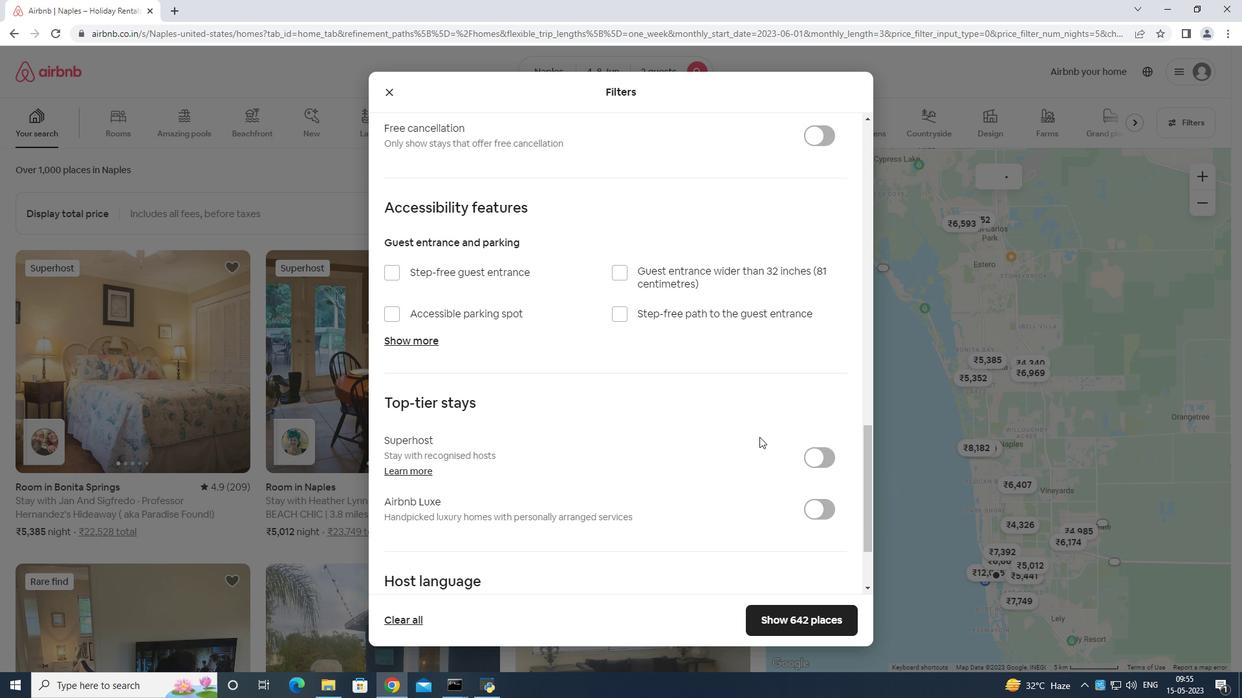
Action: Mouse moved to (628, 479)
Screenshot: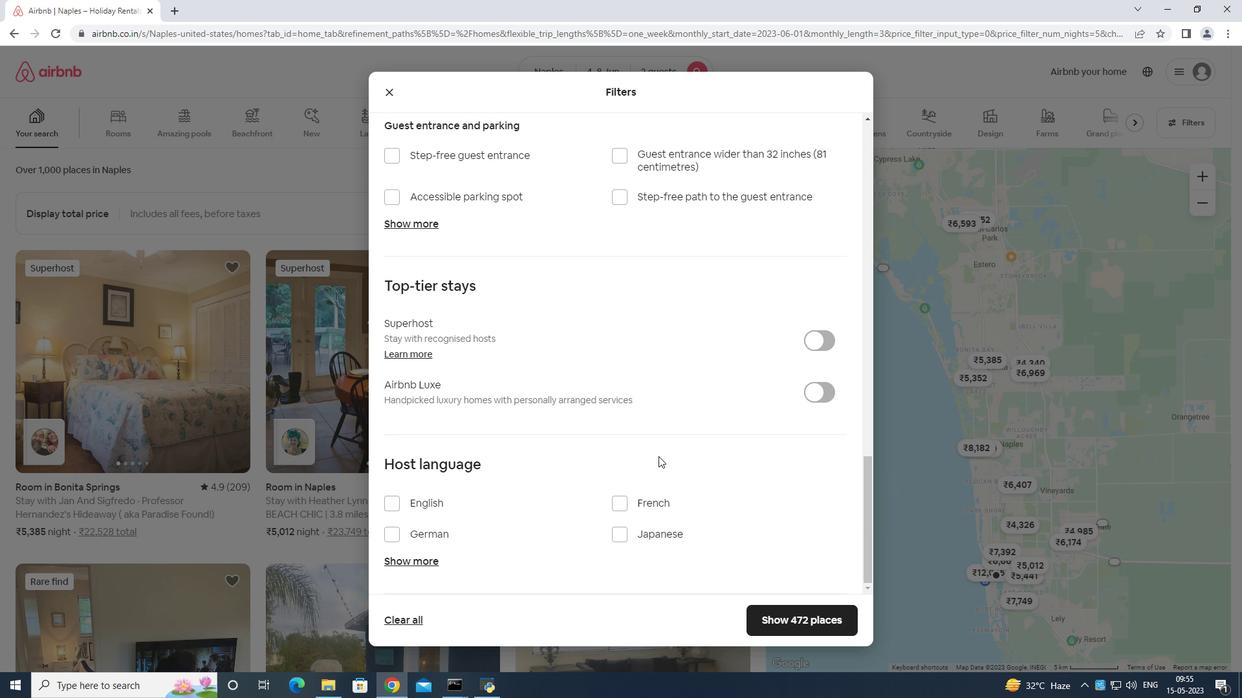 
Action: Mouse scrolled (641, 470) with delta (0, 0)
Screenshot: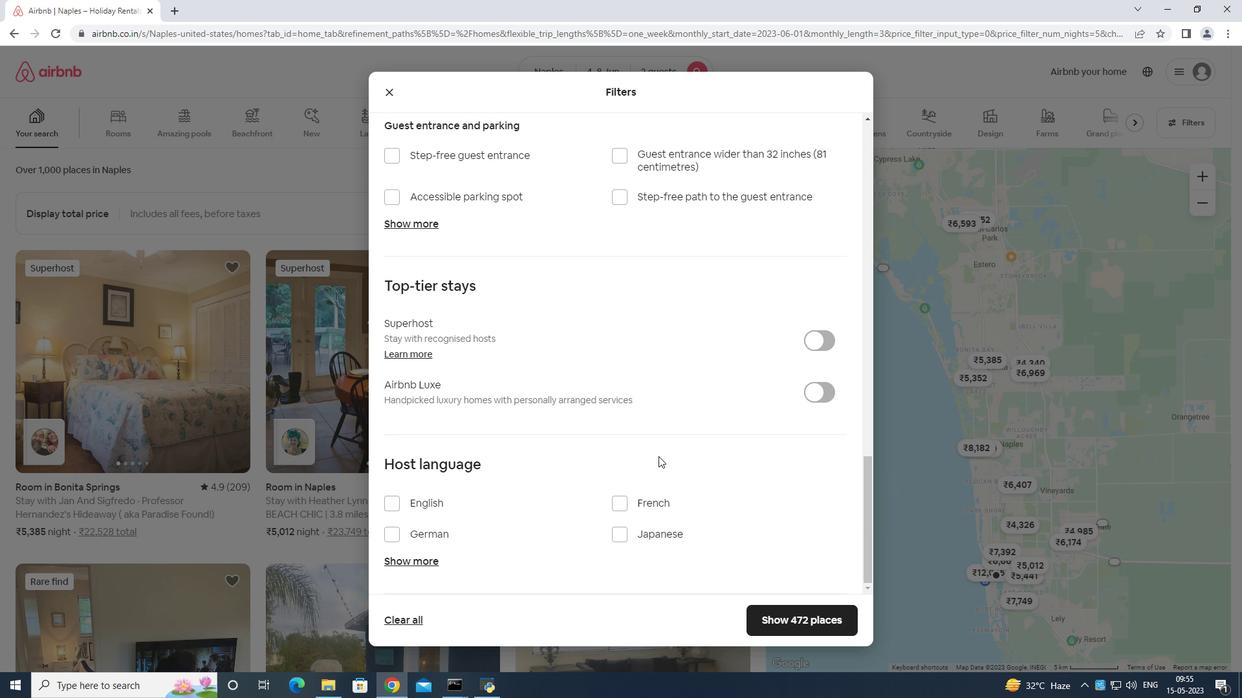 
Action: Mouse moved to (616, 485)
Screenshot: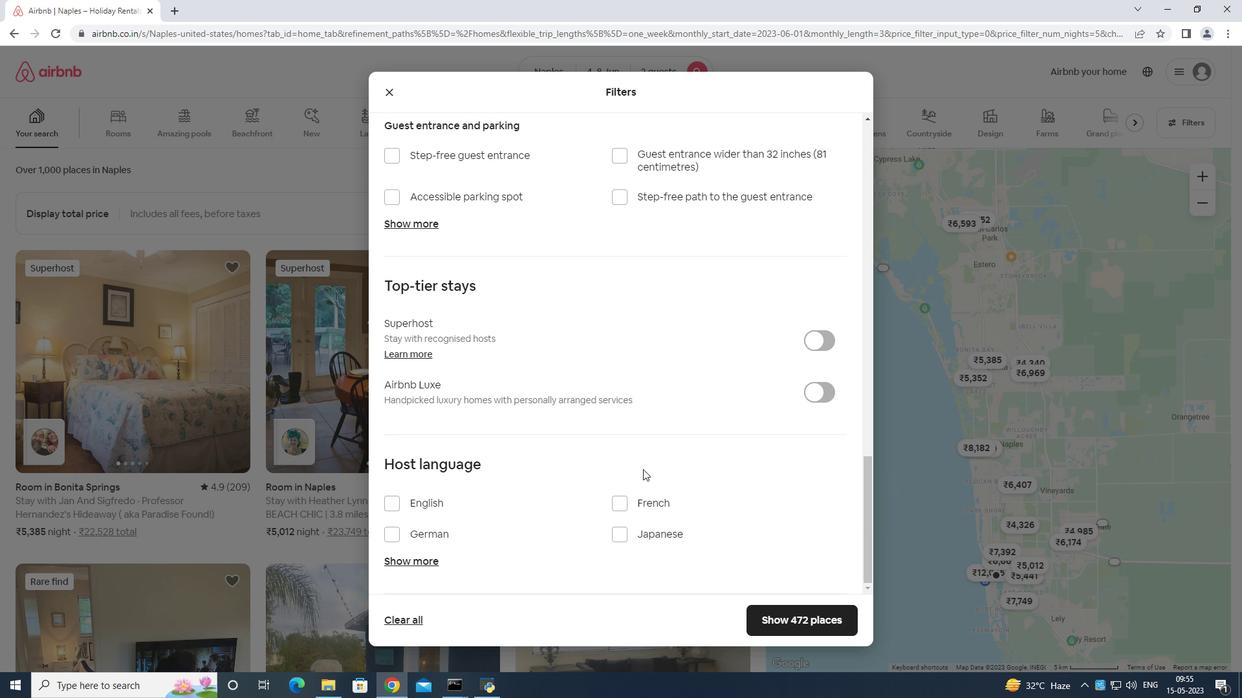 
Action: Mouse scrolled (624, 479) with delta (0, 0)
Screenshot: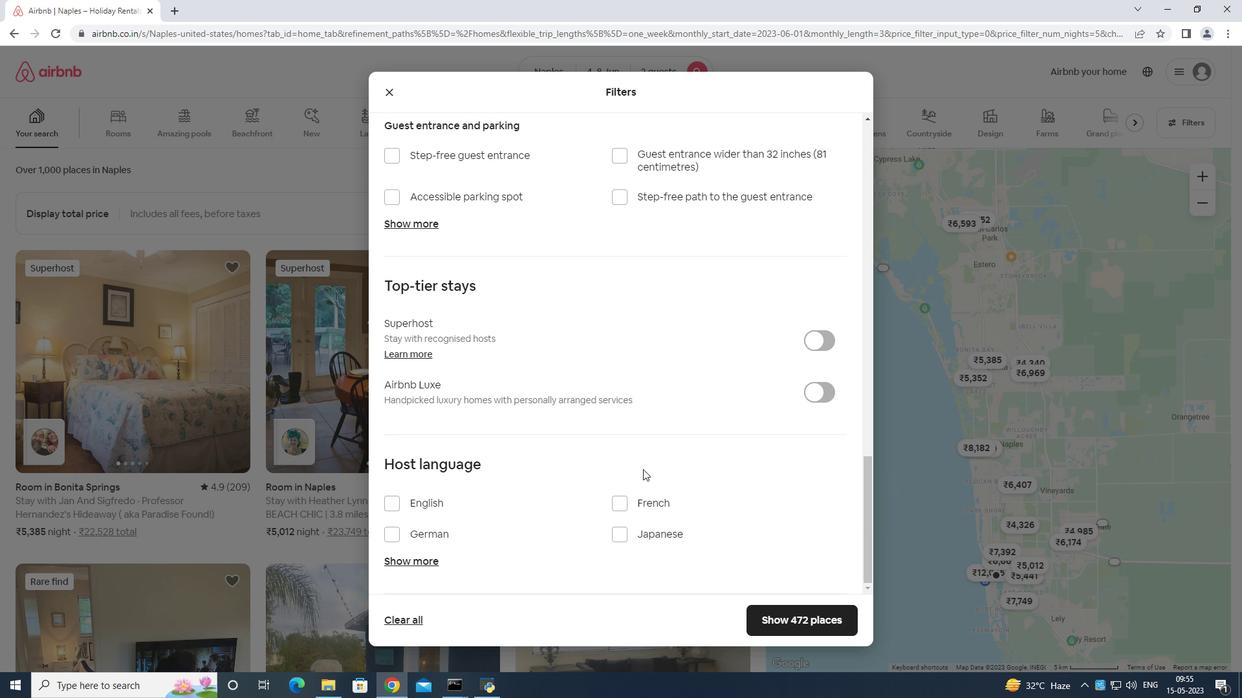 
Action: Mouse moved to (393, 507)
Screenshot: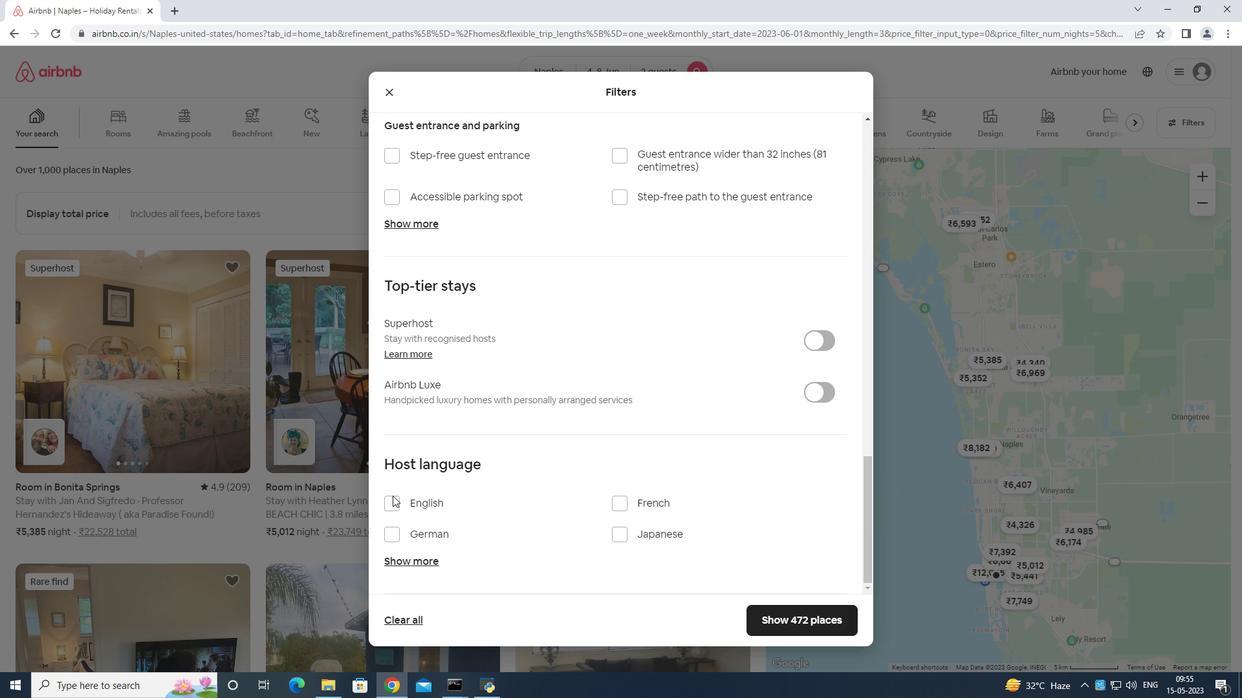 
Action: Mouse pressed left at (393, 507)
Screenshot: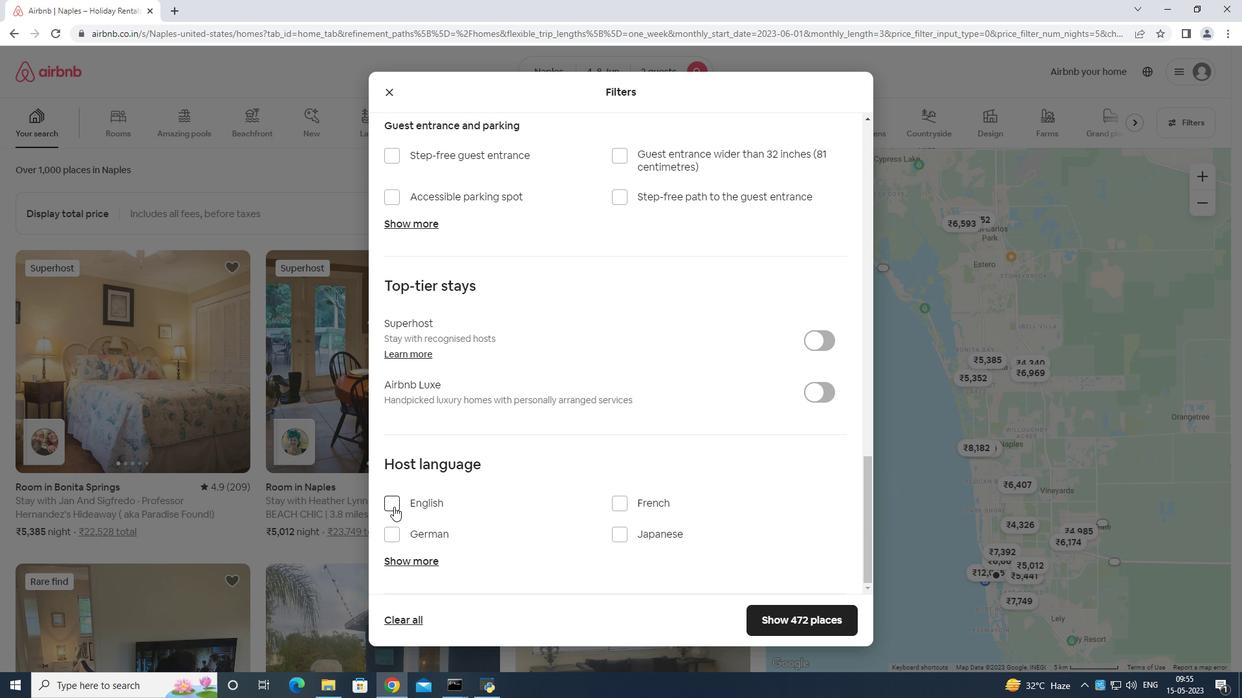 
Action: Mouse moved to (792, 621)
Screenshot: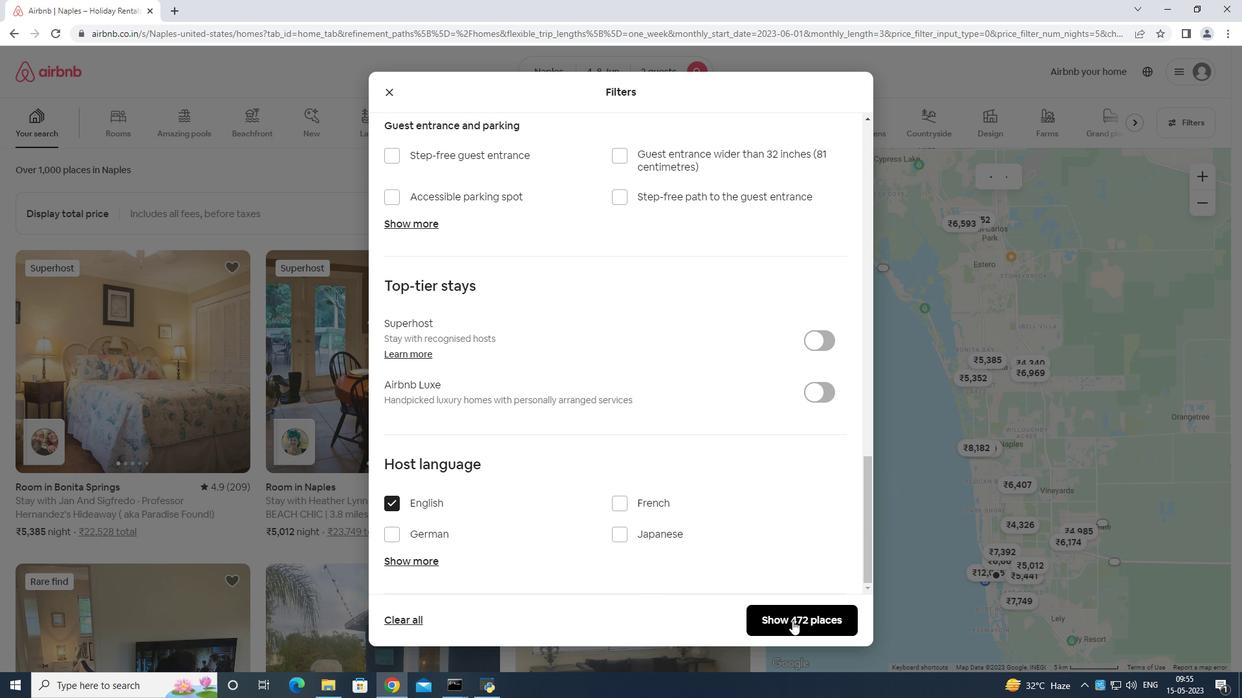 
Action: Mouse pressed left at (792, 621)
Screenshot: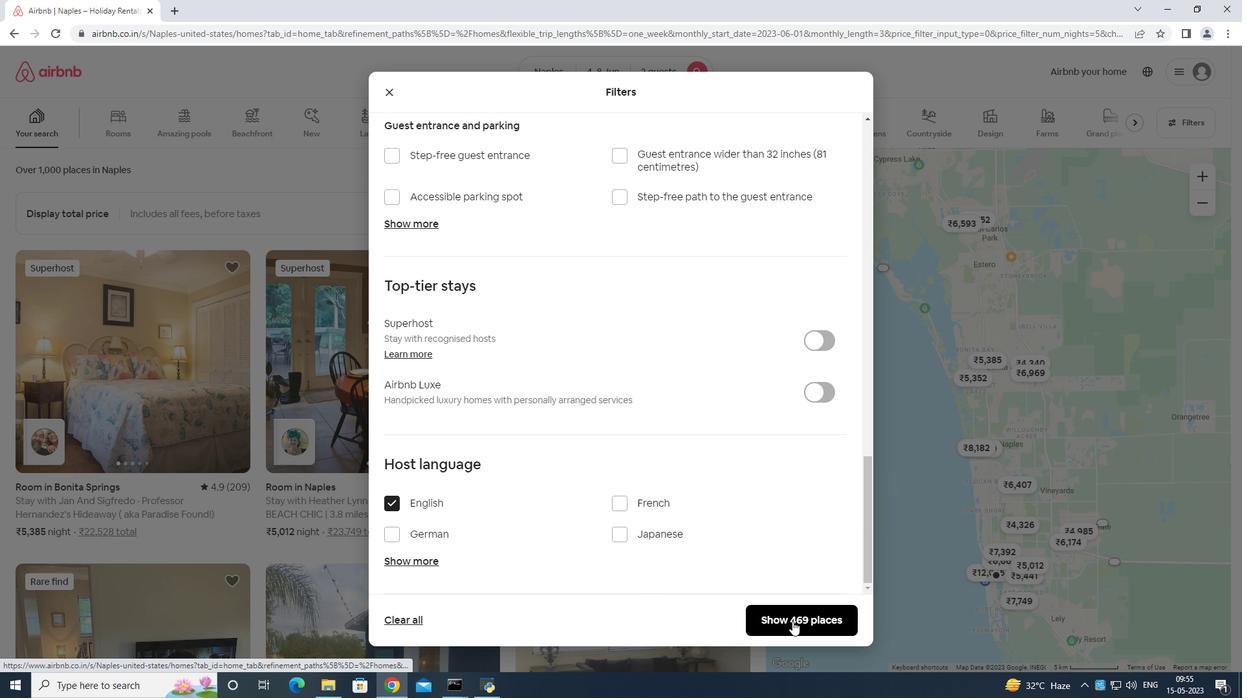 
